 Task: Use Visual Studio Code to explore and install various programming languages.
Action: Mouse moved to (23, 219)
Screenshot: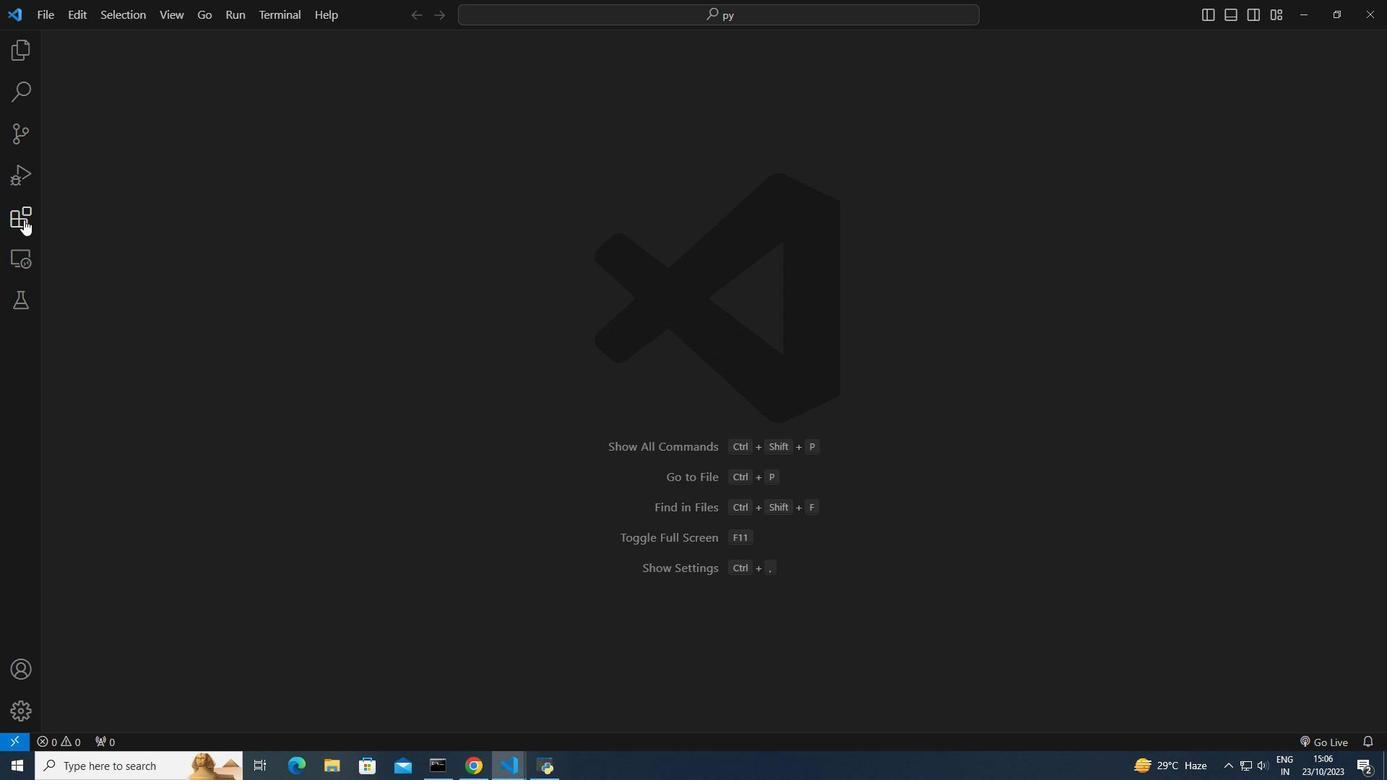 
Action: Mouse pressed left at (23, 219)
Screenshot: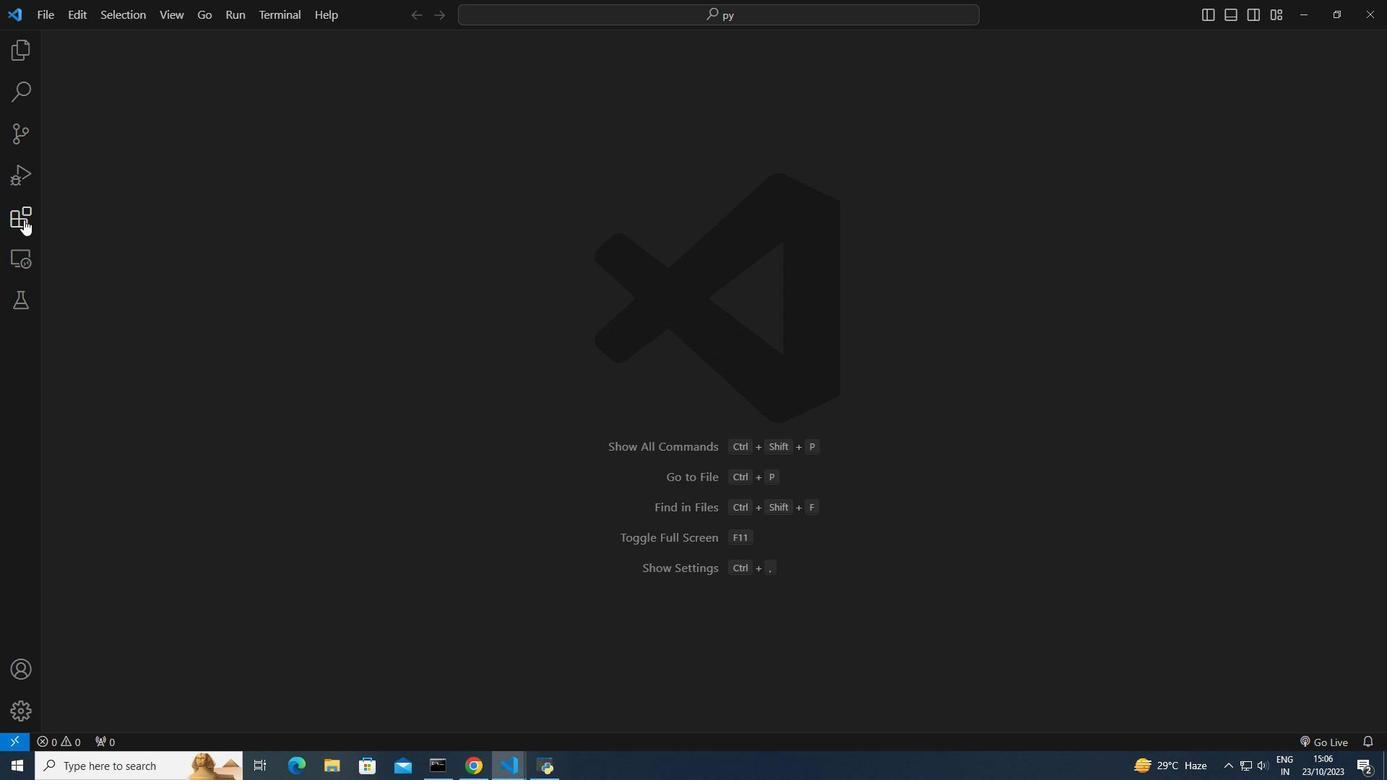 
Action: Mouse moved to (104, 82)
Screenshot: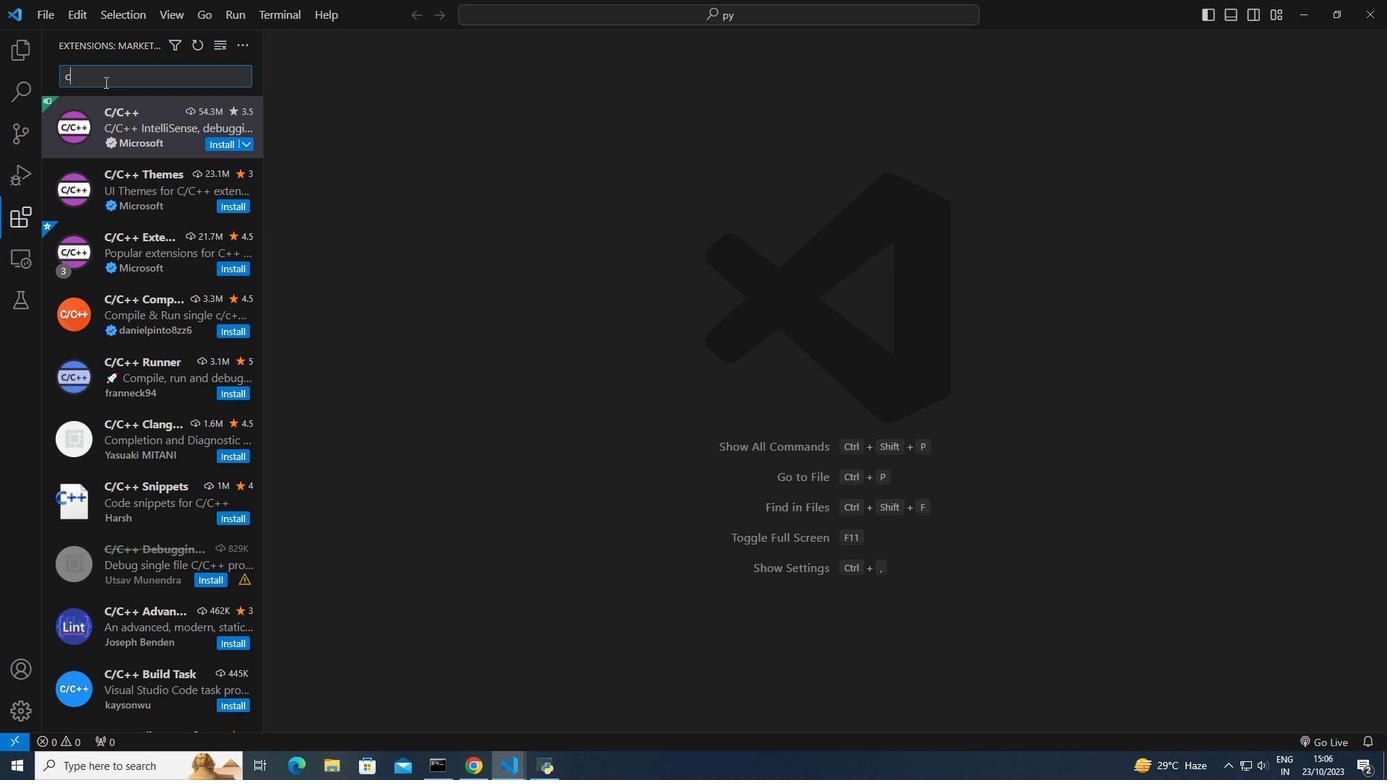 
Action: Key pressed <Key.backspace>
Screenshot: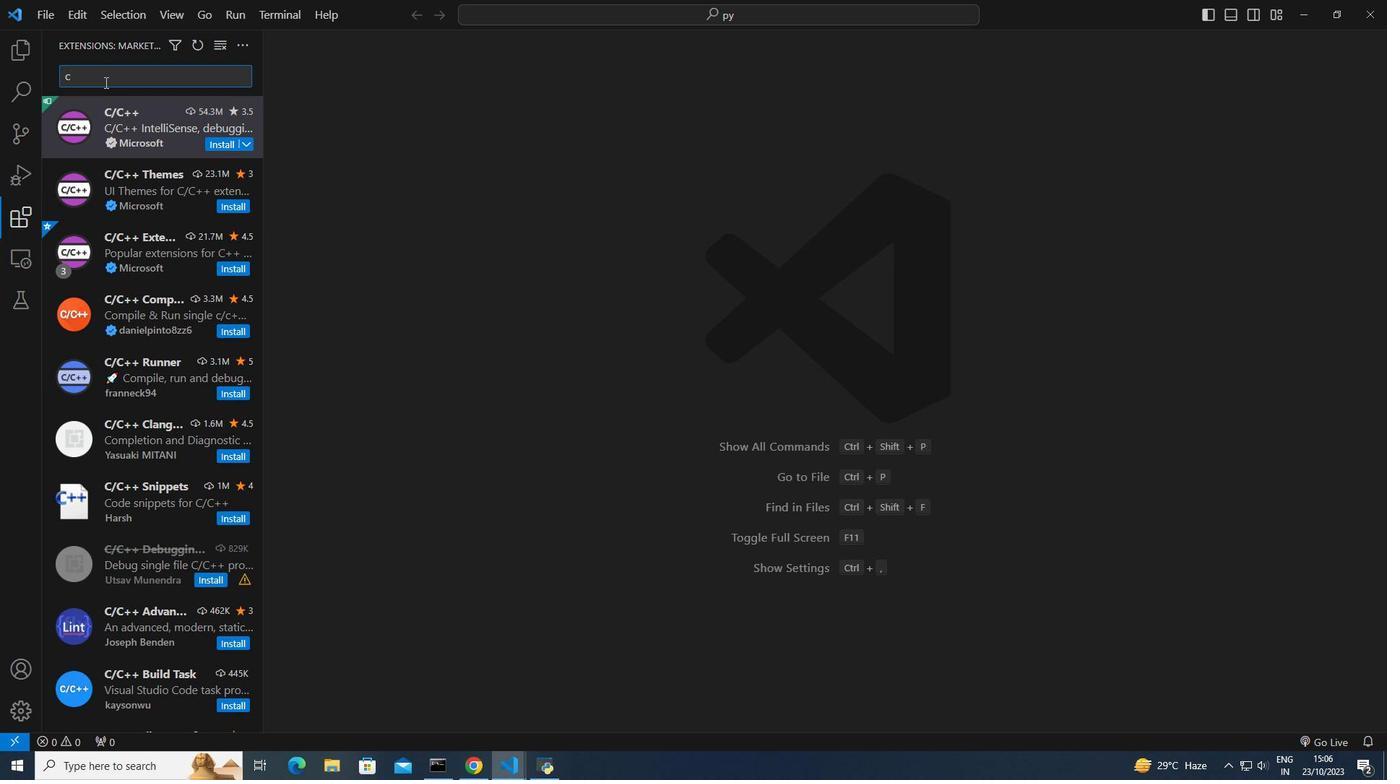 
Action: Mouse moved to (99, 82)
Screenshot: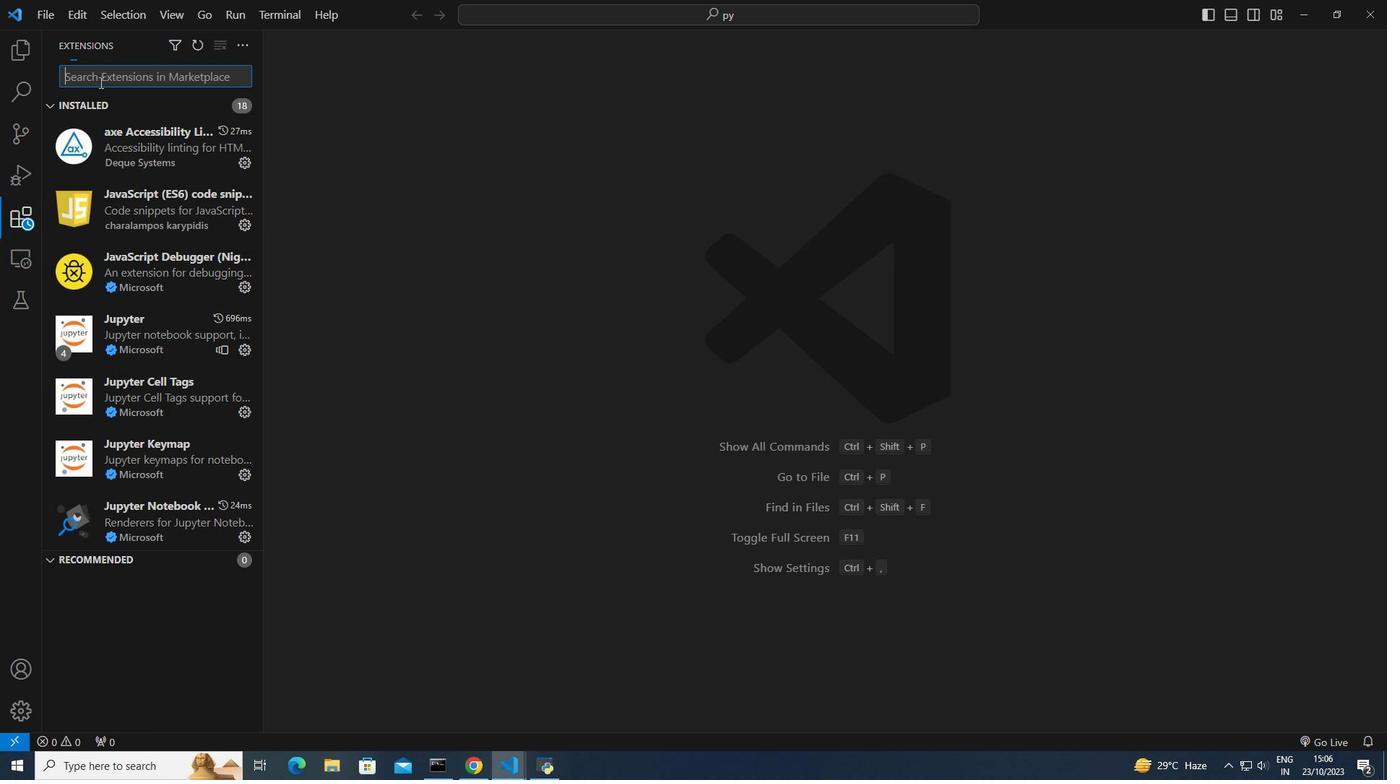 
Action: Mouse pressed left at (99, 82)
Screenshot: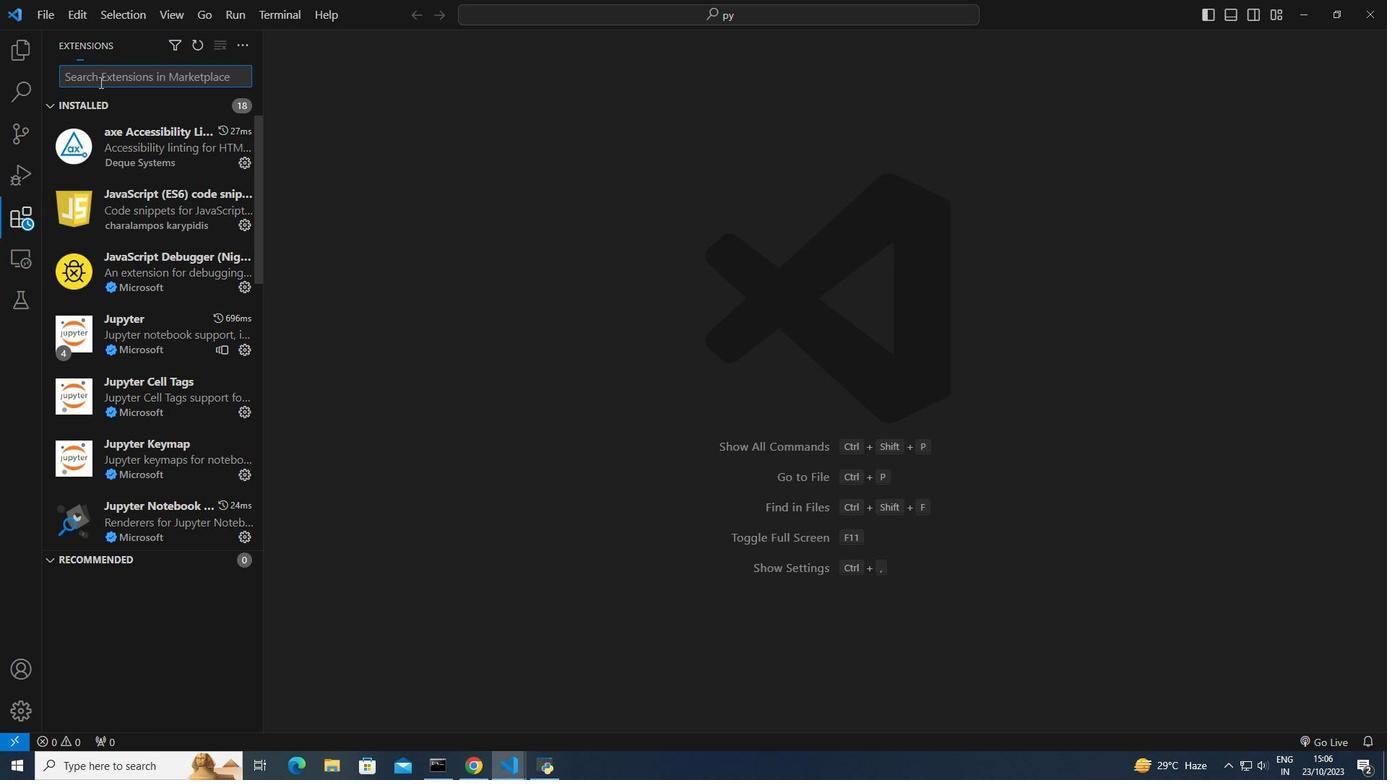 
Action: Key pressed c
Screenshot: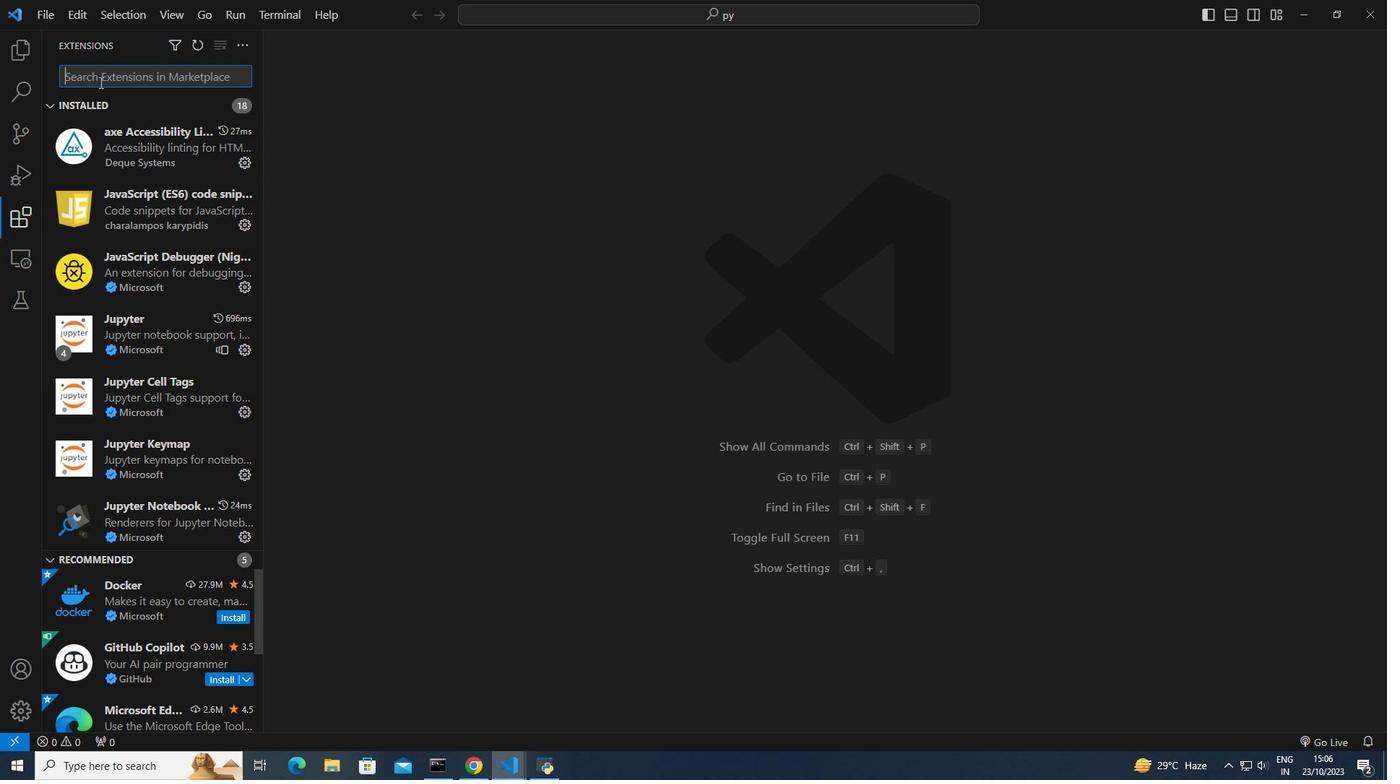 
Action: Mouse moved to (151, 113)
Screenshot: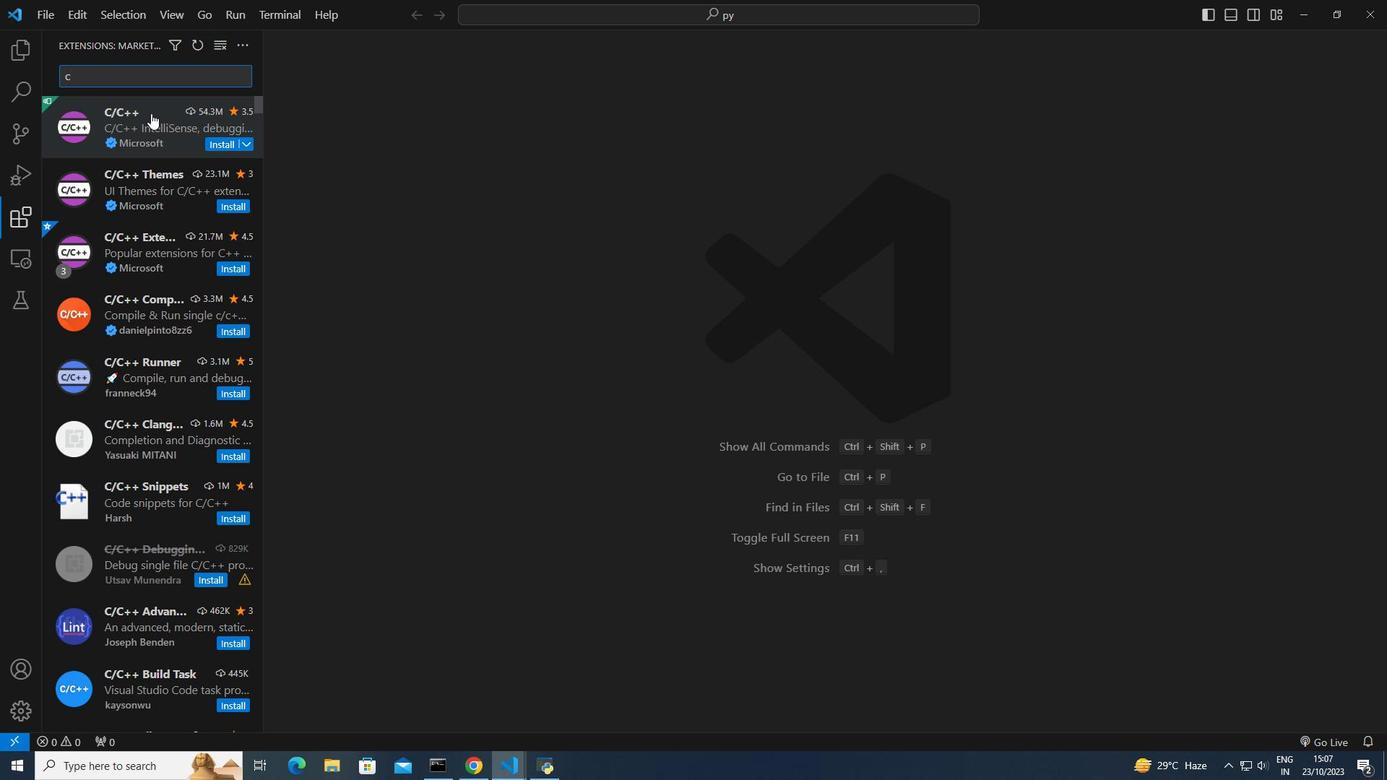 
Action: Mouse pressed left at (151, 113)
Screenshot: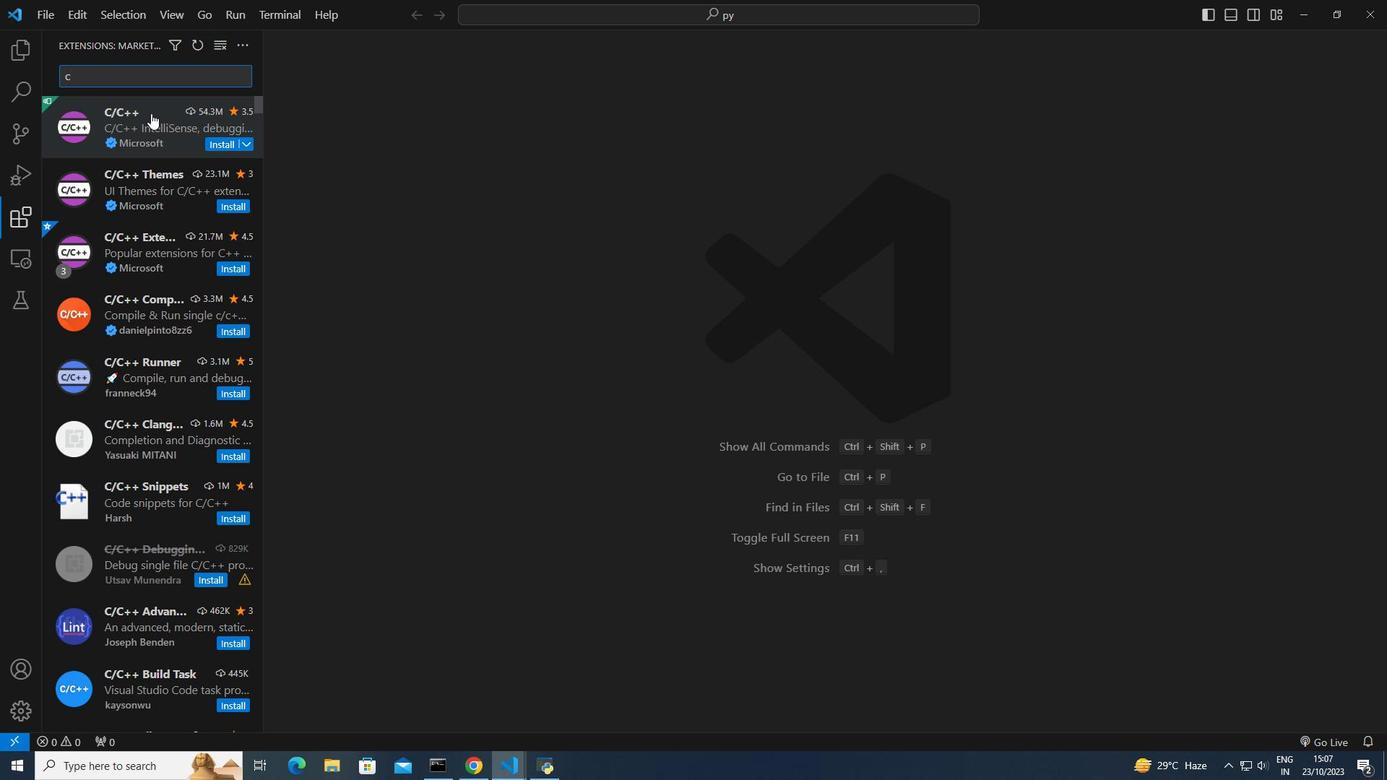 
Action: Mouse moved to (512, 276)
Screenshot: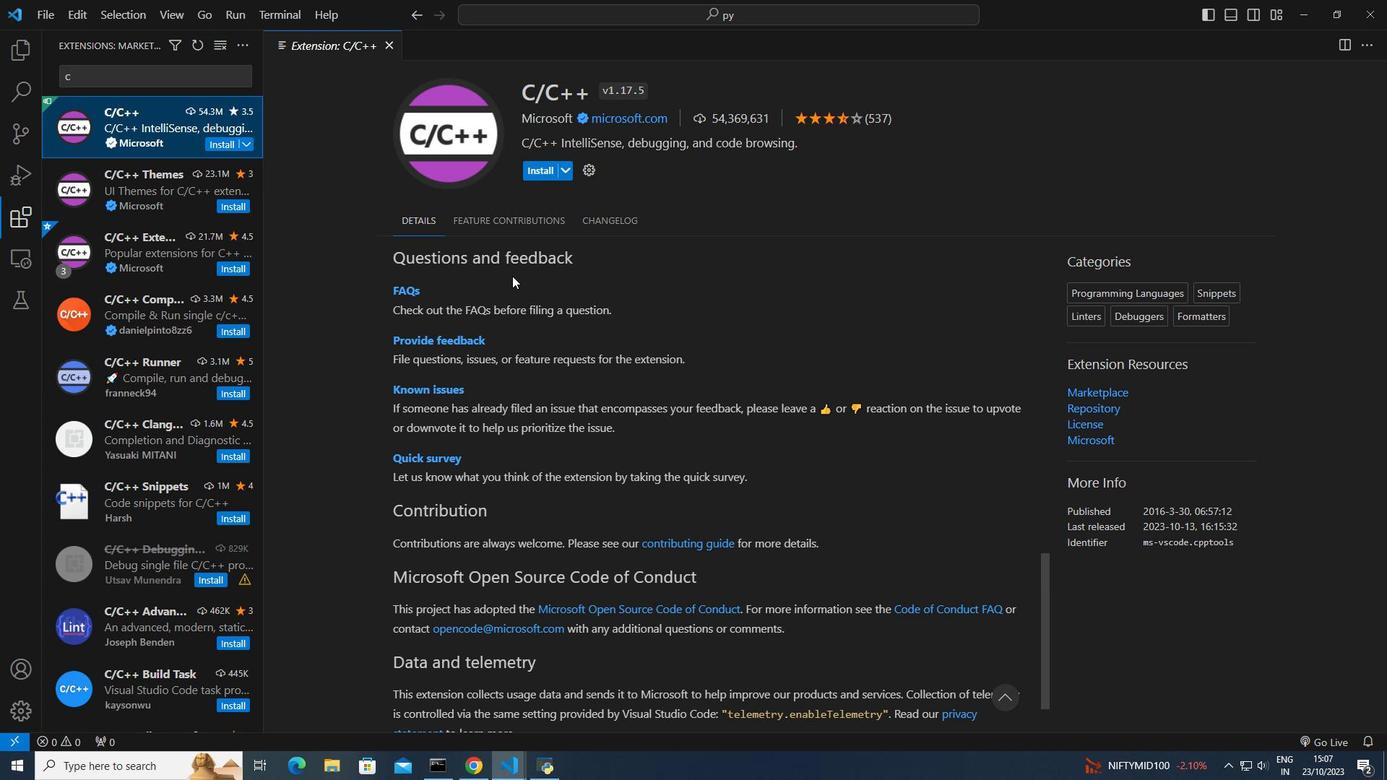 
Action: Mouse scrolled (512, 275) with delta (0, 0)
Screenshot: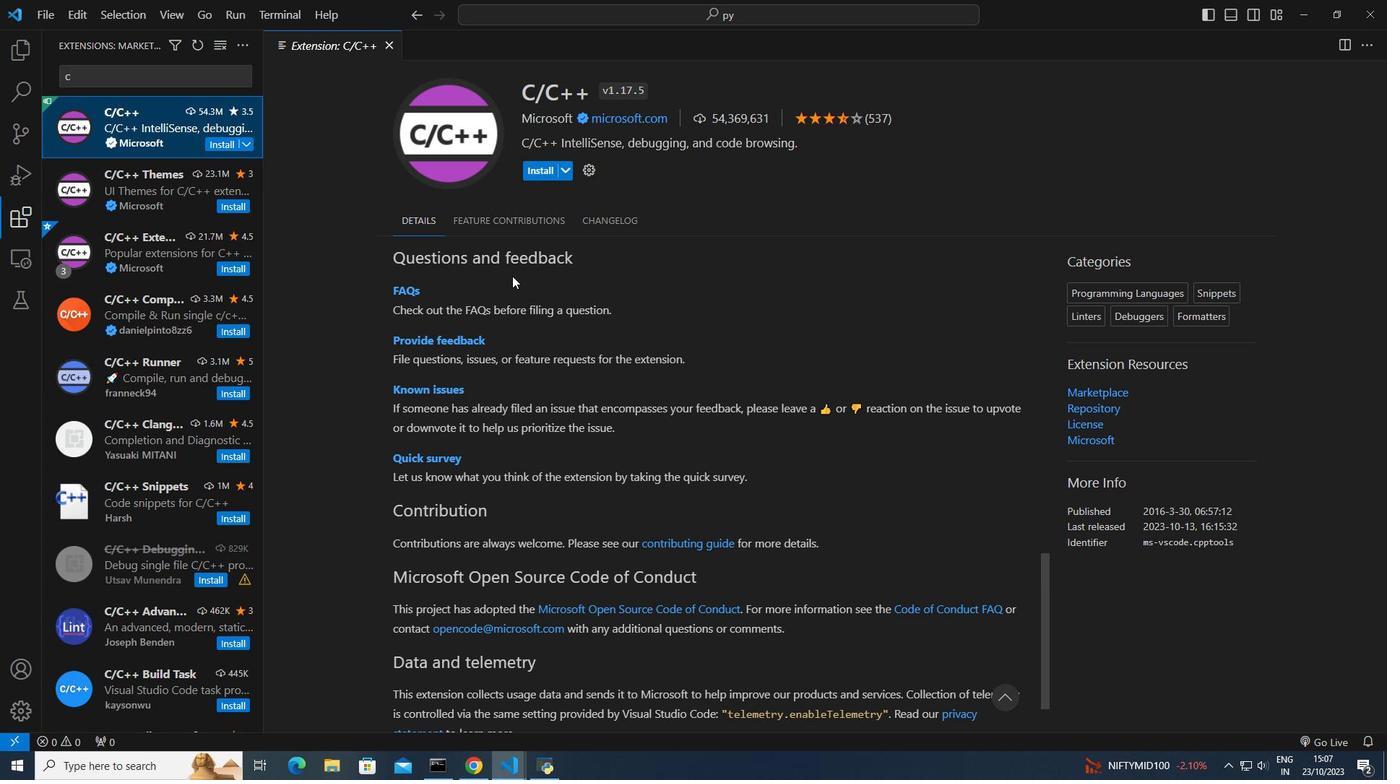 
Action: Mouse scrolled (512, 275) with delta (0, 0)
Screenshot: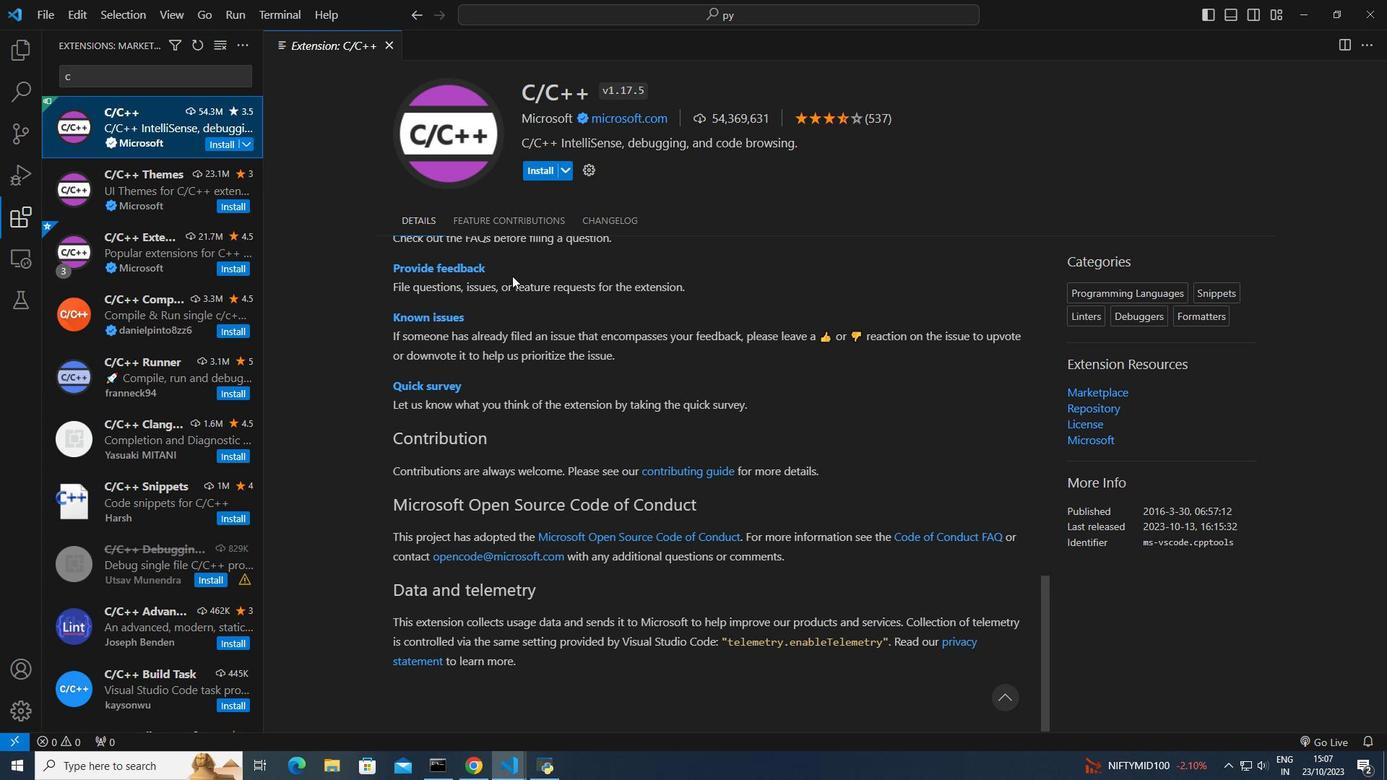 
Action: Mouse scrolled (512, 275) with delta (0, 0)
Screenshot: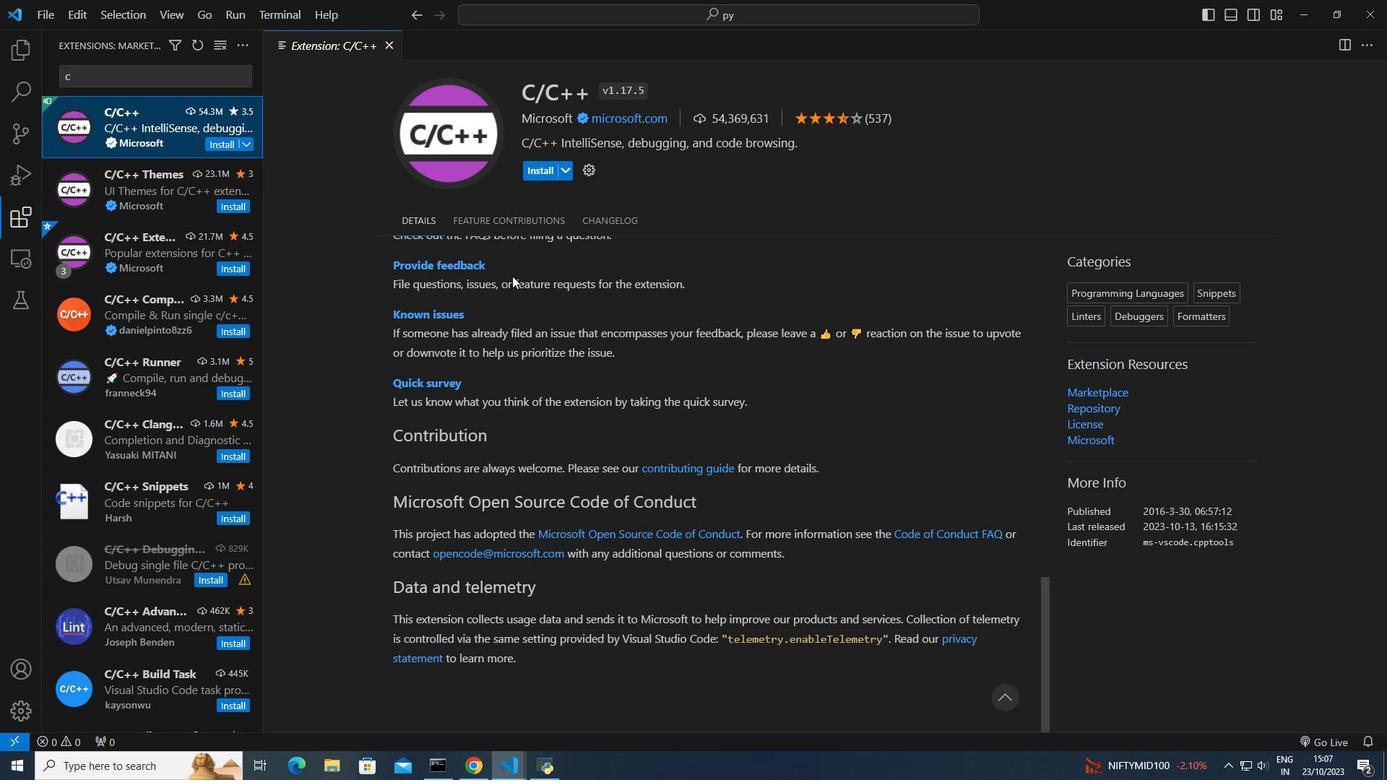 
Action: Mouse scrolled (512, 275) with delta (0, 0)
Screenshot: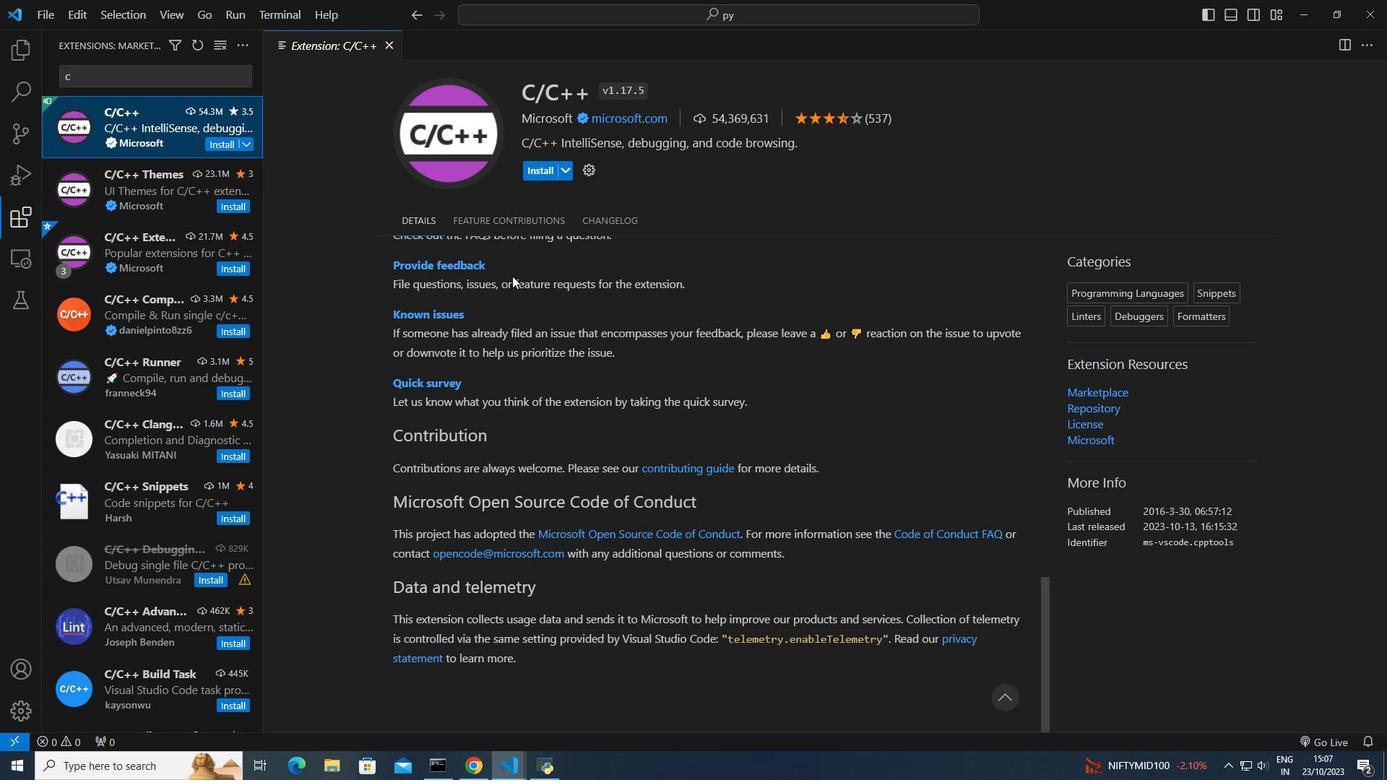 
Action: Mouse scrolled (512, 275) with delta (0, 0)
Screenshot: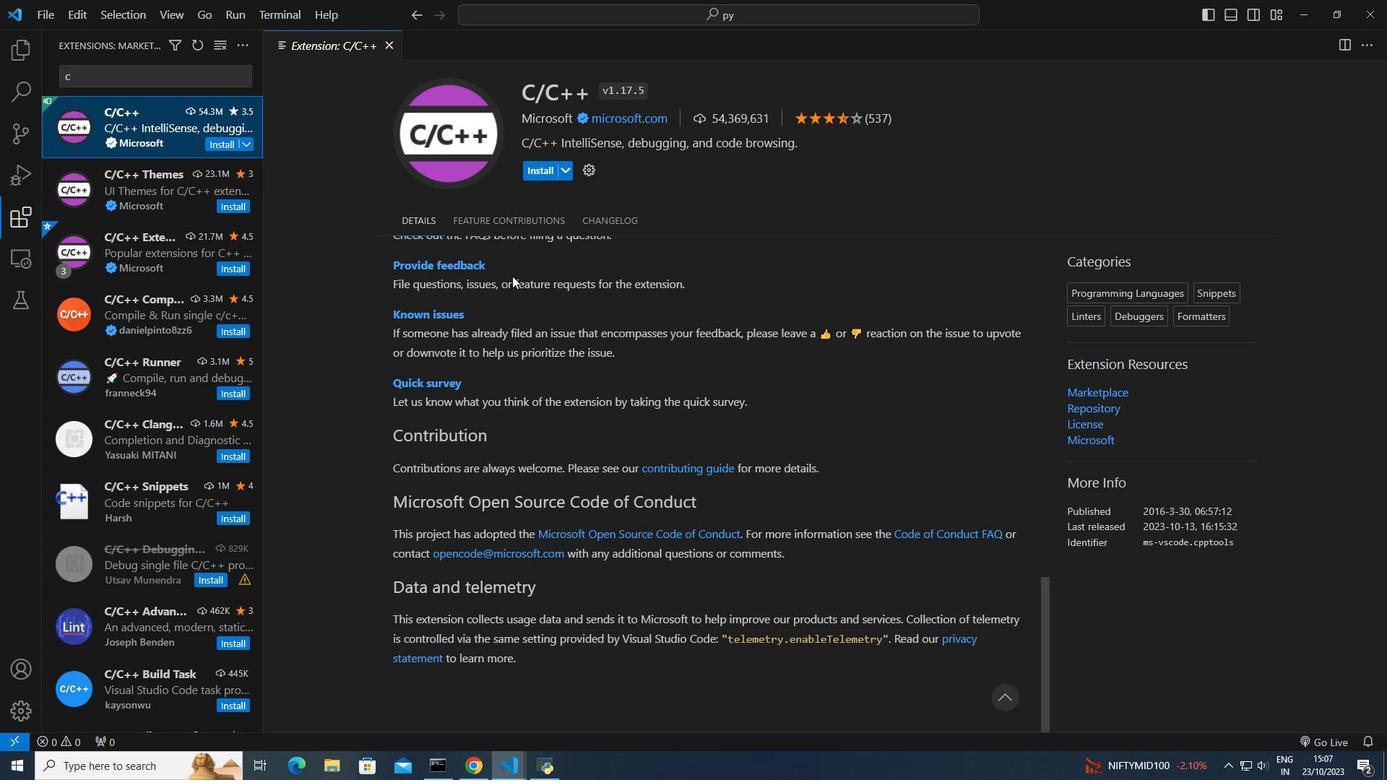 
Action: Mouse scrolled (512, 275) with delta (0, 0)
Screenshot: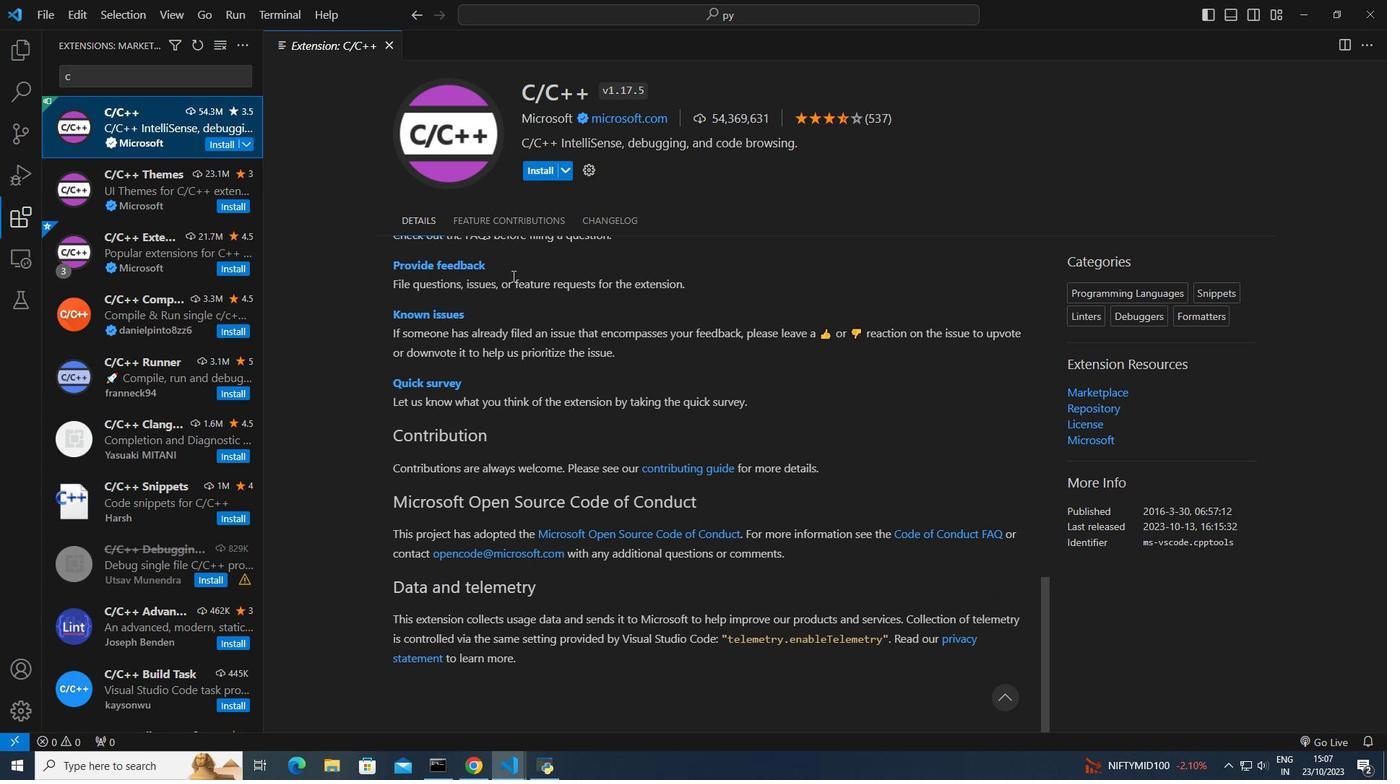 
Action: Mouse scrolled (512, 275) with delta (0, 0)
Screenshot: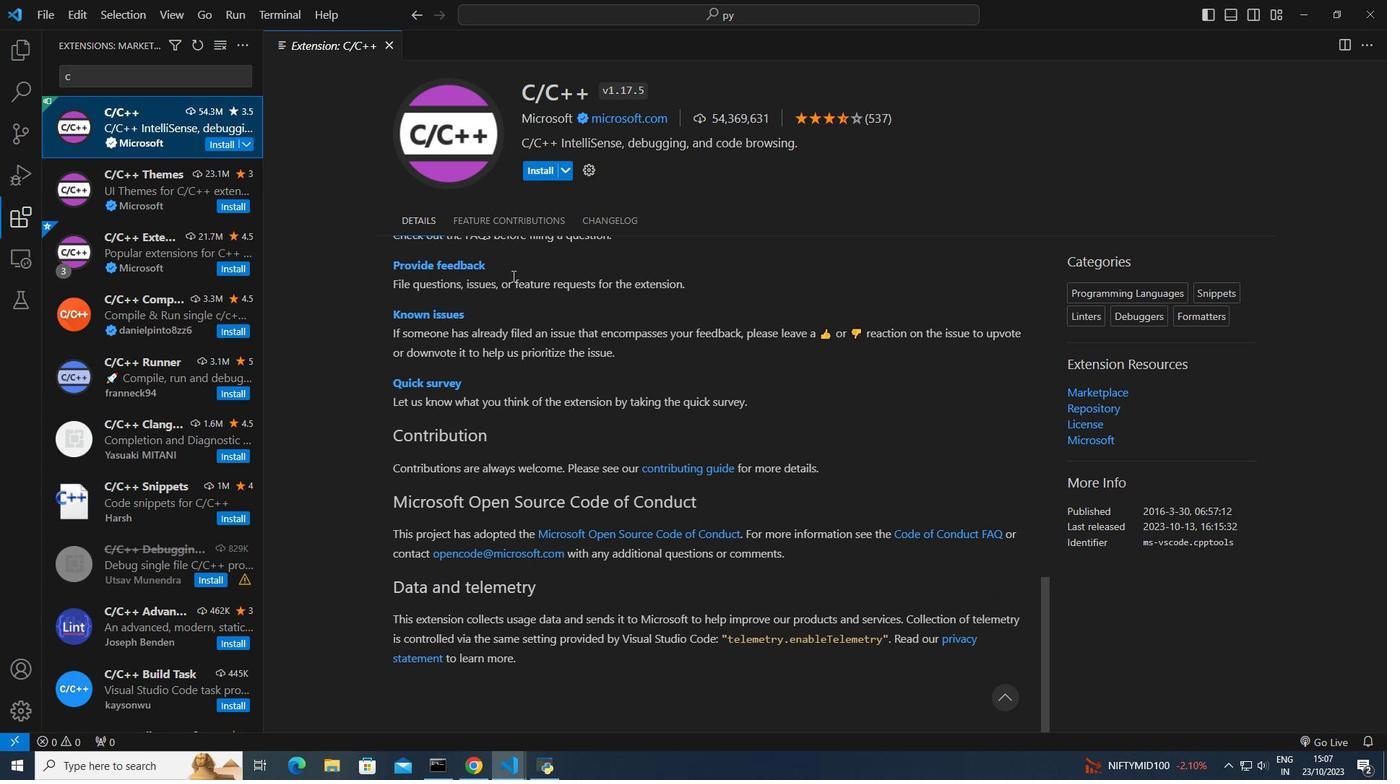 
Action: Mouse moved to (512, 271)
Screenshot: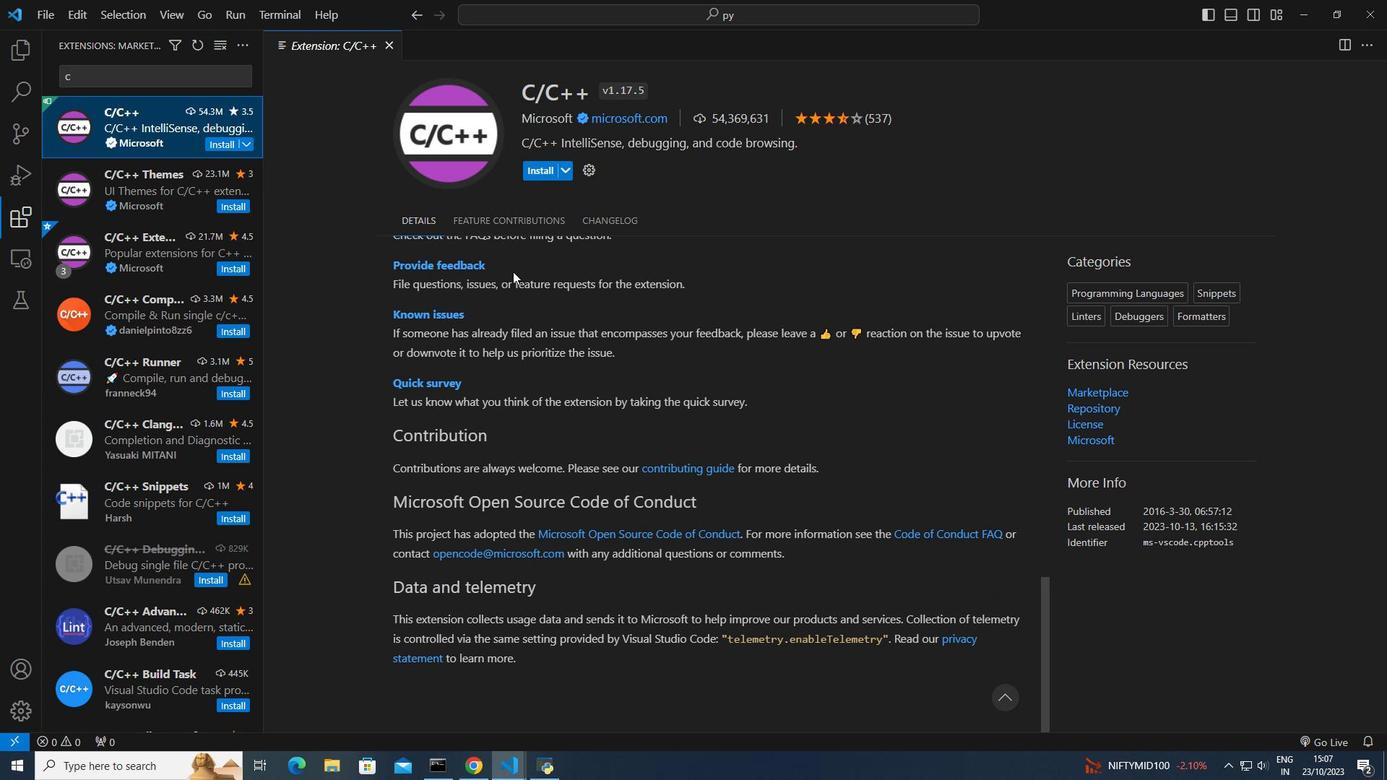 
Action: Mouse scrolled (512, 270) with delta (0, 0)
Screenshot: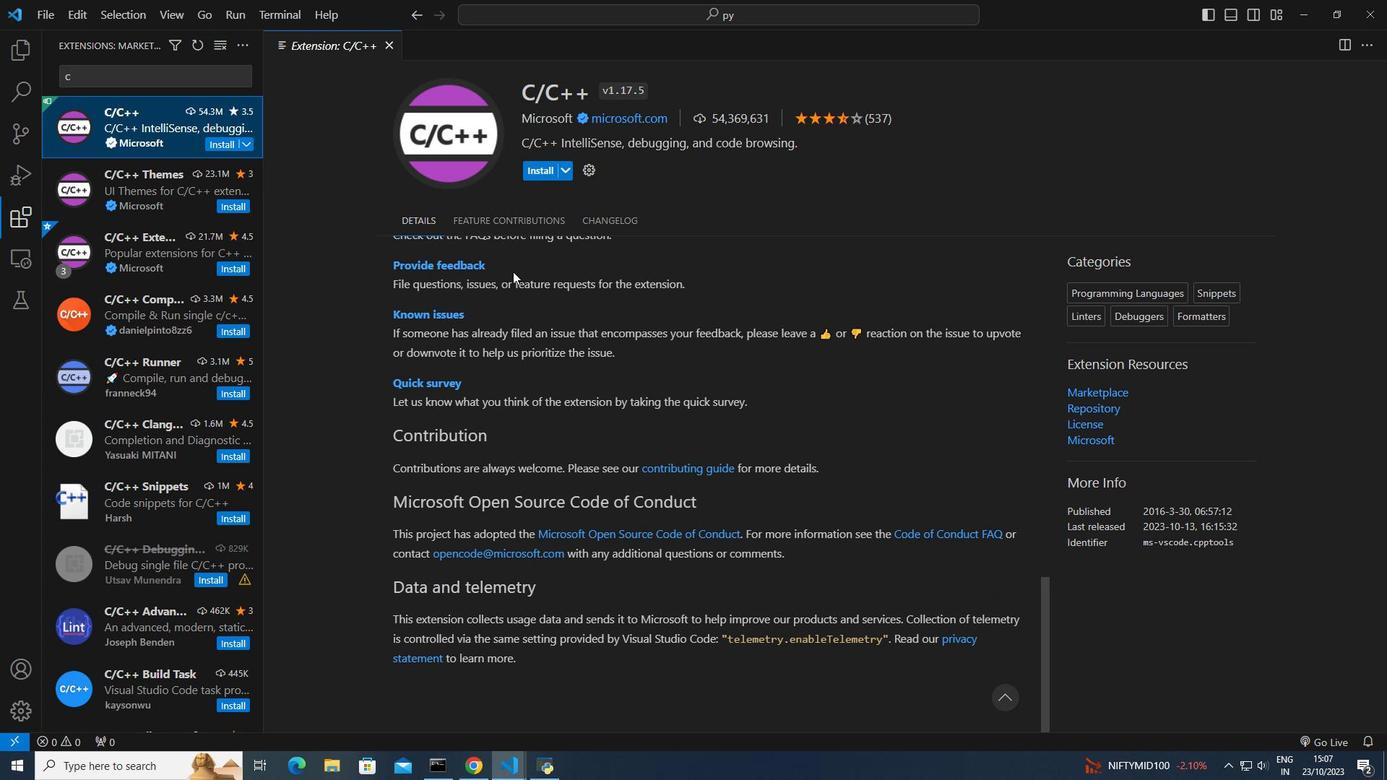 
Action: Mouse scrolled (512, 270) with delta (0, 0)
Screenshot: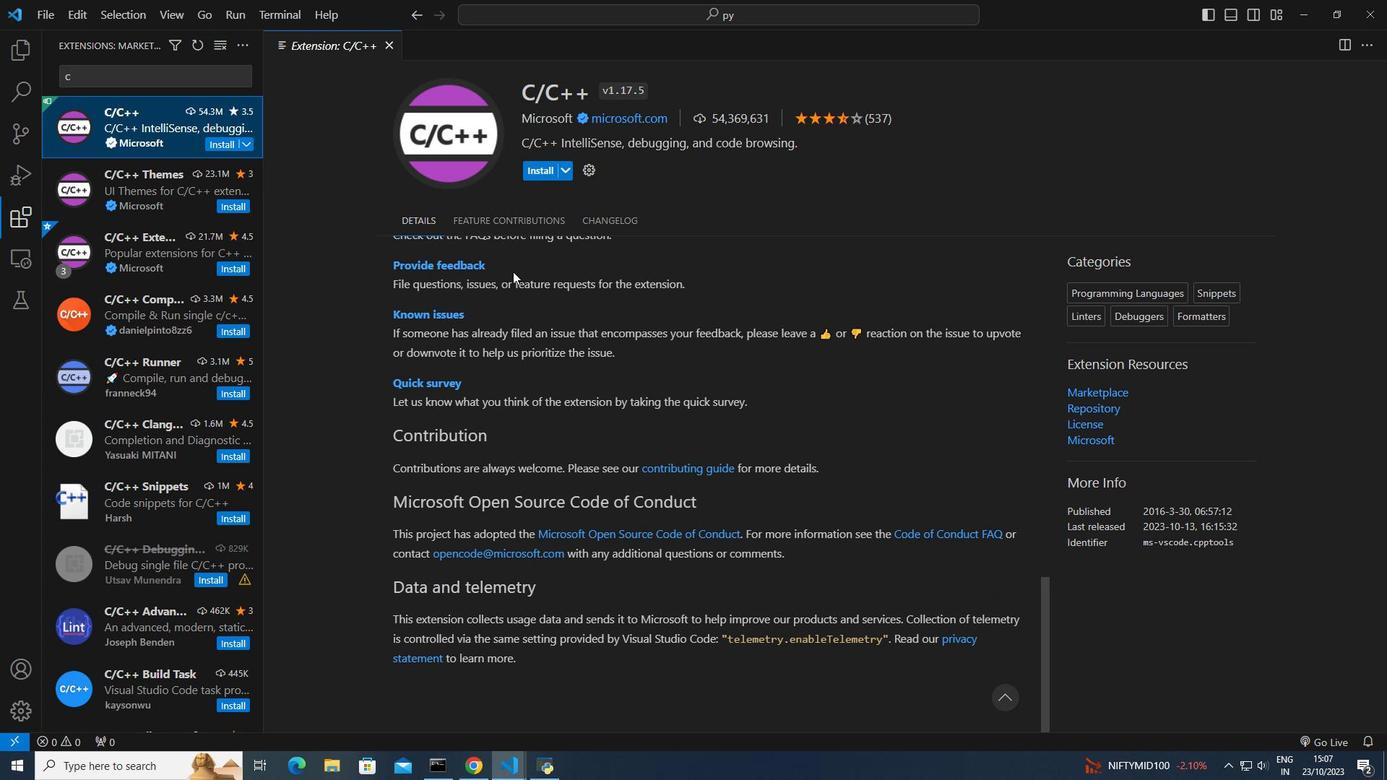 
Action: Mouse scrolled (512, 270) with delta (0, 0)
Screenshot: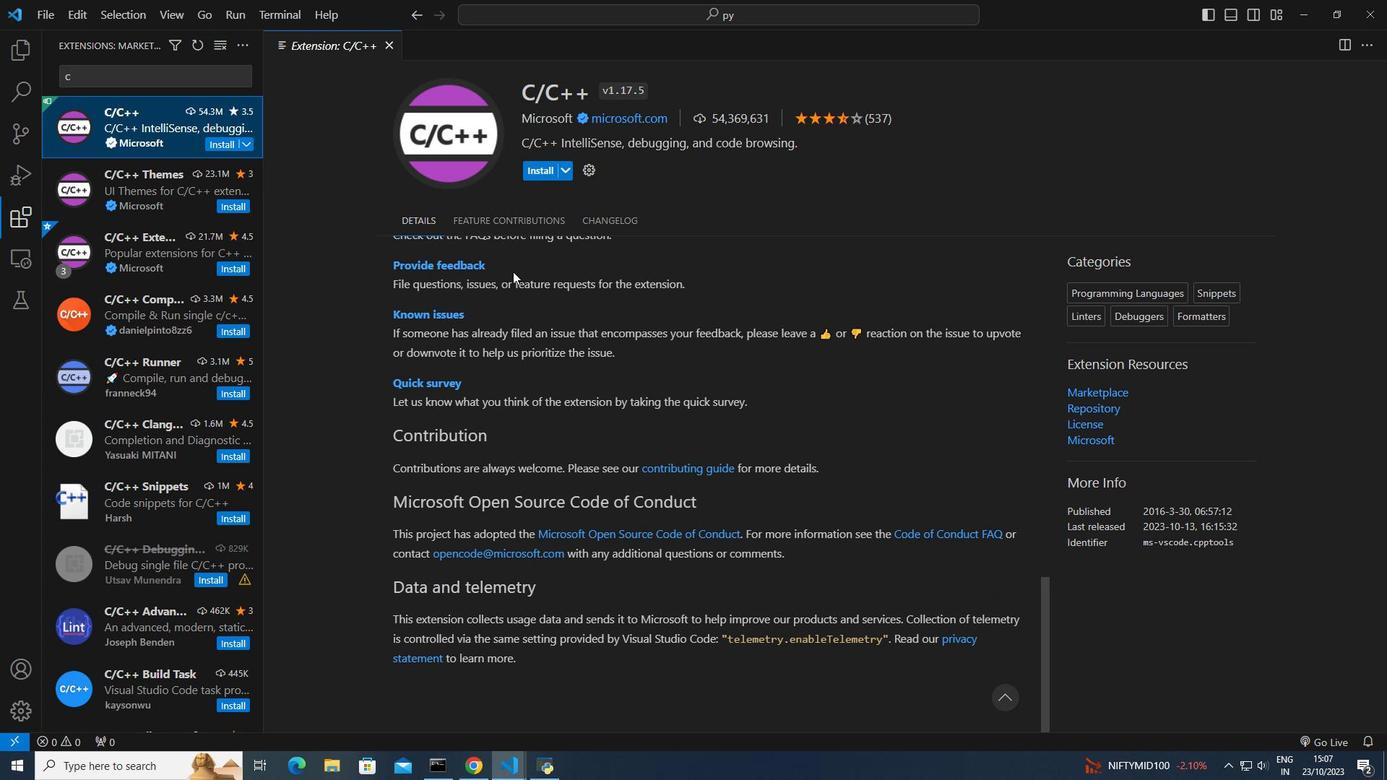 
Action: Mouse scrolled (512, 270) with delta (0, 0)
Screenshot: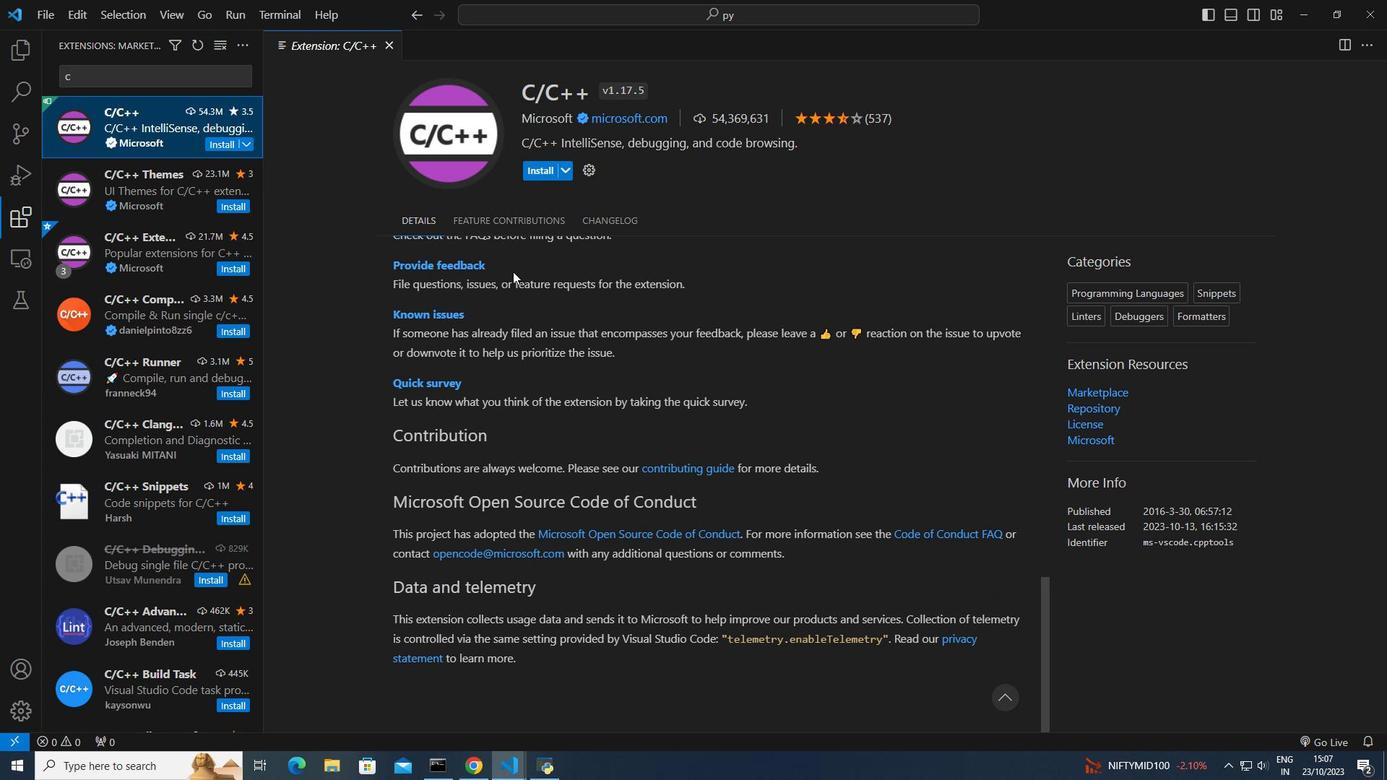 
Action: Mouse moved to (512, 270)
Screenshot: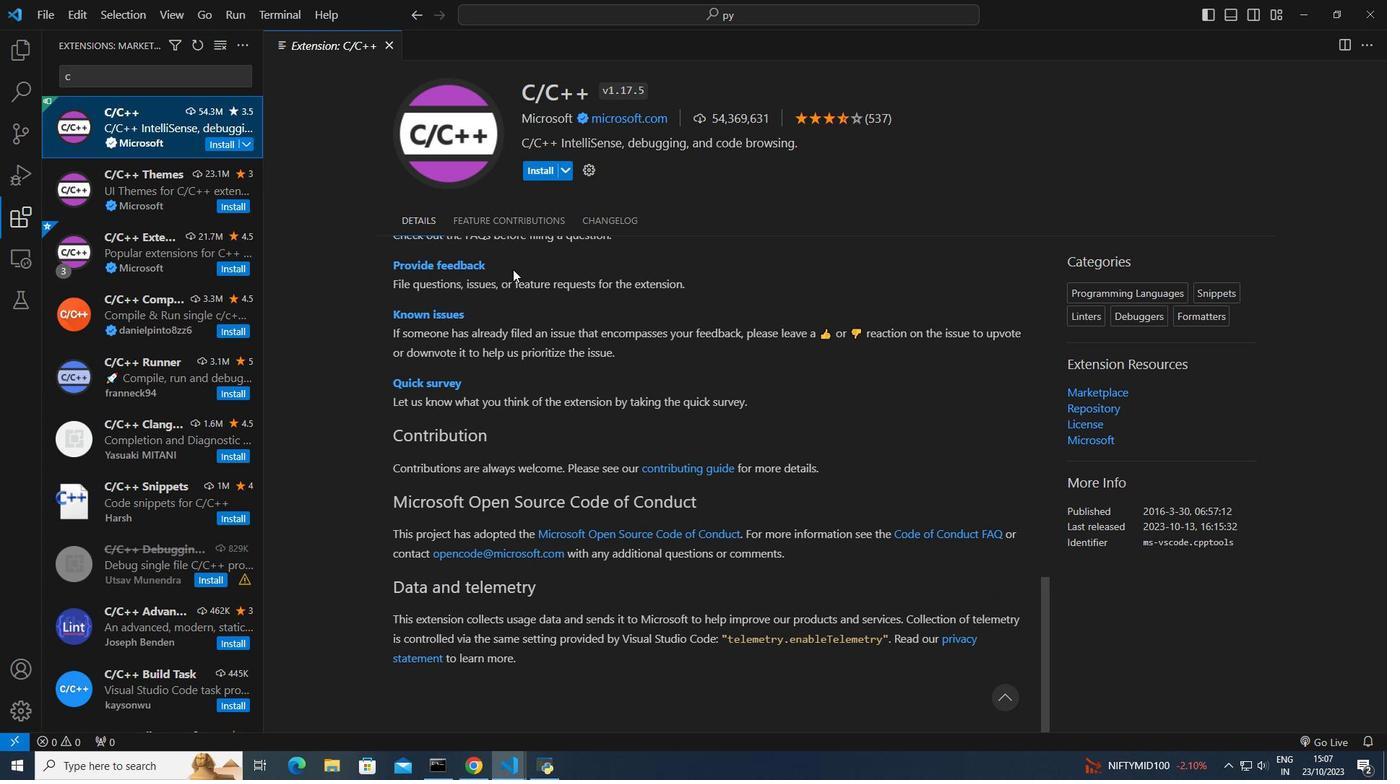 
Action: Mouse scrolled (512, 270) with delta (0, 0)
Screenshot: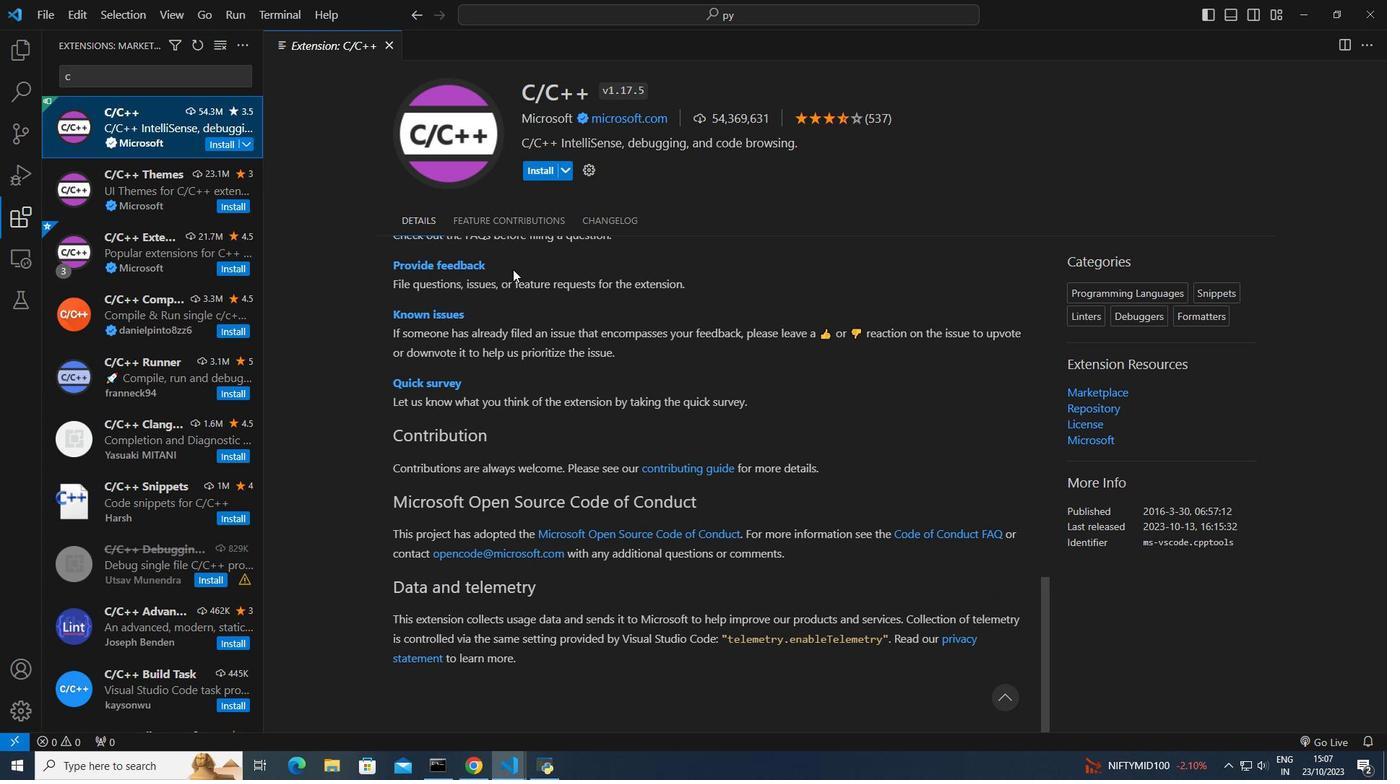 
Action: Mouse scrolled (512, 270) with delta (0, 0)
Screenshot: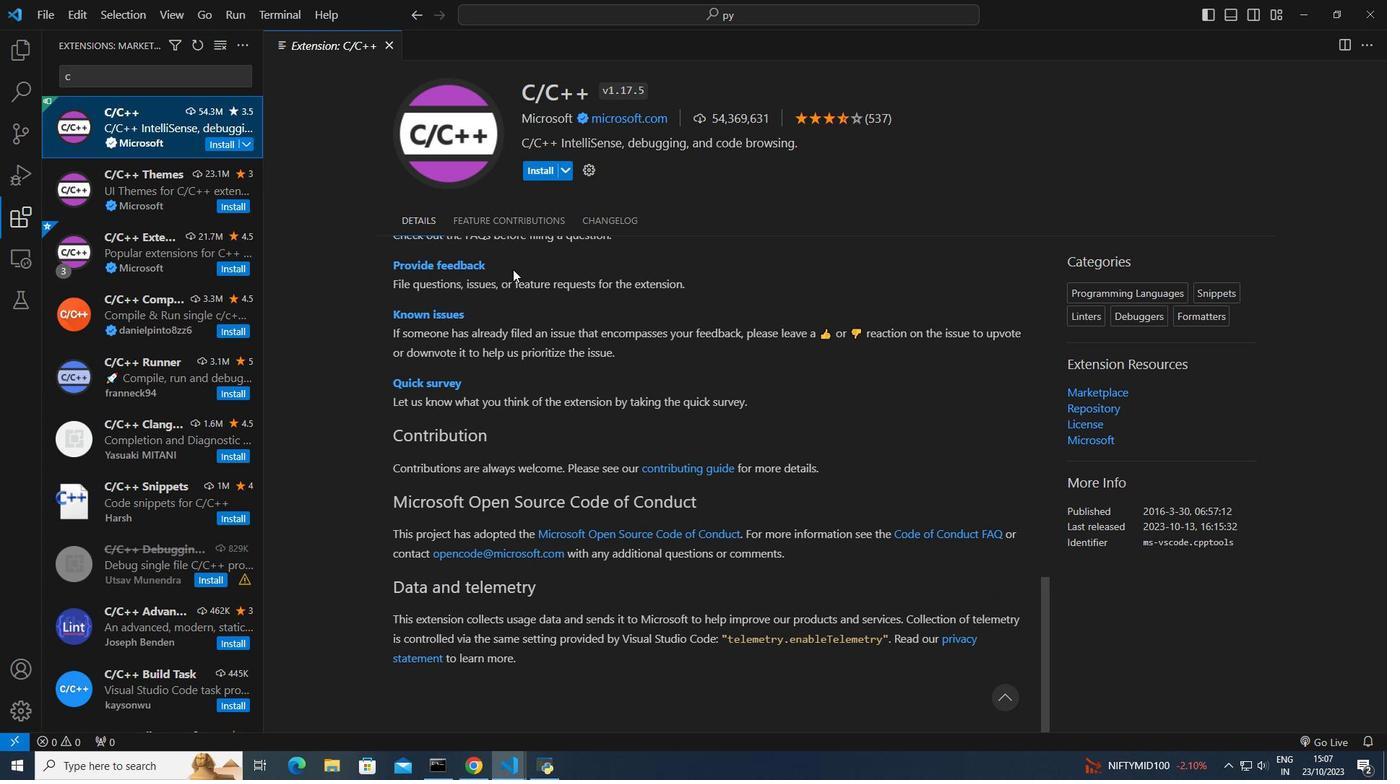 
Action: Mouse scrolled (512, 270) with delta (0, 0)
Screenshot: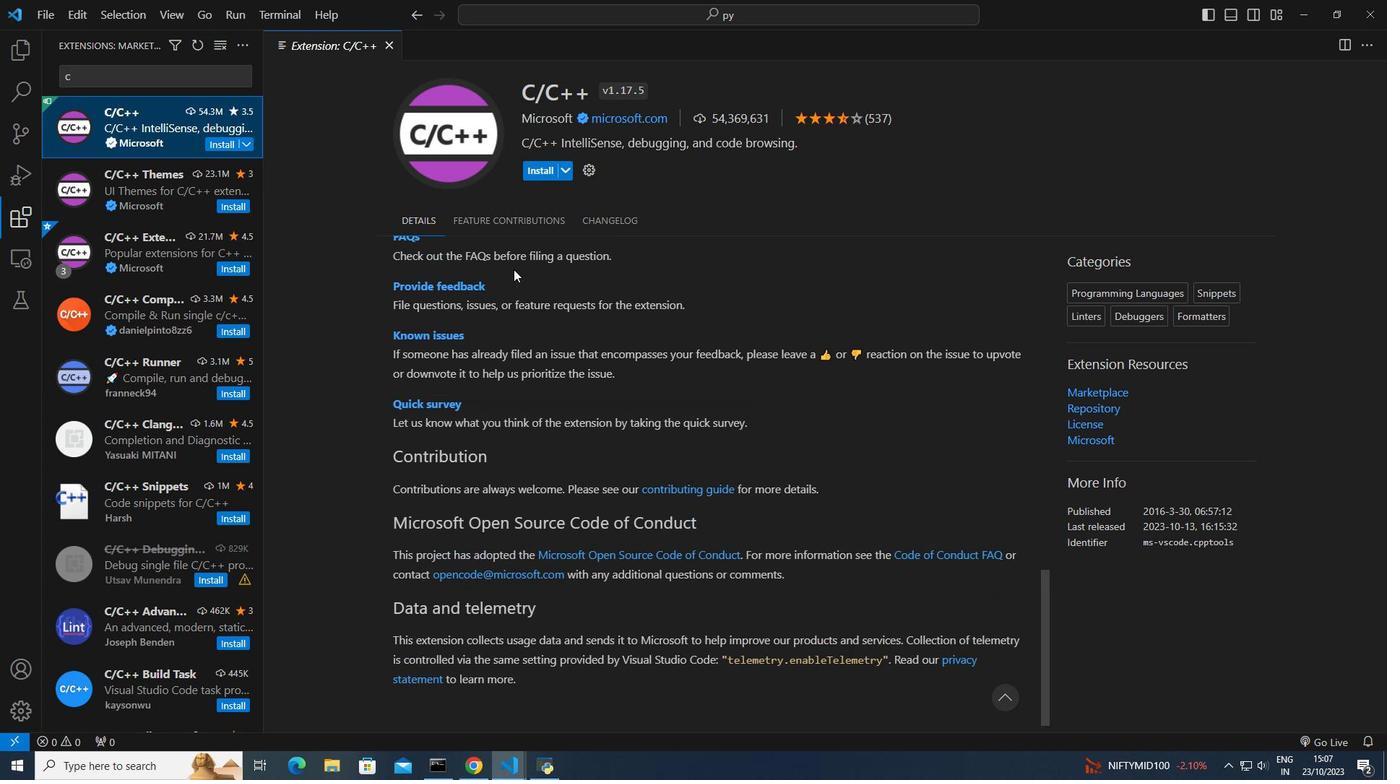 
Action: Mouse moved to (512, 269)
Screenshot: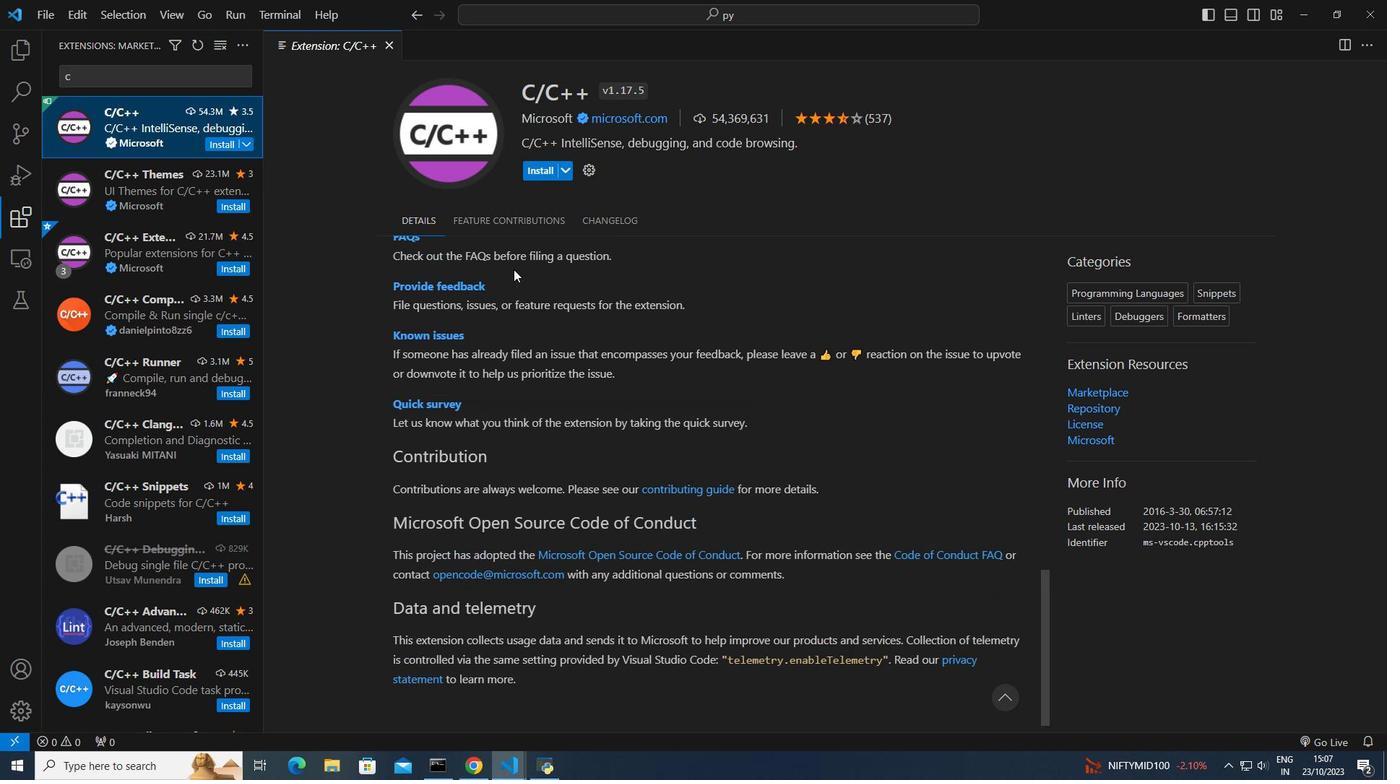 
Action: Mouse scrolled (512, 270) with delta (0, 0)
Screenshot: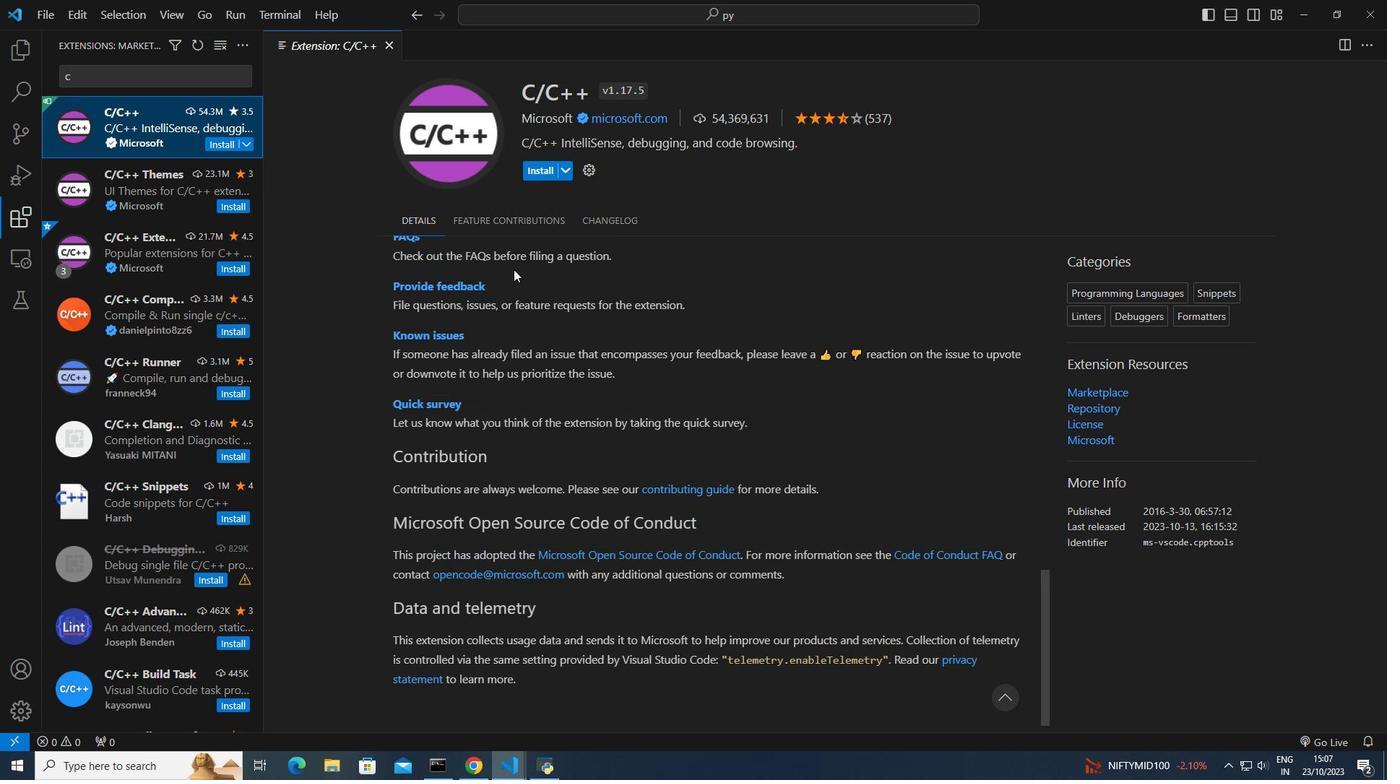 
Action: Mouse moved to (513, 268)
Screenshot: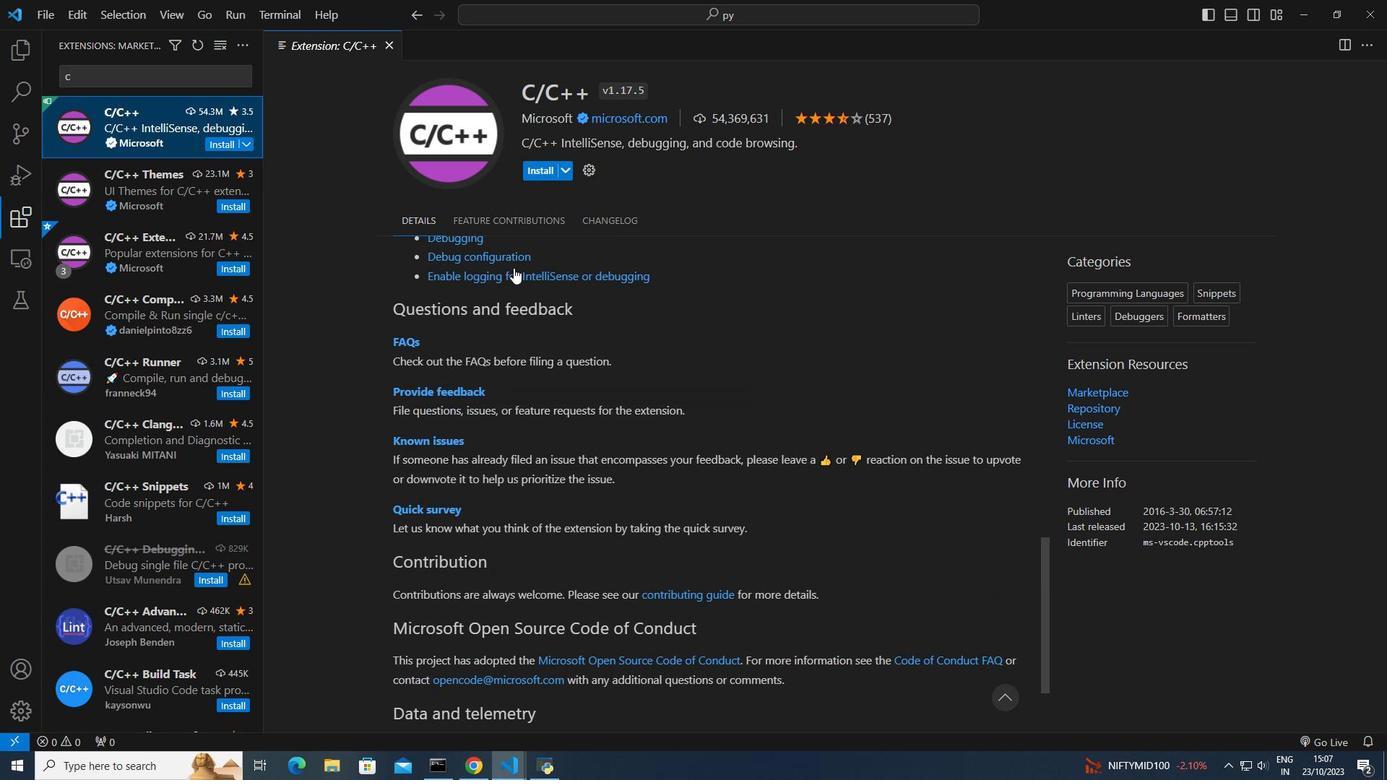 
Action: Mouse scrolled (513, 268) with delta (0, 0)
Screenshot: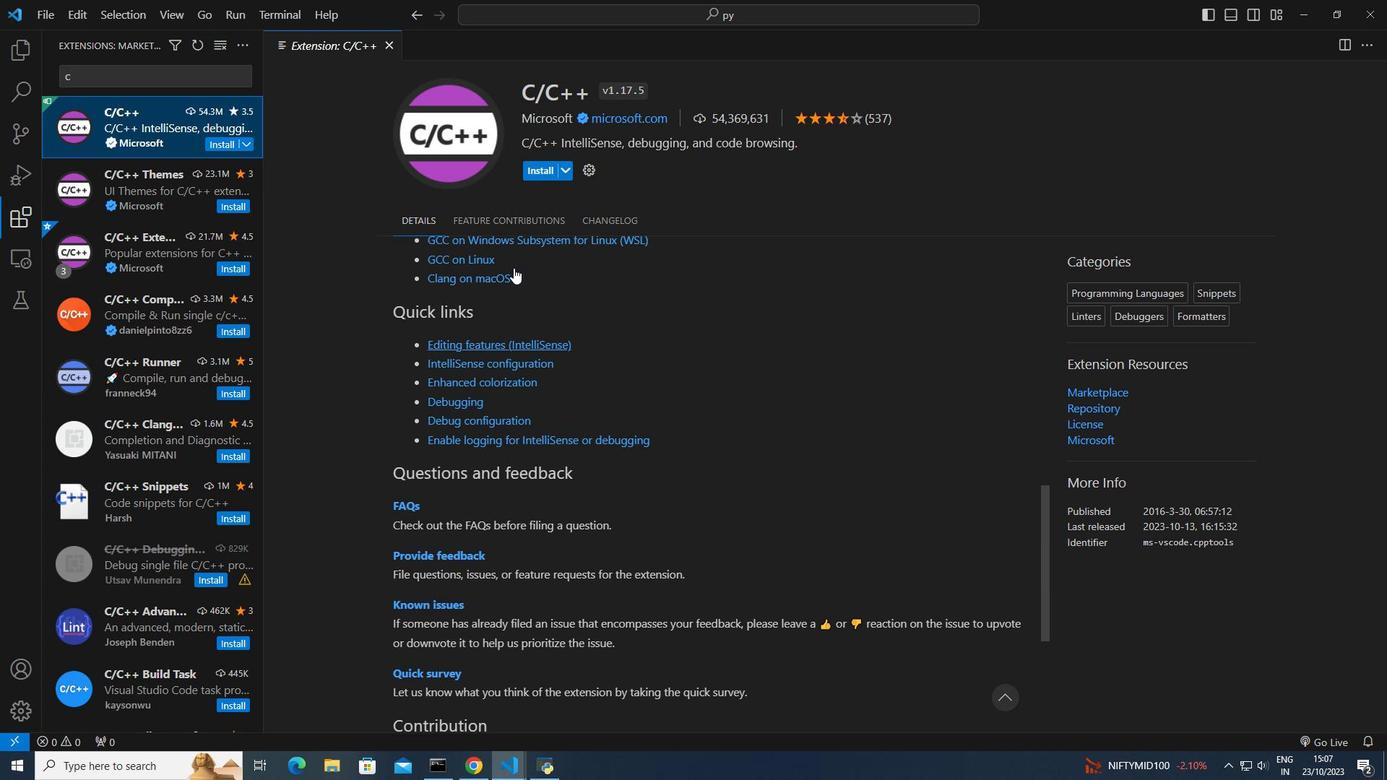 
Action: Mouse scrolled (513, 268) with delta (0, 0)
Screenshot: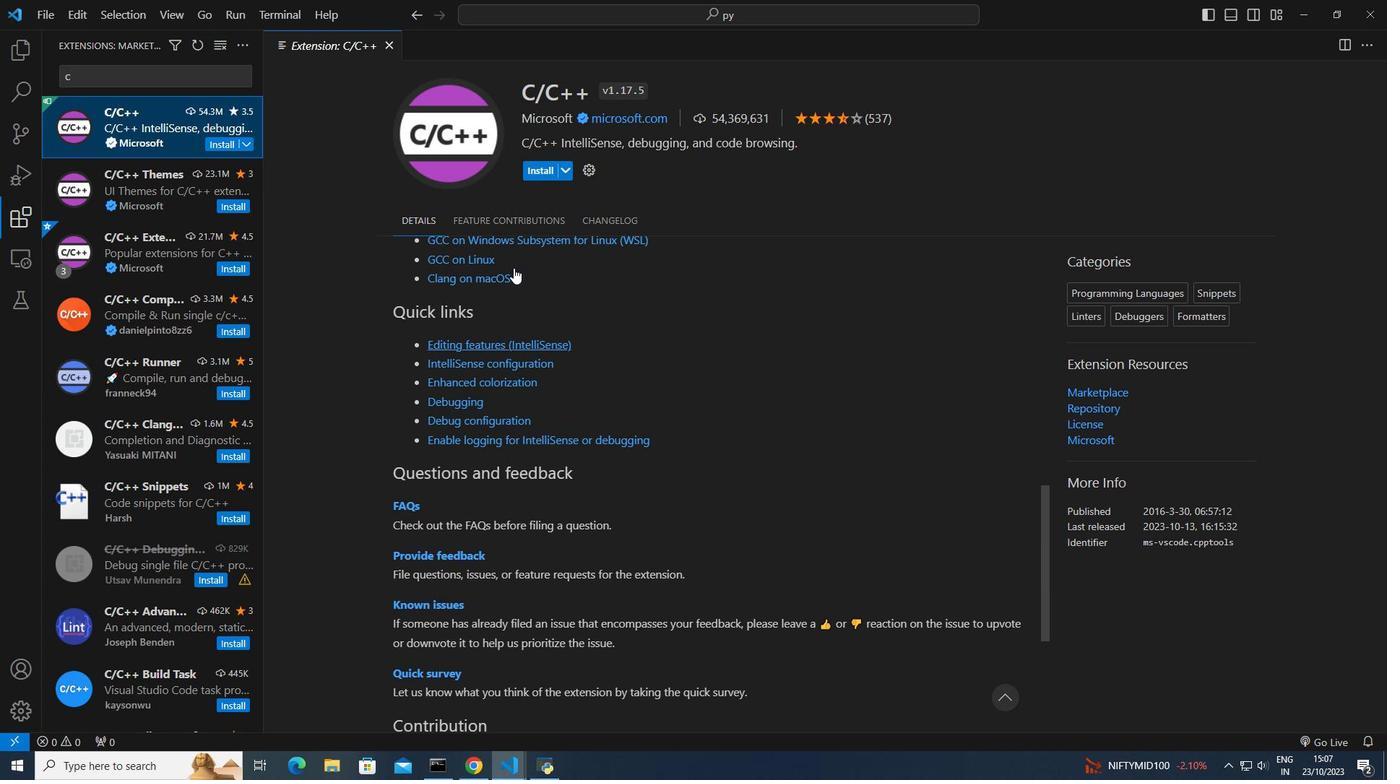 
Action: Mouse scrolled (513, 268) with delta (0, 0)
Screenshot: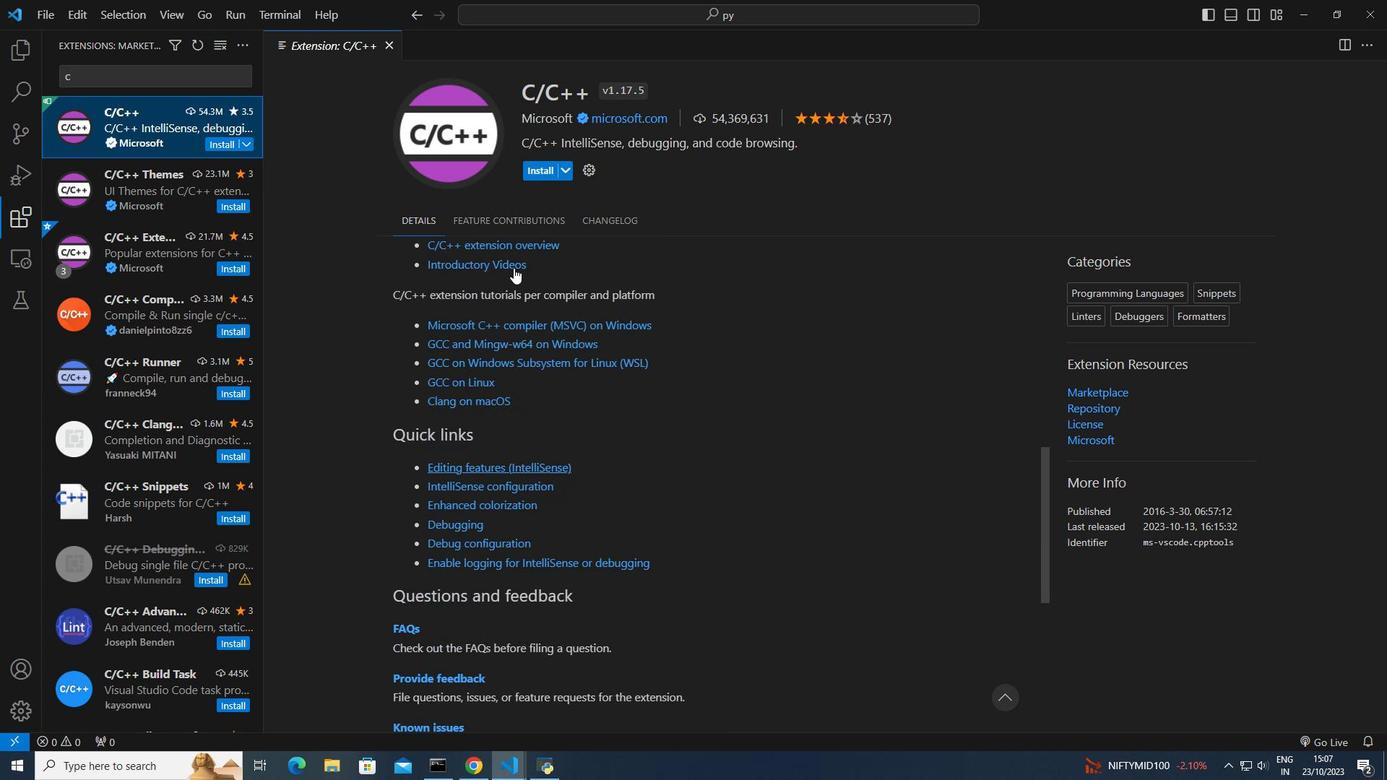 
Action: Mouse scrolled (513, 268) with delta (0, 0)
Screenshot: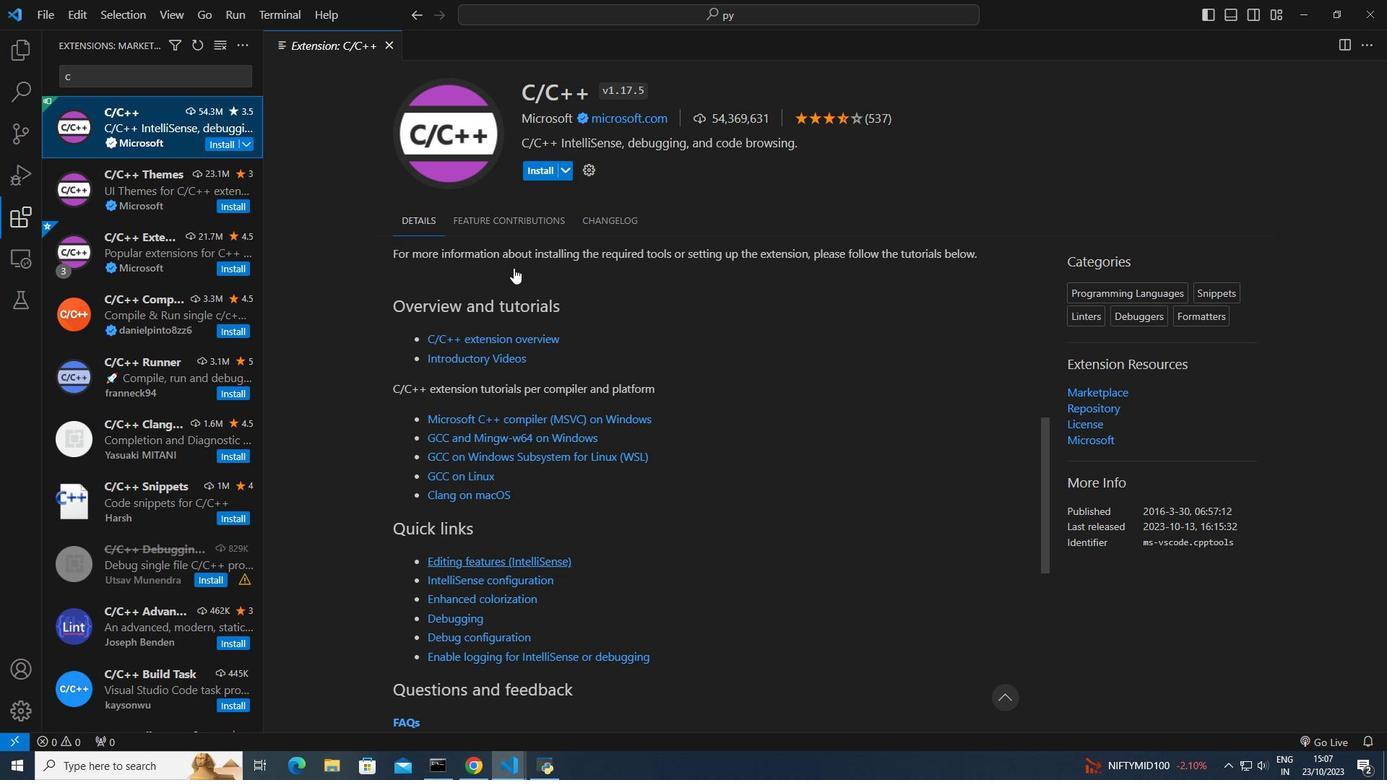 
Action: Mouse scrolled (513, 268) with delta (0, 0)
Screenshot: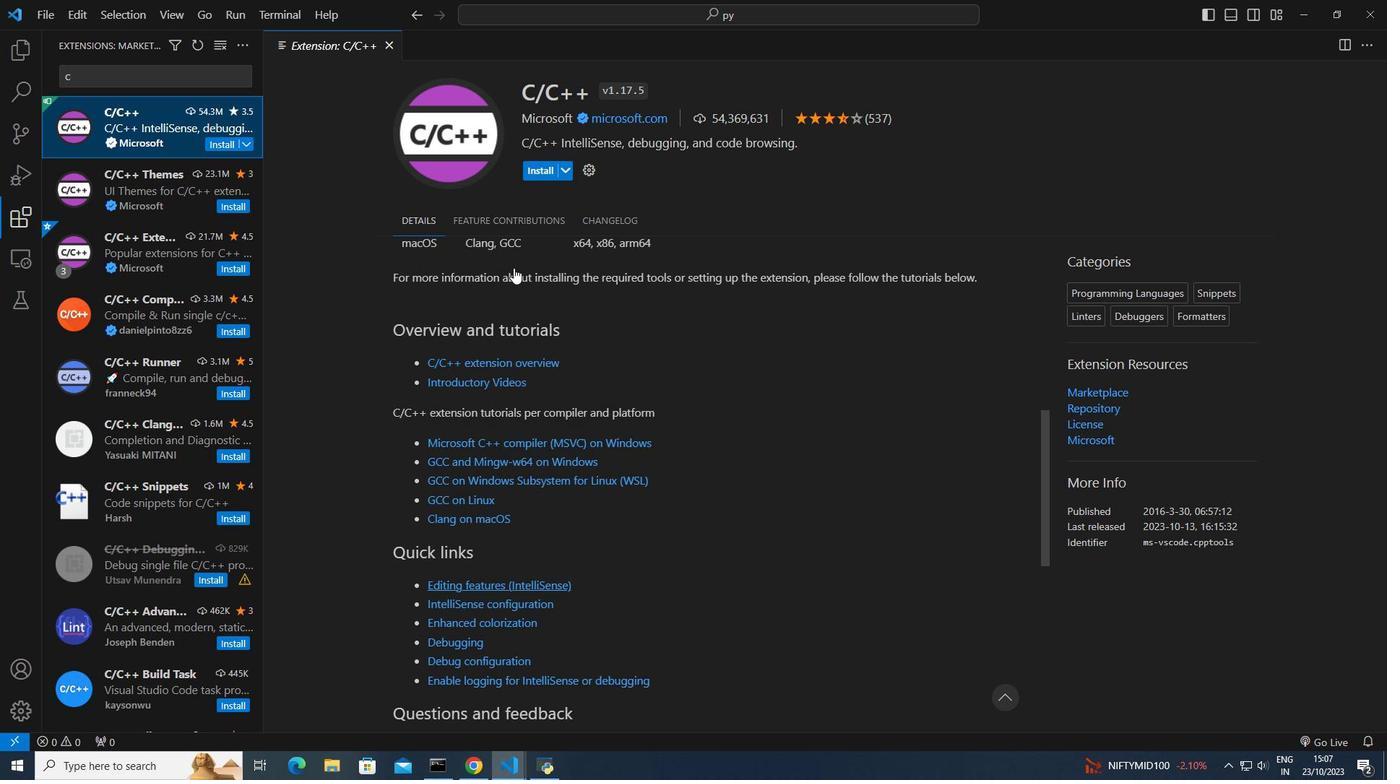 
Action: Mouse scrolled (513, 268) with delta (0, 0)
Screenshot: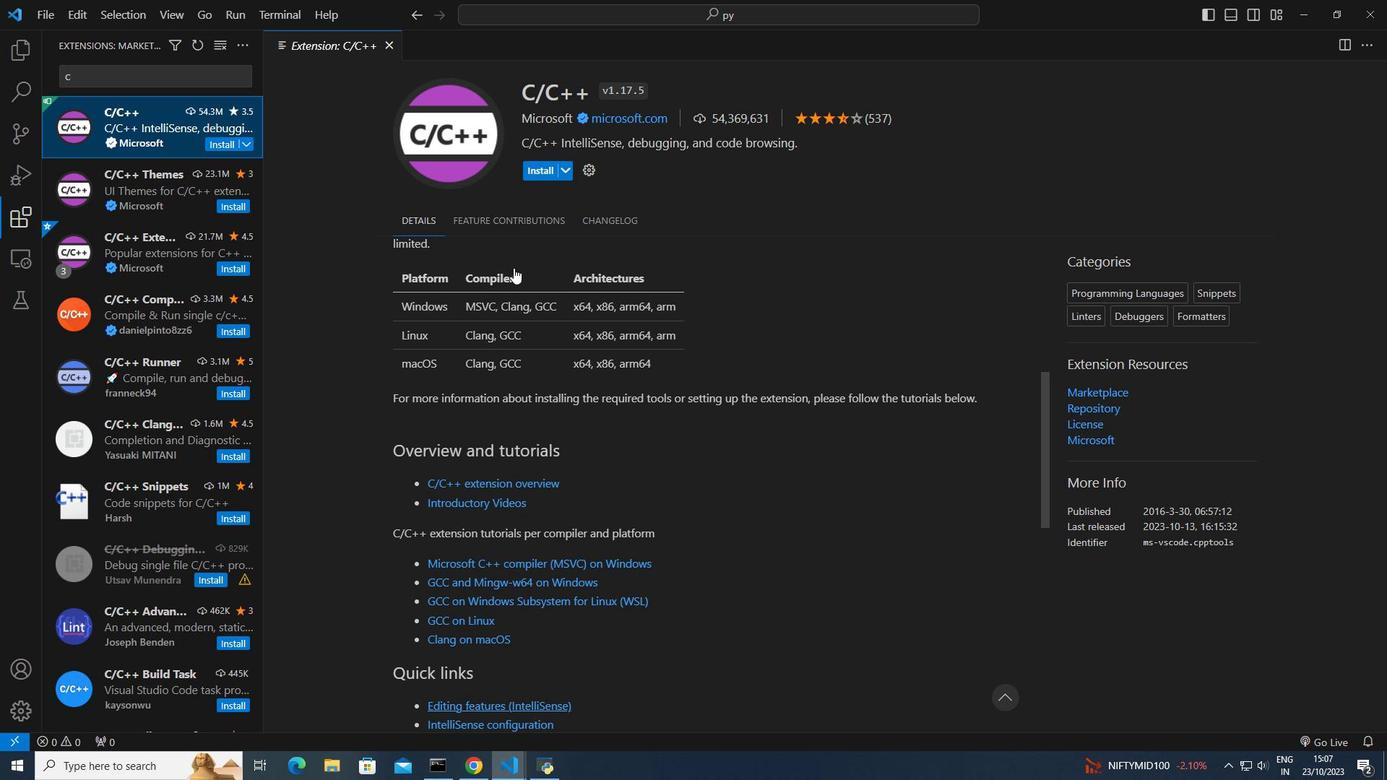 
Action: Mouse scrolled (513, 268) with delta (0, 0)
Screenshot: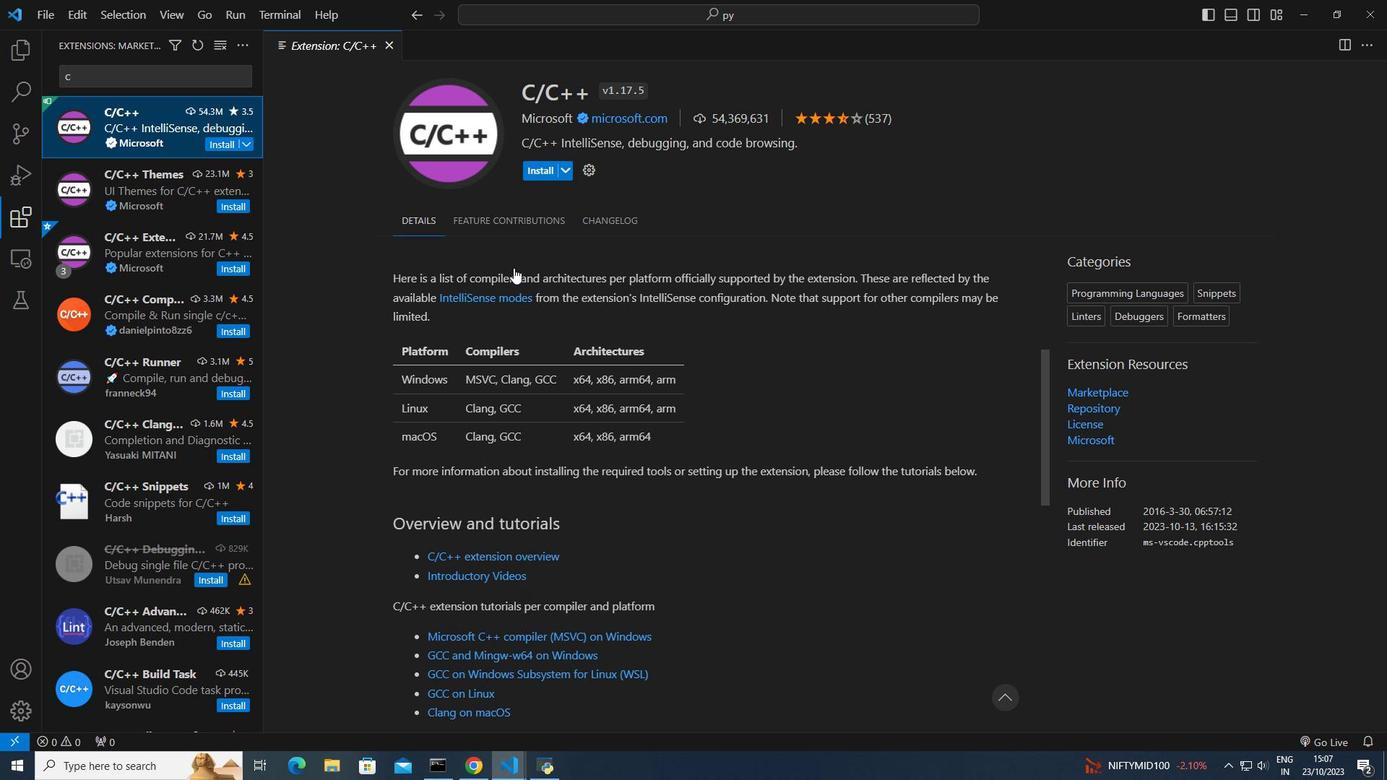 
Action: Mouse scrolled (513, 268) with delta (0, 0)
Screenshot: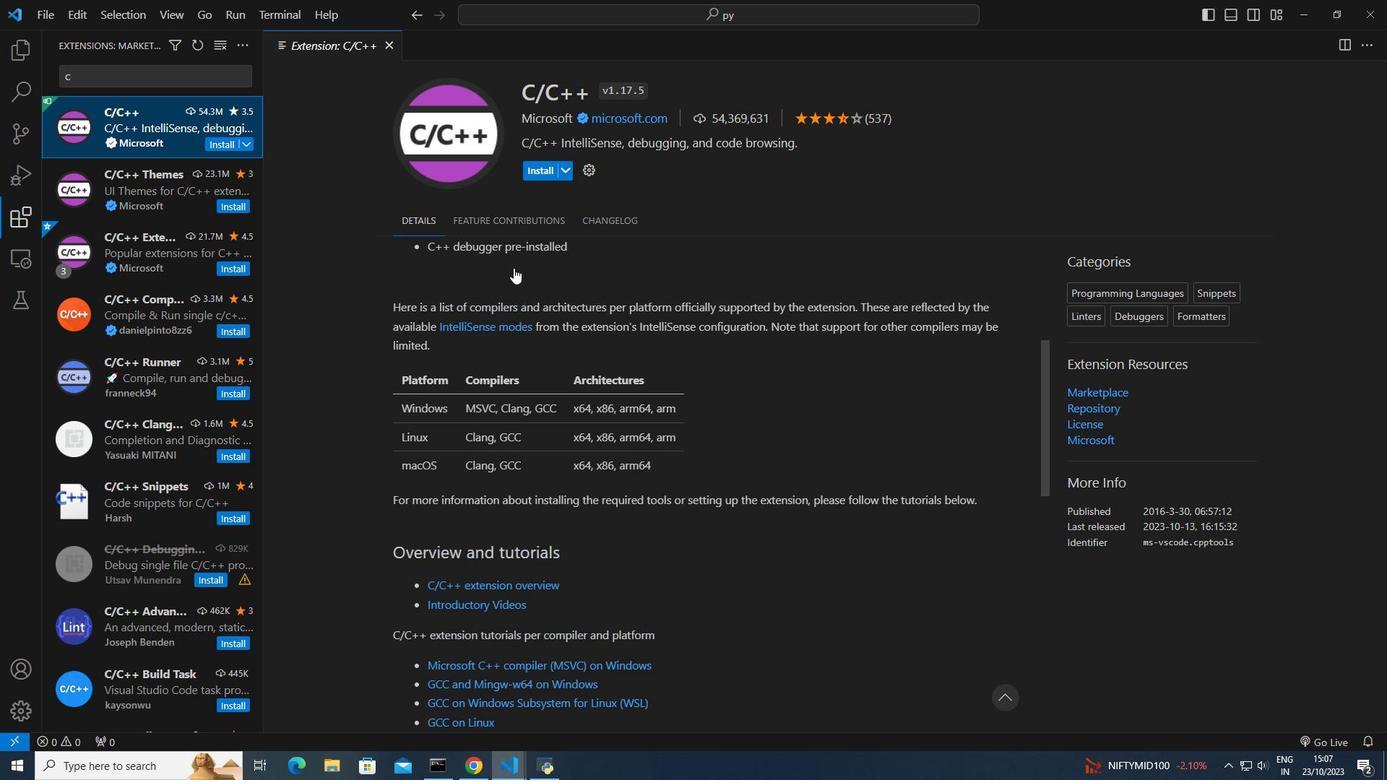 
Action: Mouse scrolled (513, 268) with delta (0, 0)
Screenshot: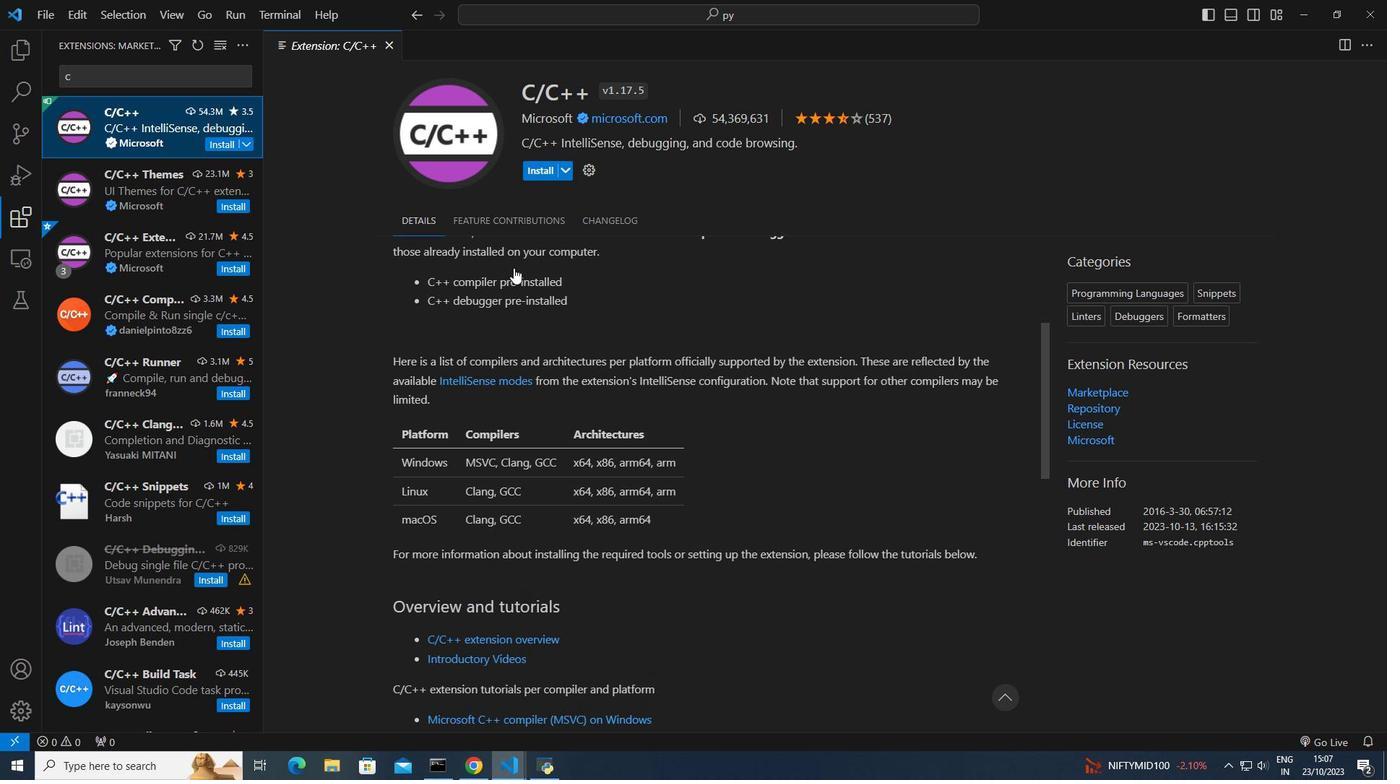 
Action: Mouse scrolled (513, 268) with delta (0, 0)
Screenshot: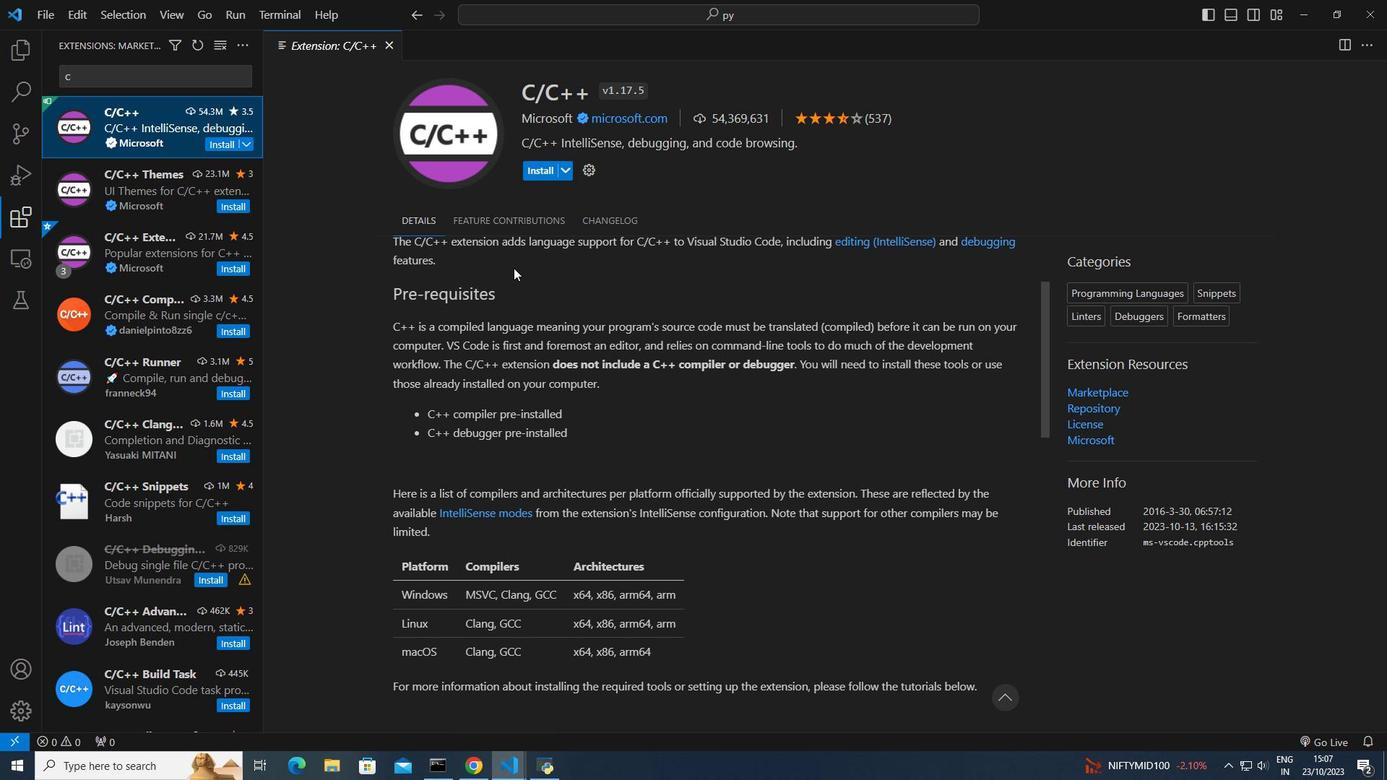 
Action: Mouse scrolled (513, 268) with delta (0, 0)
Screenshot: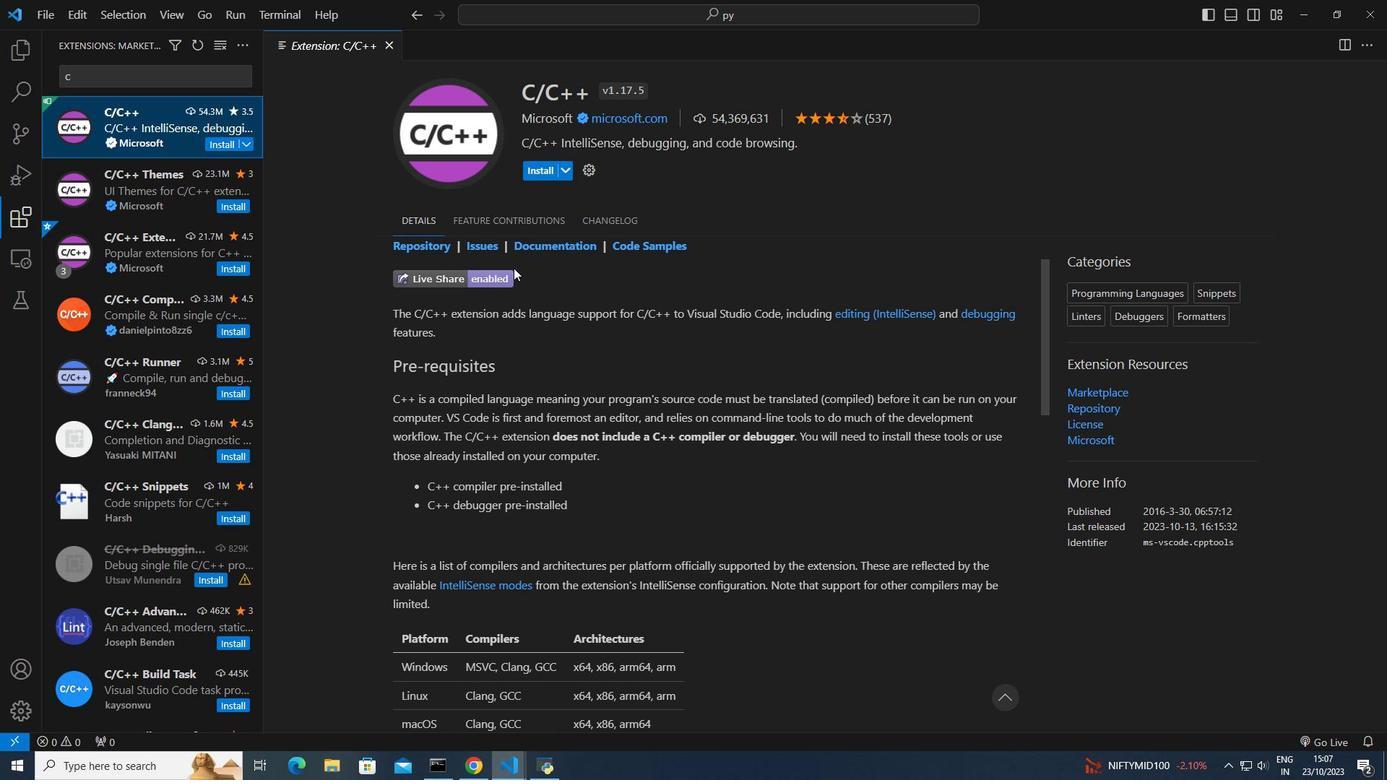 
Action: Mouse scrolled (513, 268) with delta (0, 0)
Screenshot: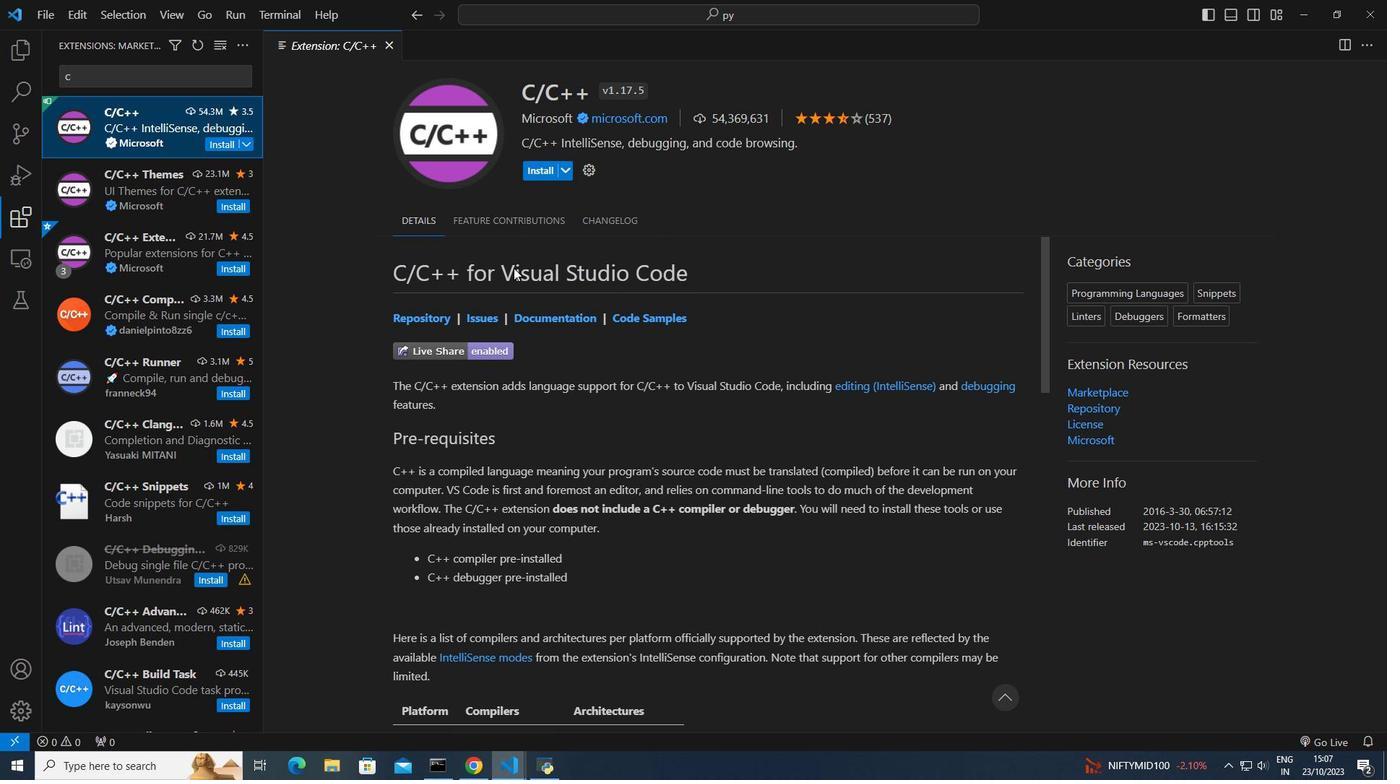 
Action: Mouse scrolled (513, 268) with delta (0, 0)
Screenshot: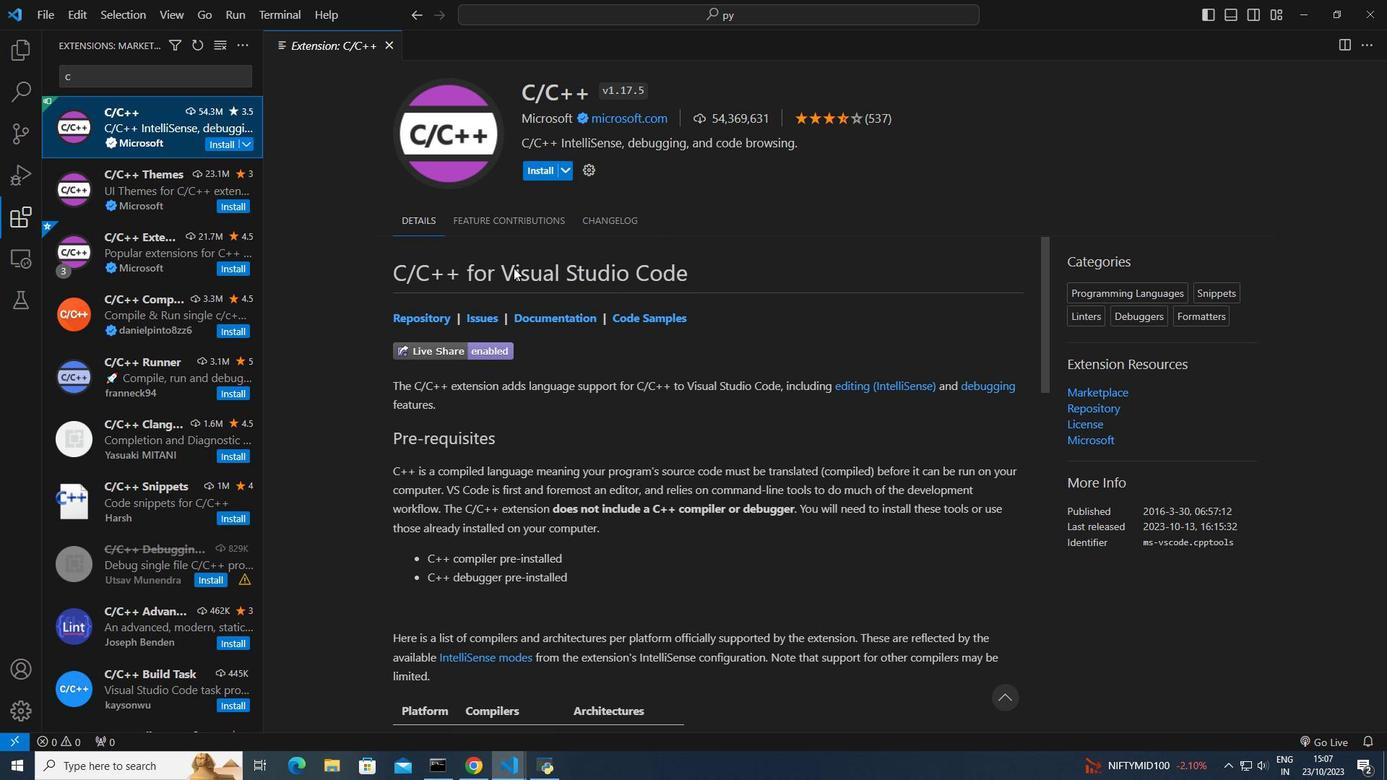 
Action: Mouse moved to (481, 217)
Screenshot: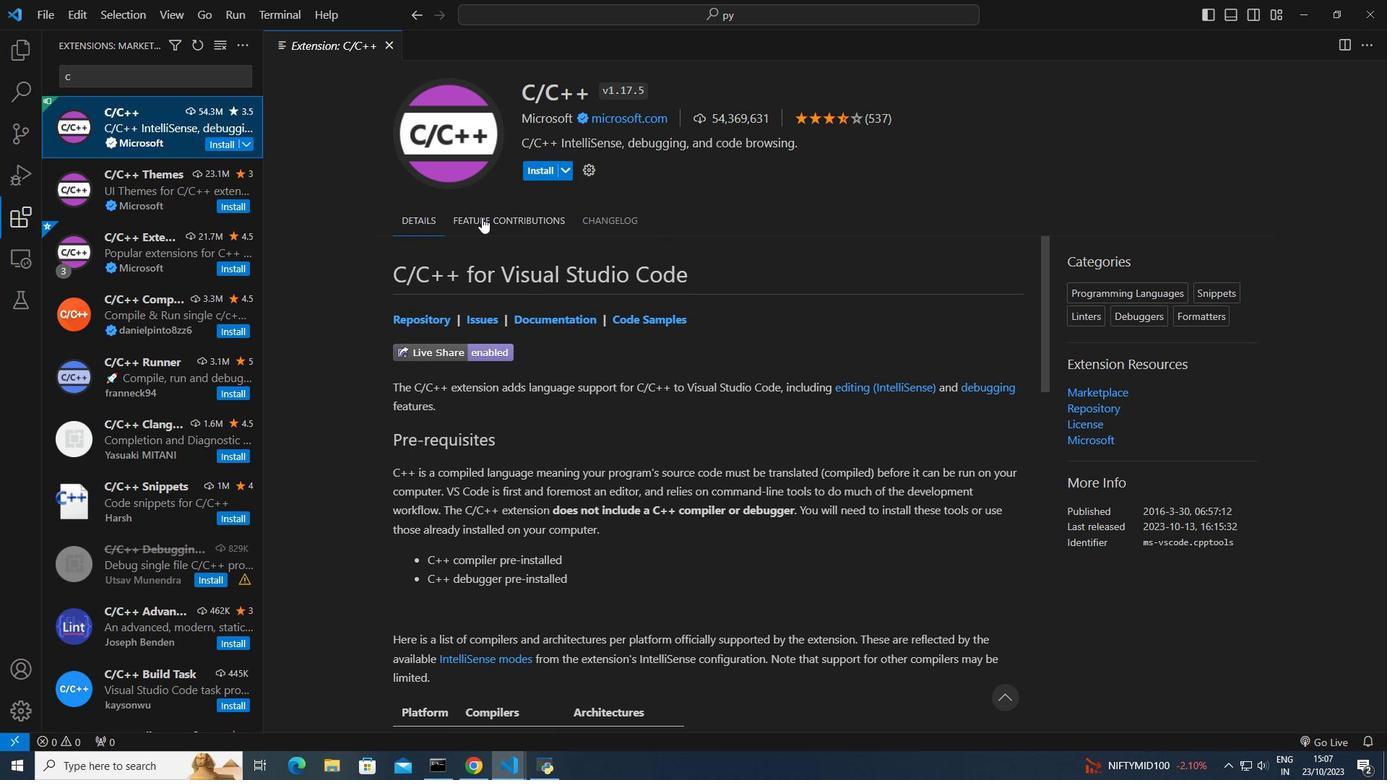 
Action: Mouse pressed left at (481, 217)
Screenshot: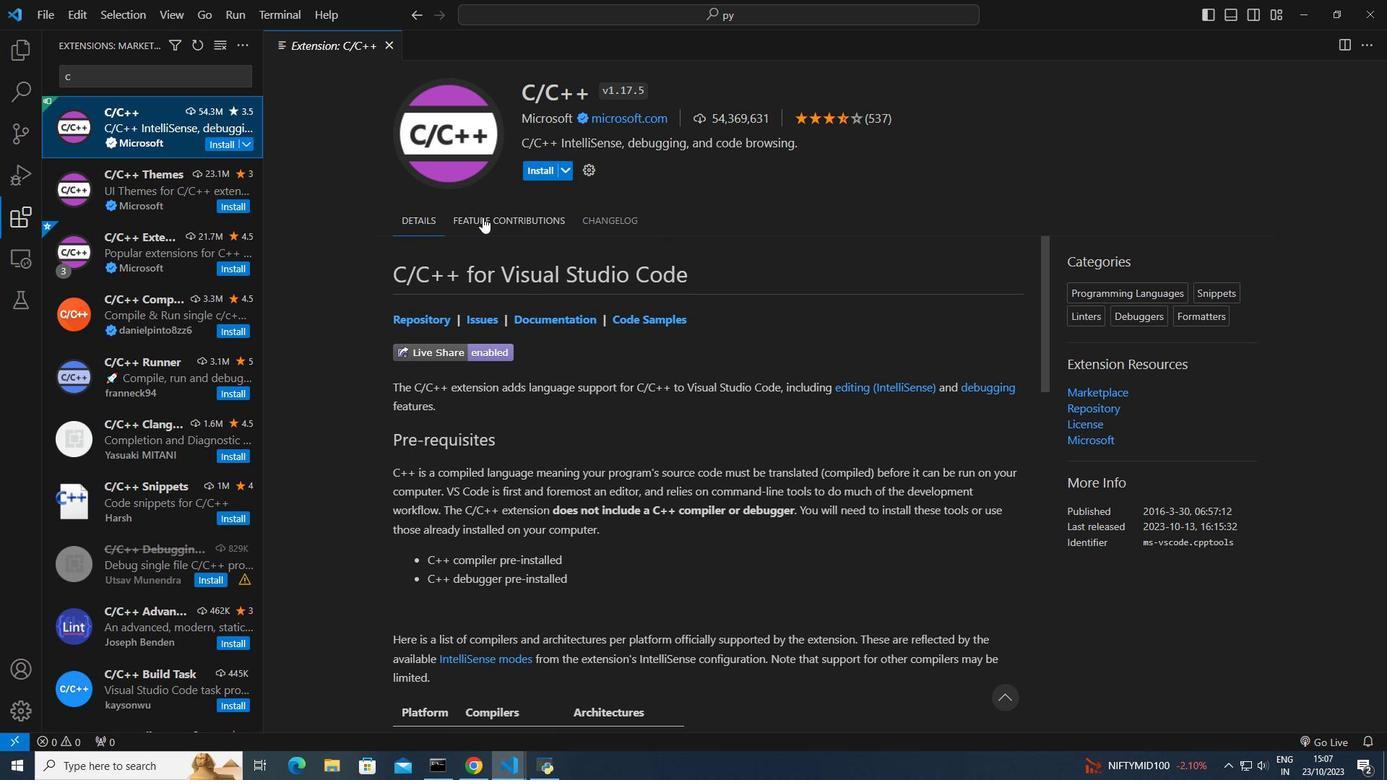 
Action: Mouse moved to (511, 313)
Screenshot: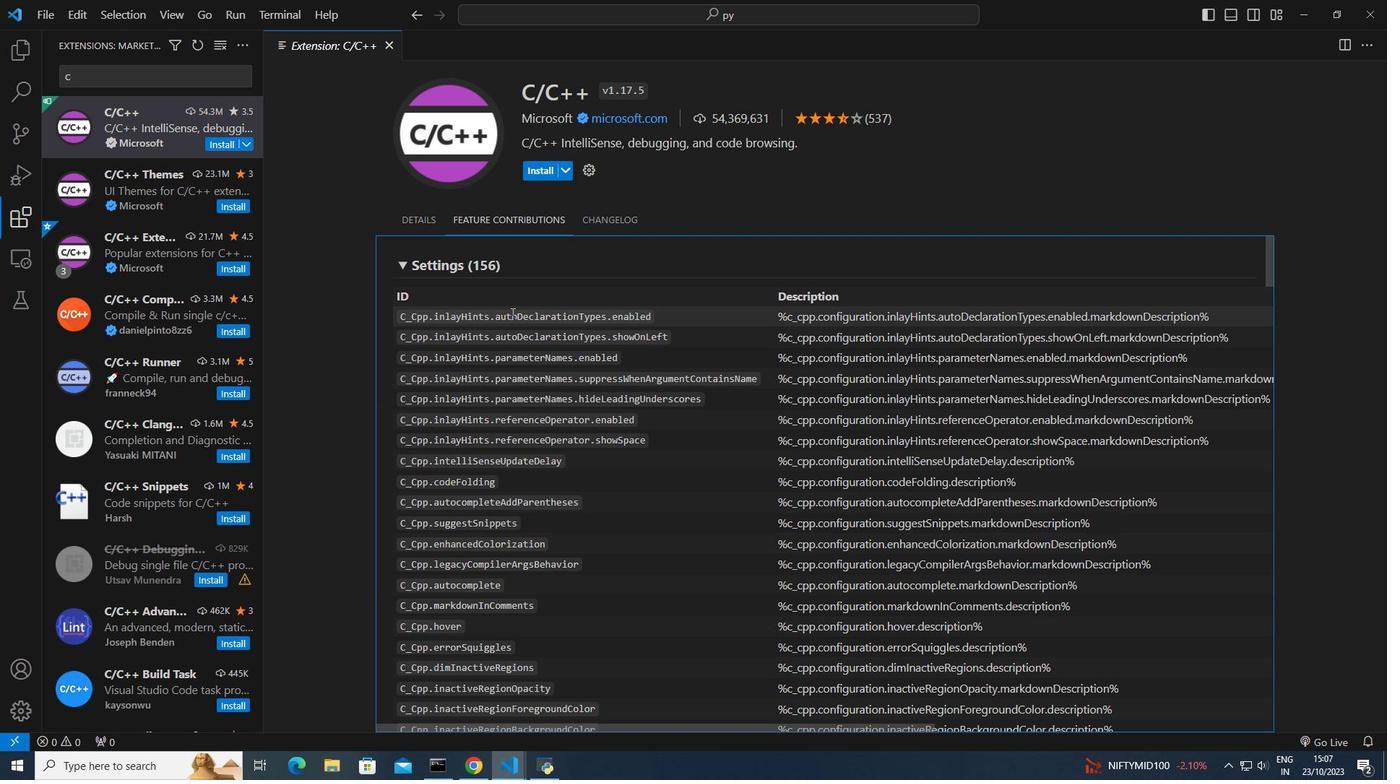 
Action: Mouse scrolled (511, 312) with delta (0, 0)
Screenshot: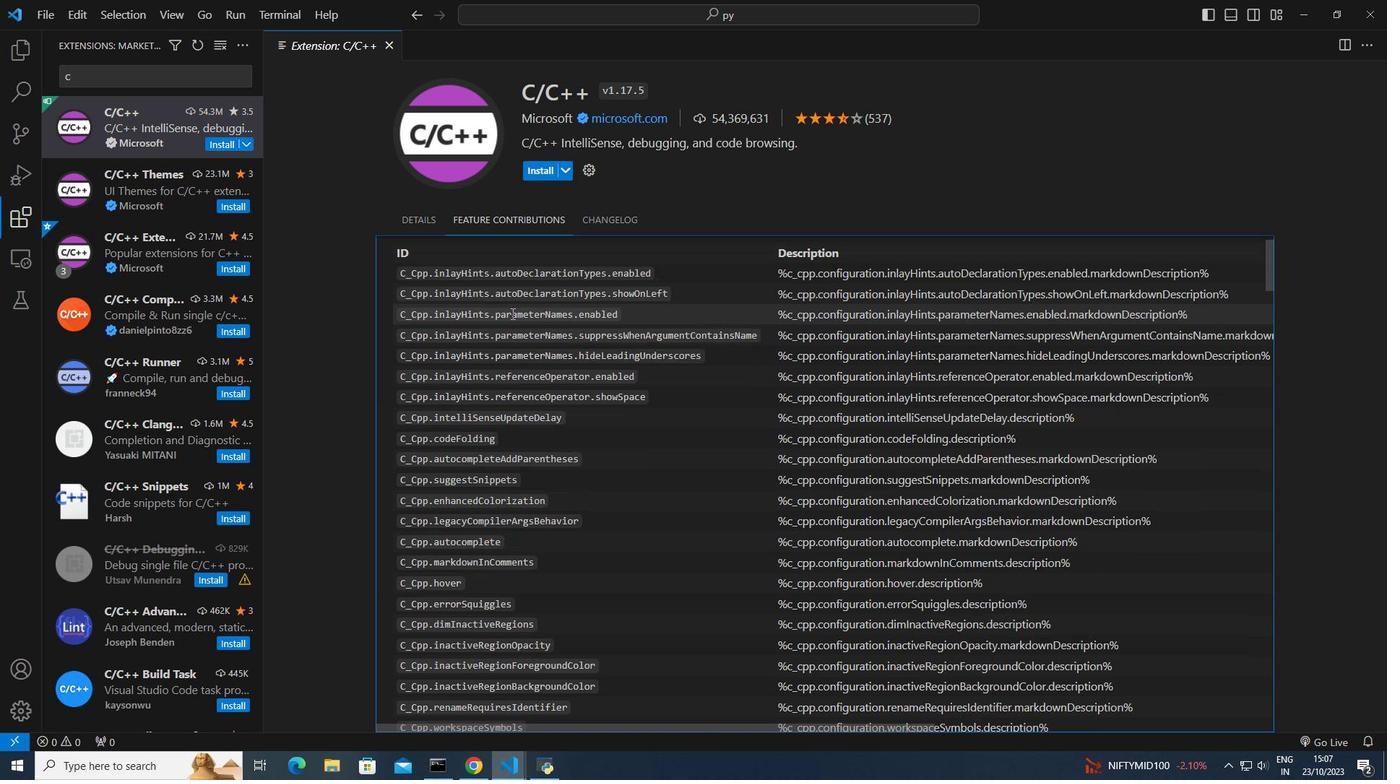 
Action: Mouse scrolled (511, 312) with delta (0, 0)
Screenshot: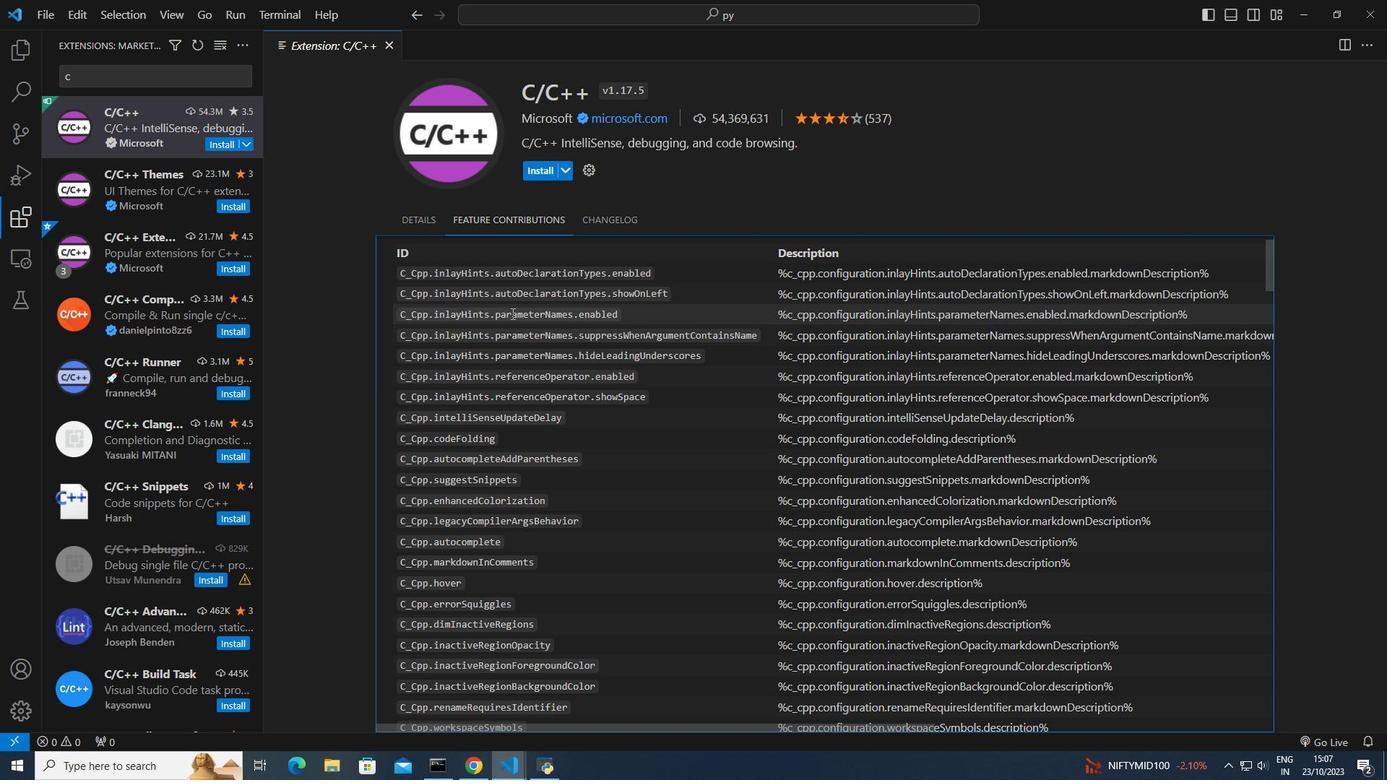 
Action: Mouse scrolled (511, 312) with delta (0, 0)
Screenshot: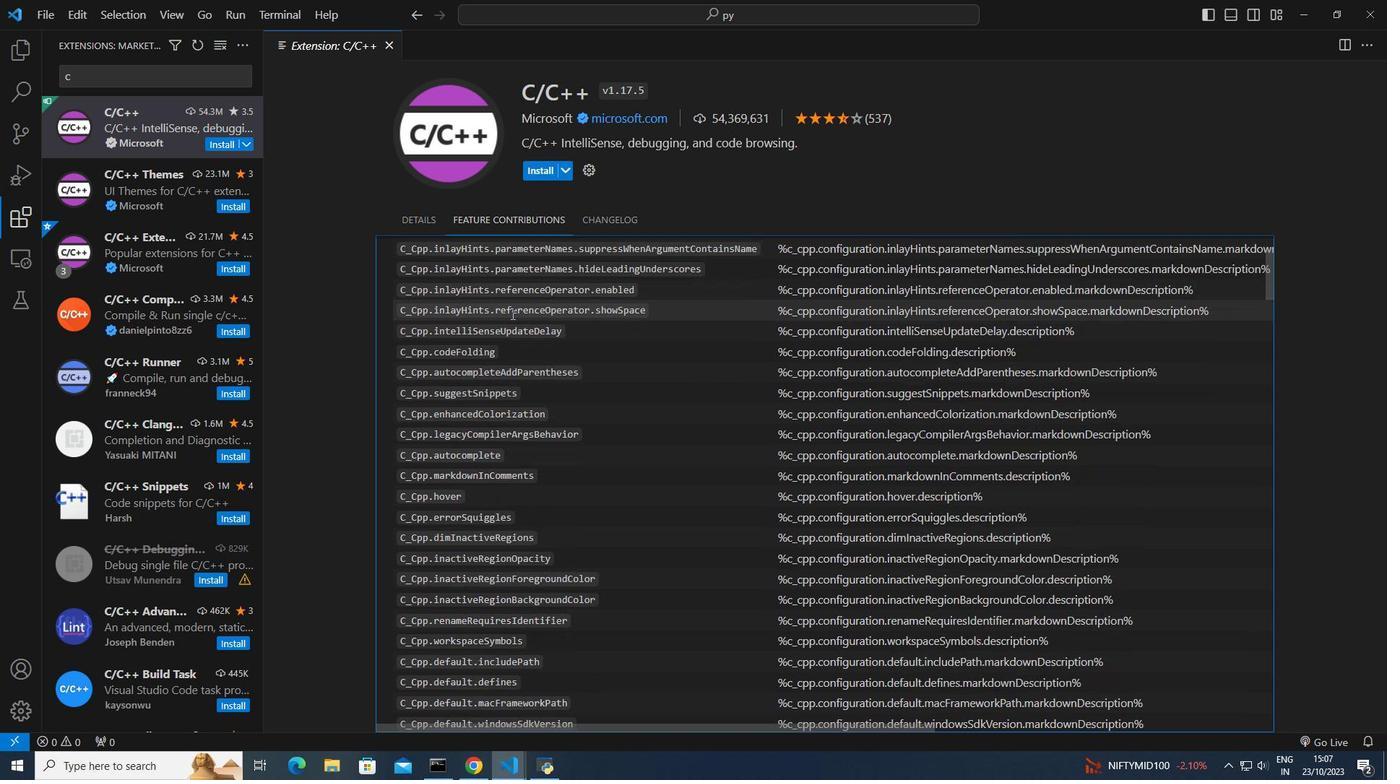 
Action: Mouse moved to (512, 312)
Screenshot: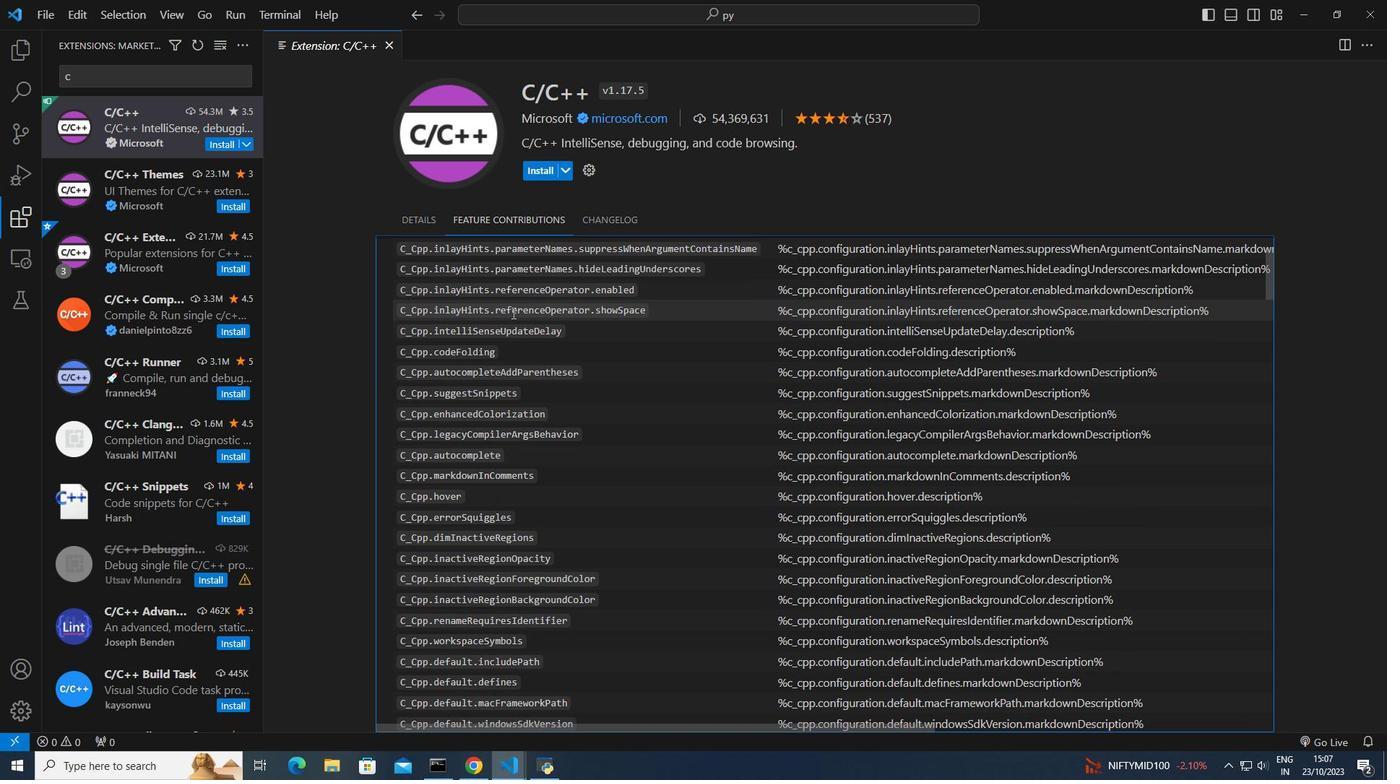
Action: Mouse scrolled (512, 312) with delta (0, 0)
Screenshot: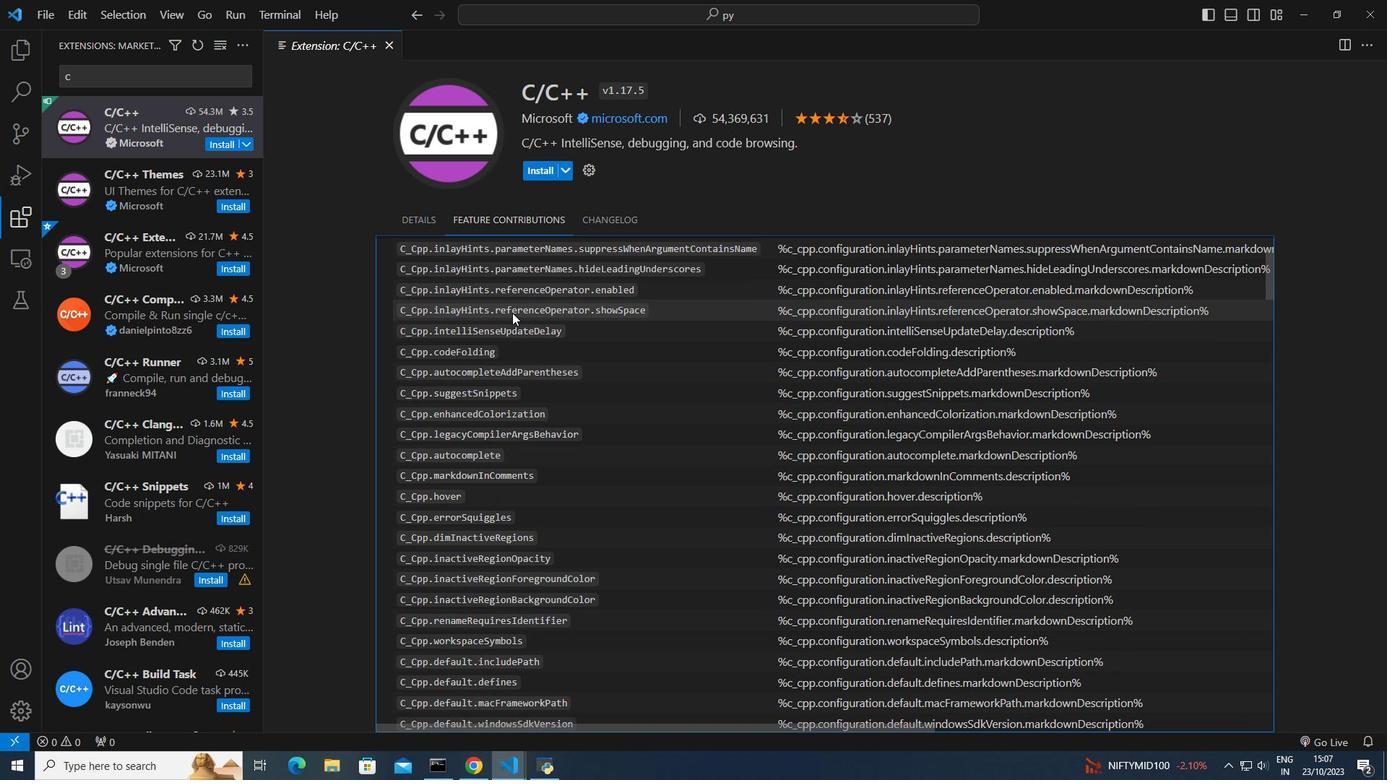 
Action: Mouse scrolled (512, 312) with delta (0, 0)
Screenshot: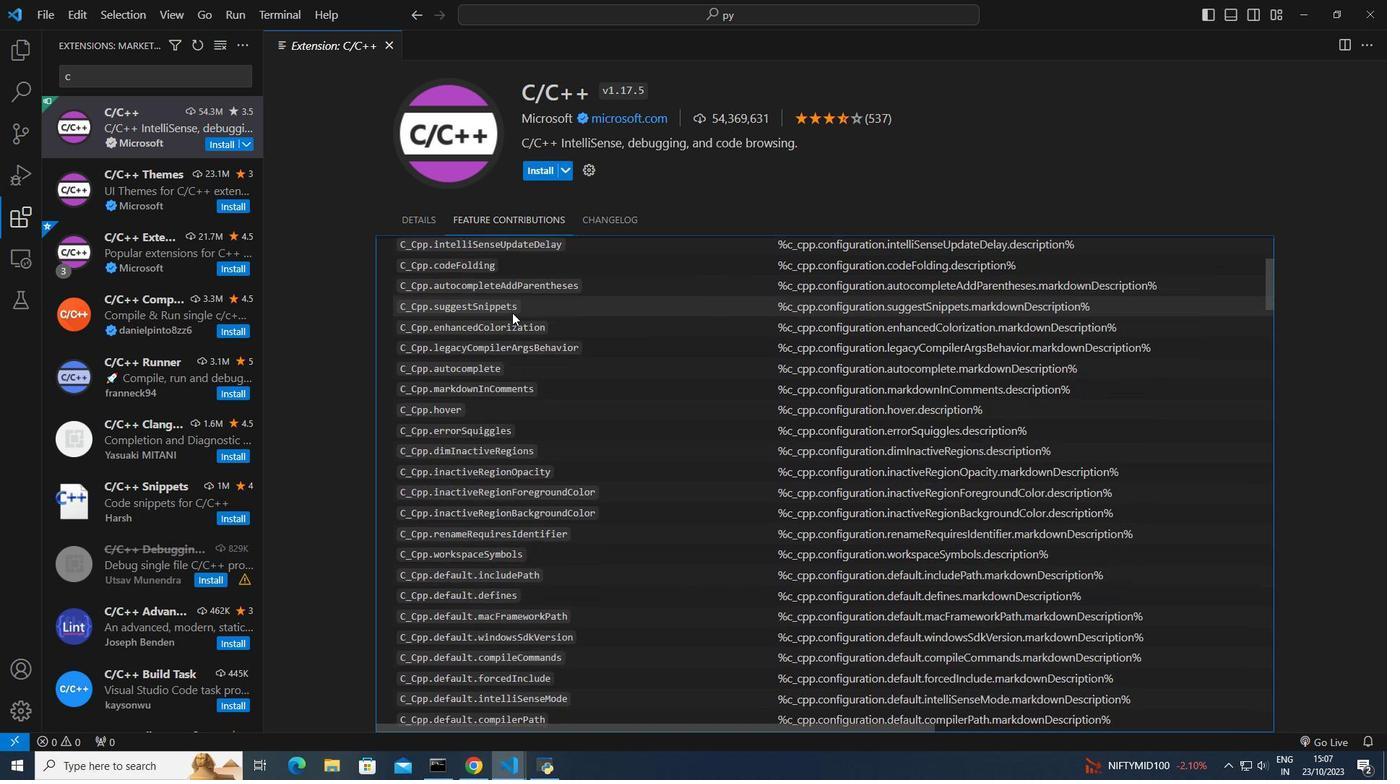 
Action: Mouse scrolled (512, 312) with delta (0, 0)
Screenshot: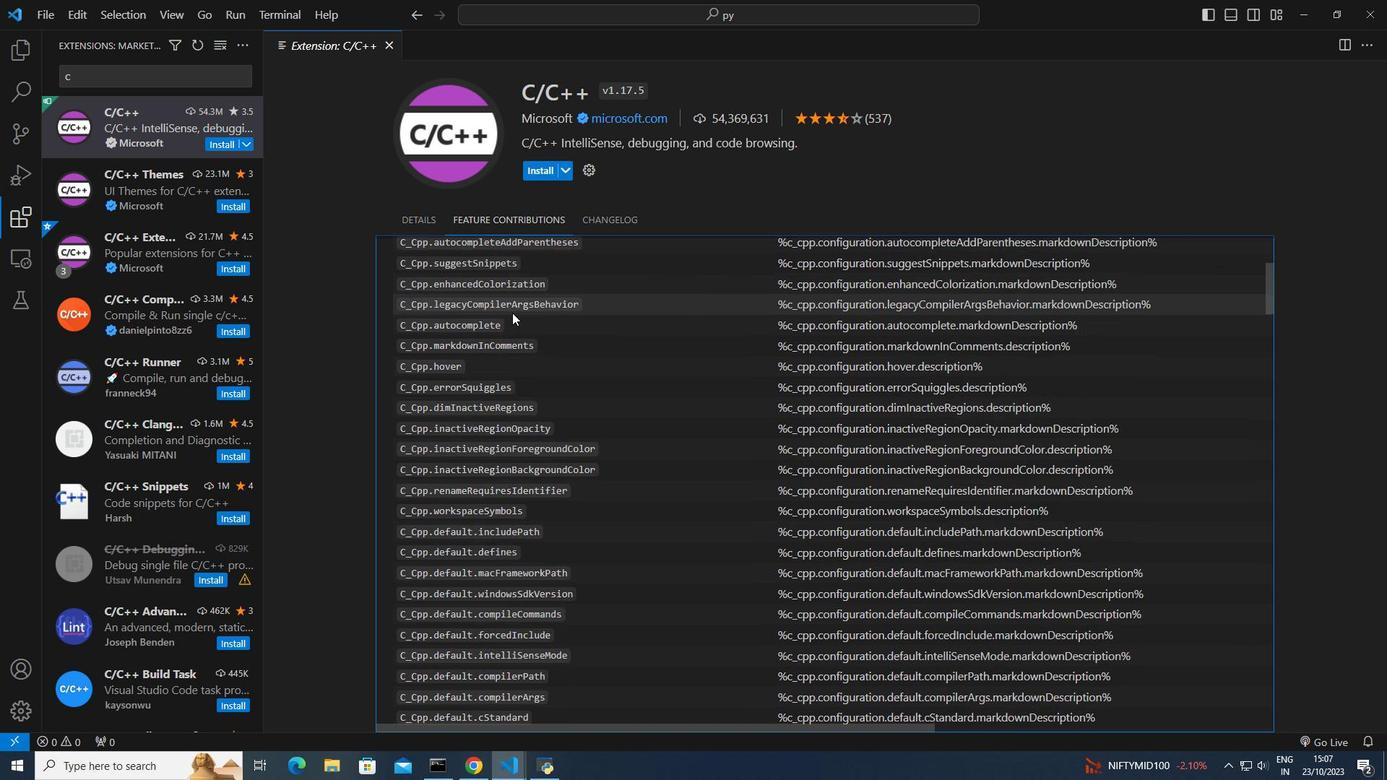 
Action: Mouse scrolled (512, 312) with delta (0, 0)
Screenshot: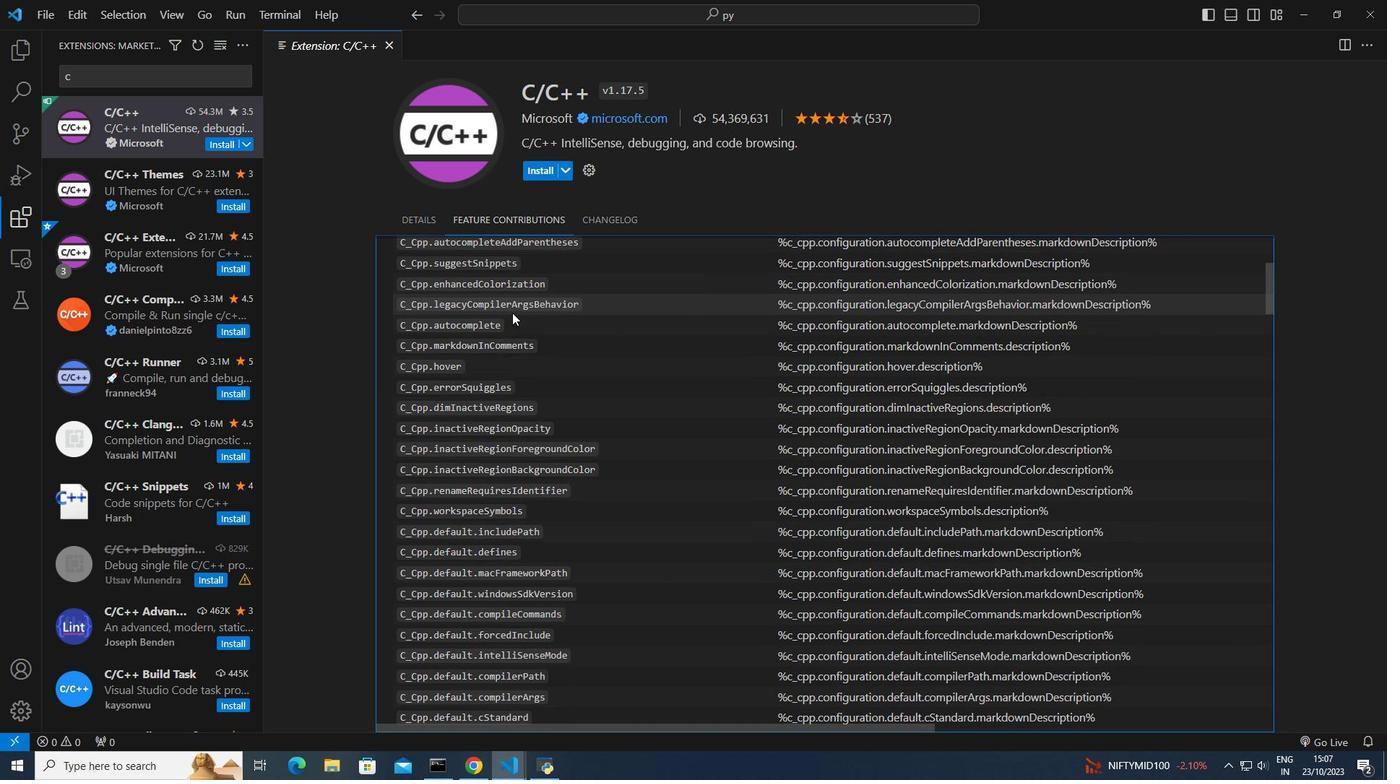 
Action: Mouse scrolled (512, 312) with delta (0, 0)
Screenshot: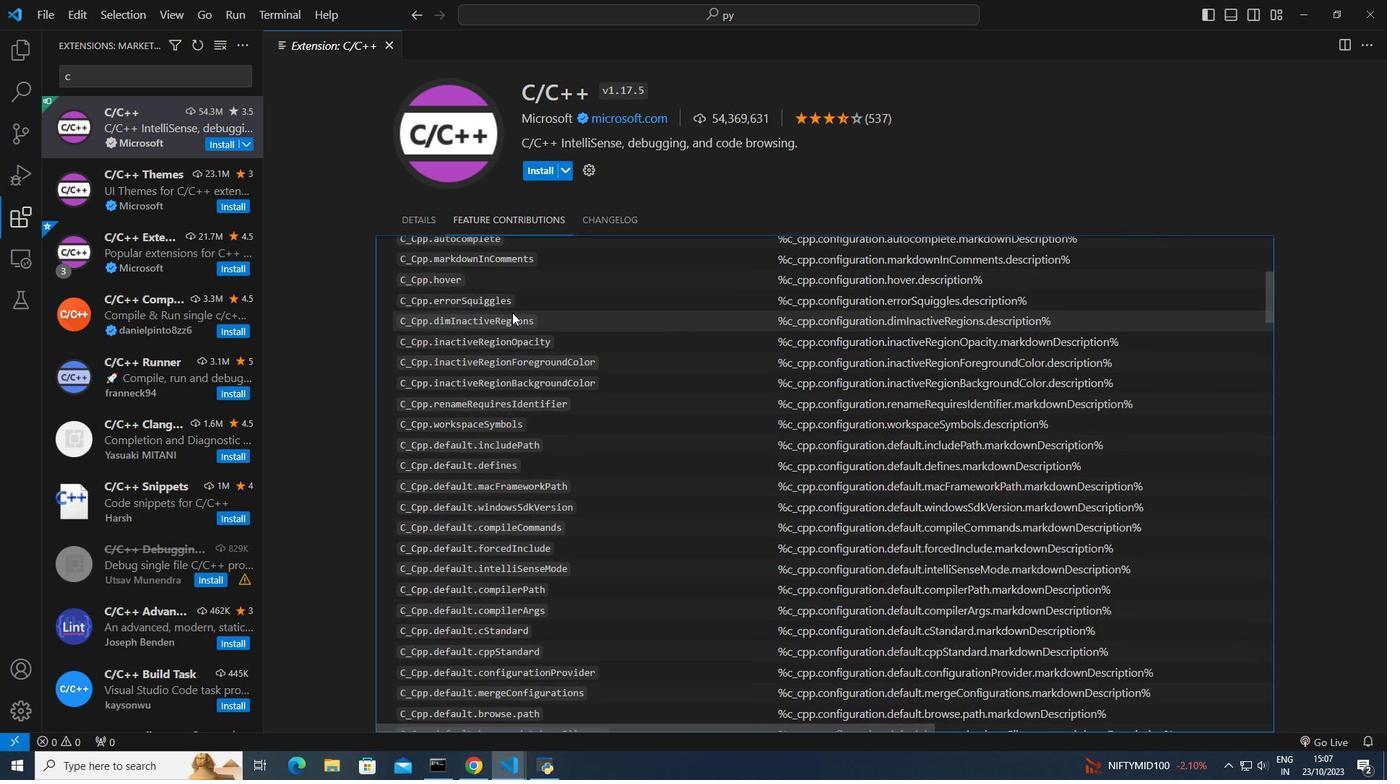 
Action: Mouse scrolled (512, 312) with delta (0, 0)
Screenshot: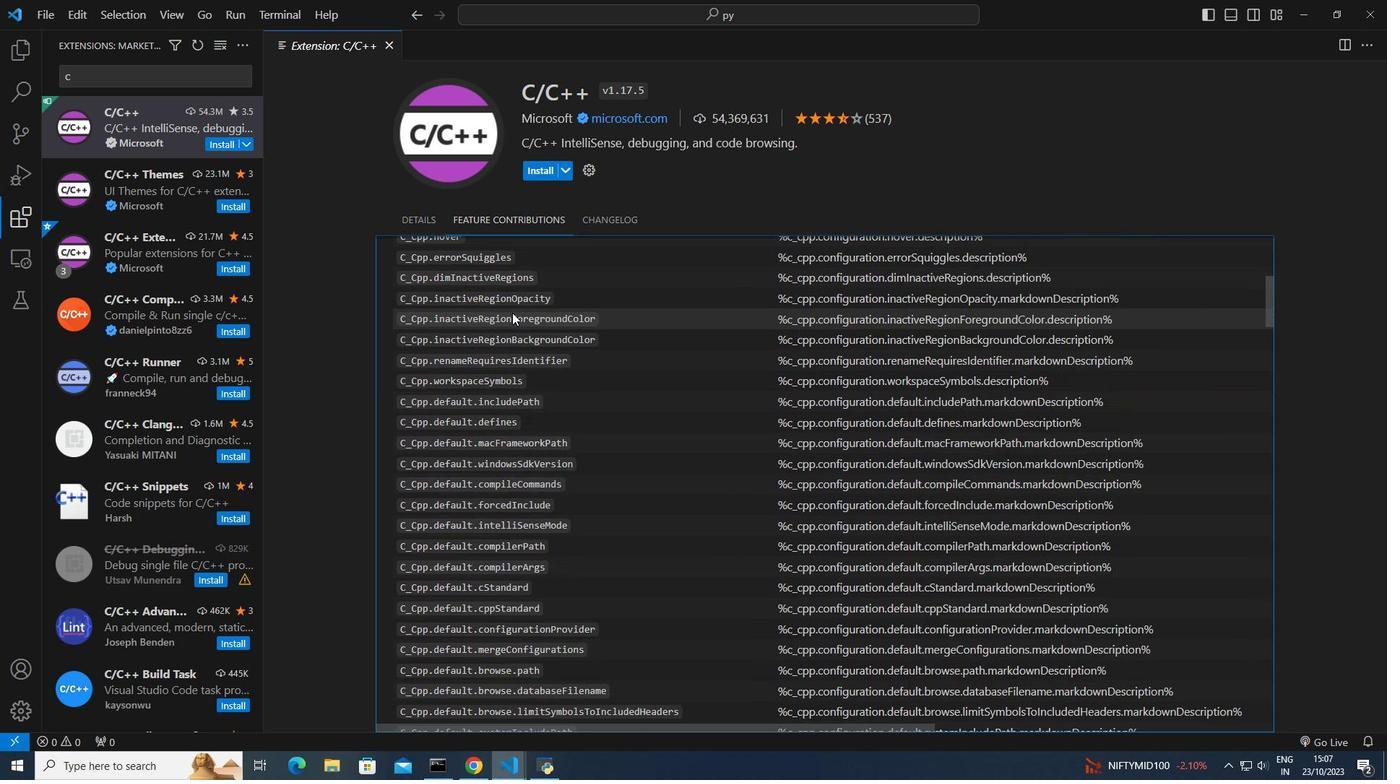 
Action: Mouse scrolled (512, 312) with delta (0, 0)
Screenshot: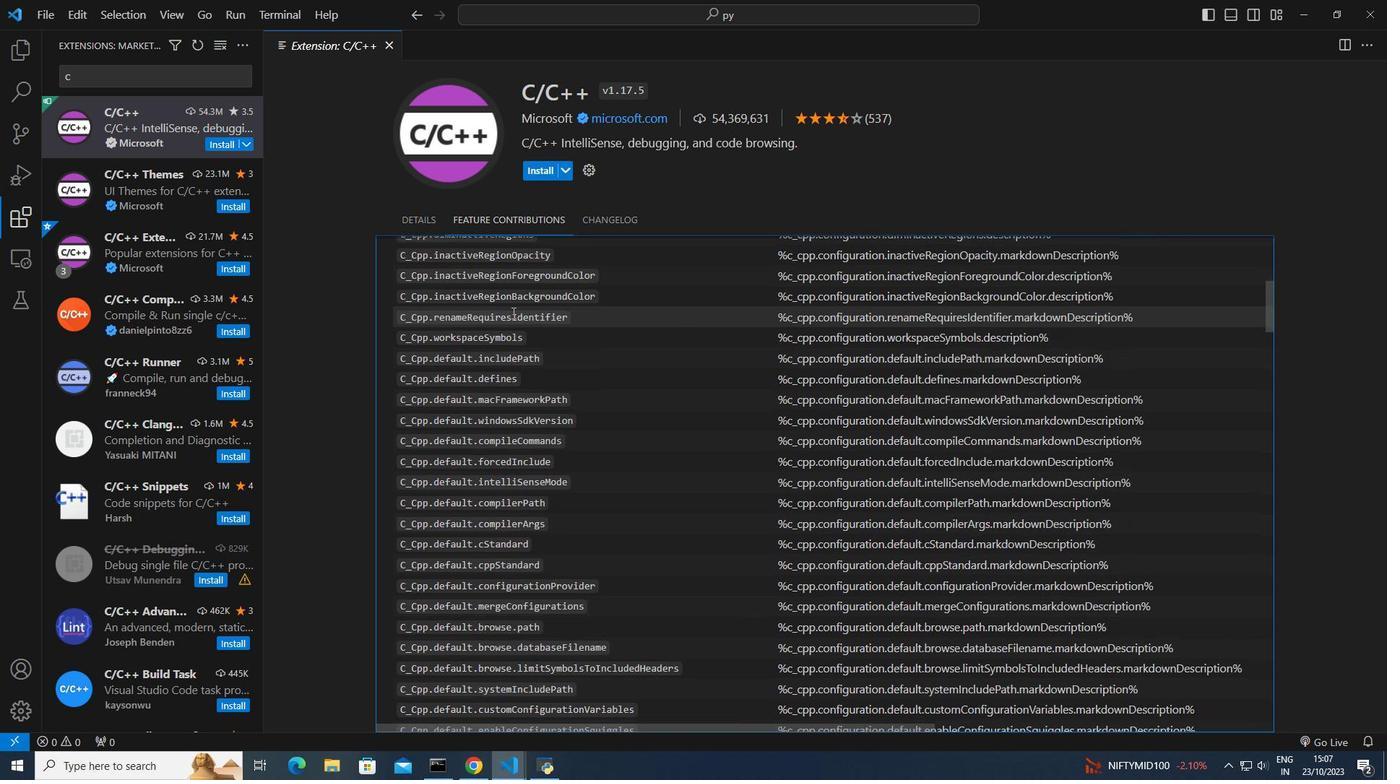
Action: Mouse scrolled (512, 312) with delta (0, 0)
Screenshot: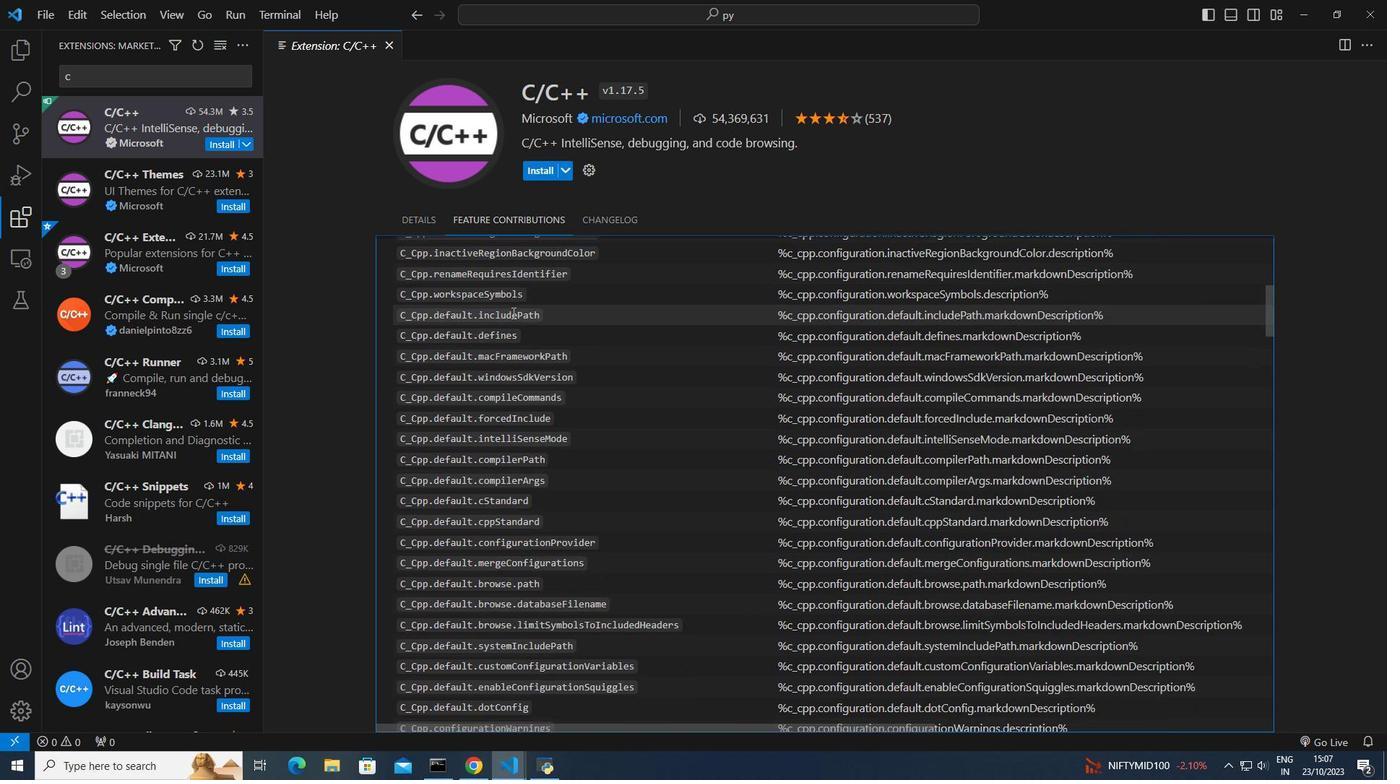 
Action: Mouse moved to (599, 213)
Screenshot: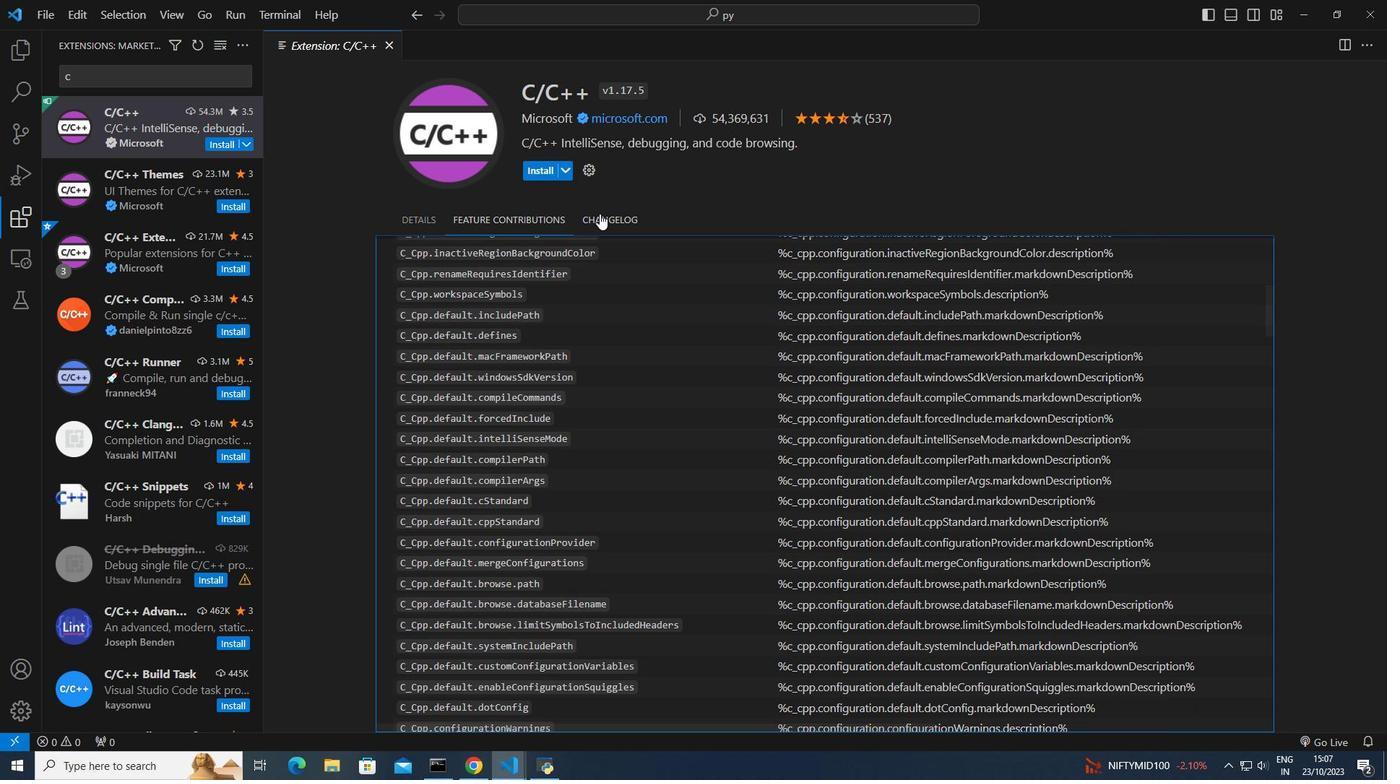 
Action: Mouse pressed left at (599, 213)
Screenshot: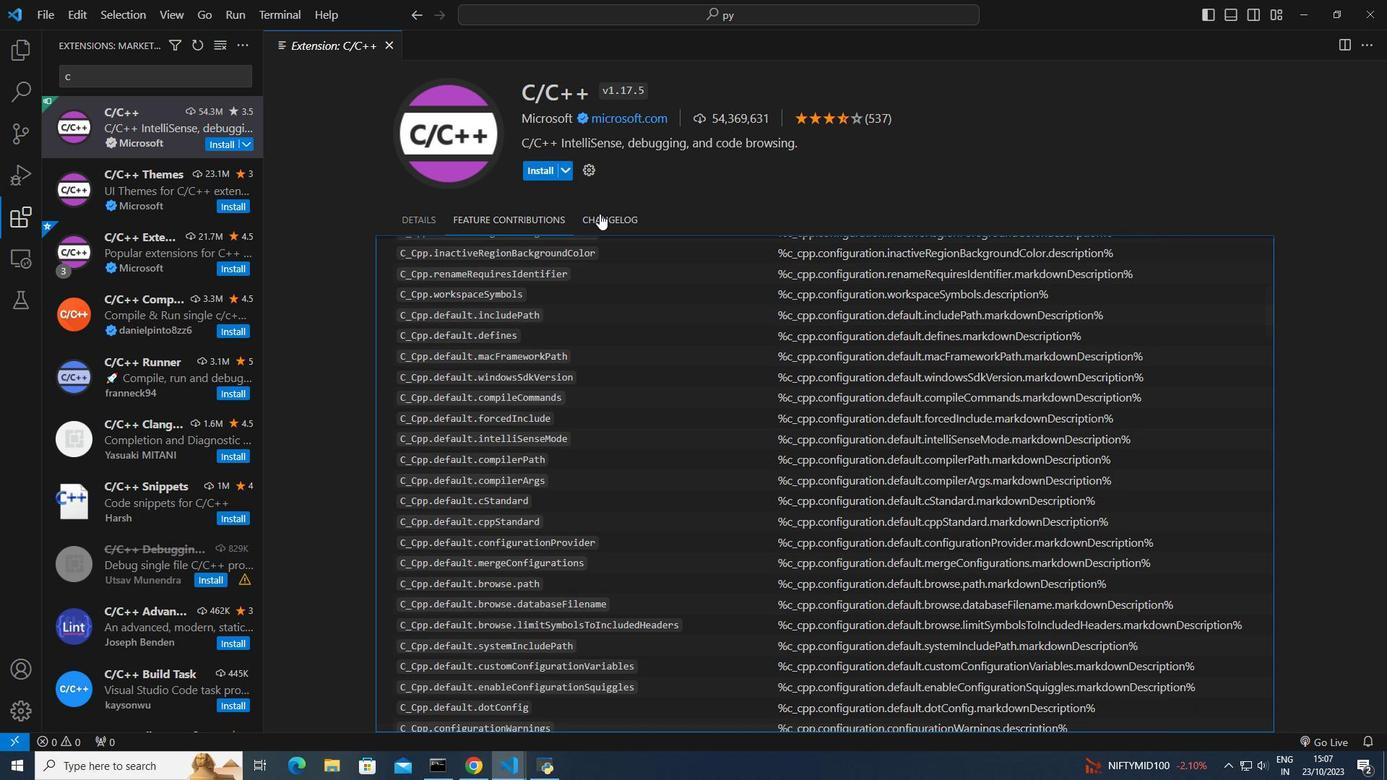 
Action: Mouse moved to (411, 218)
Screenshot: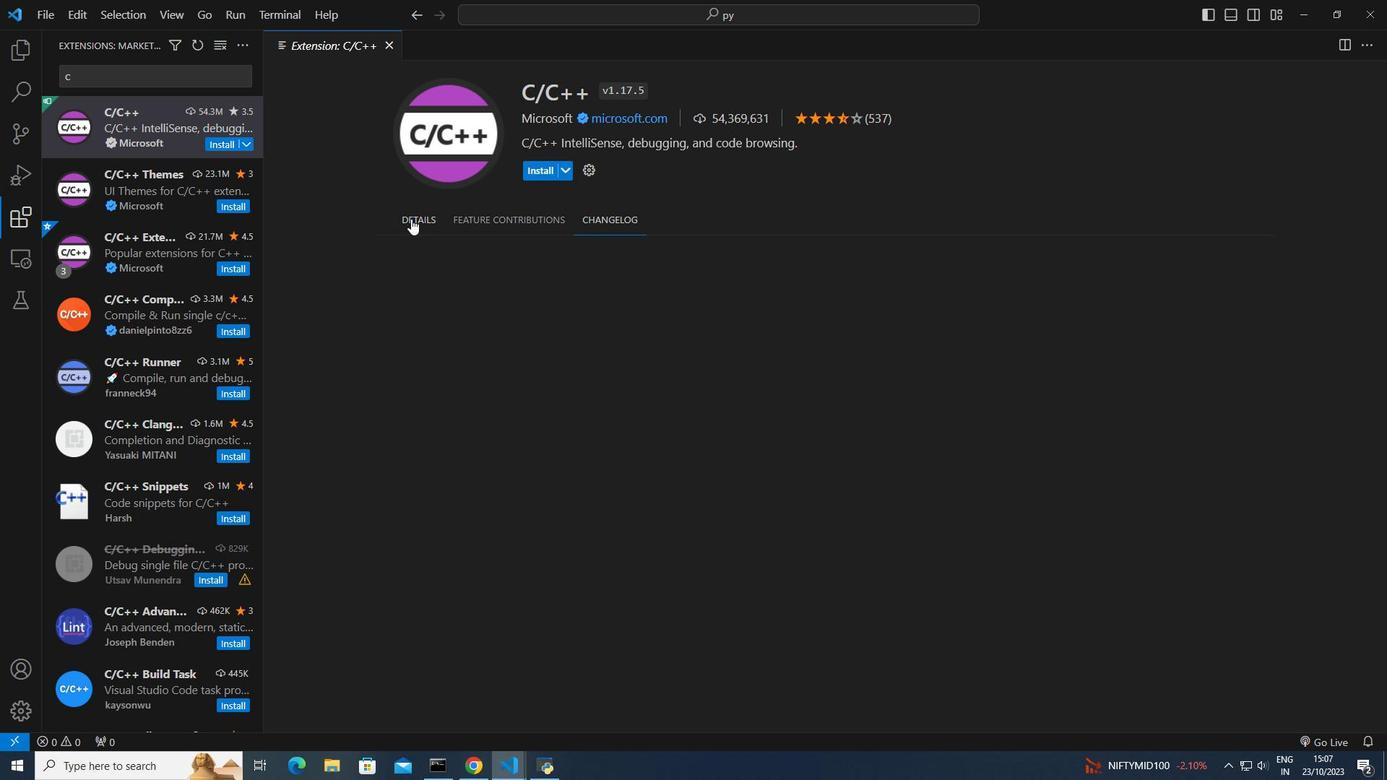 
Action: Mouse pressed left at (411, 218)
Screenshot: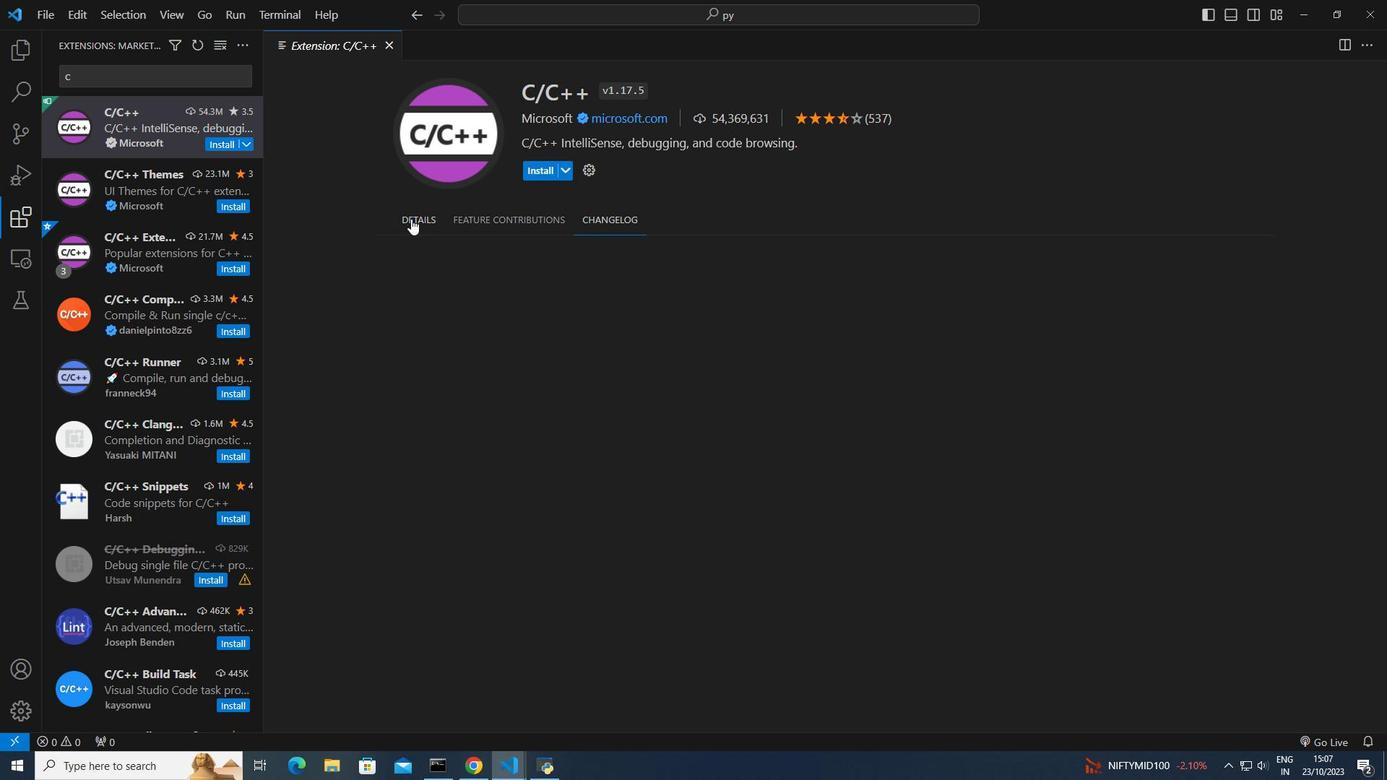 
Action: Mouse moved to (545, 169)
Screenshot: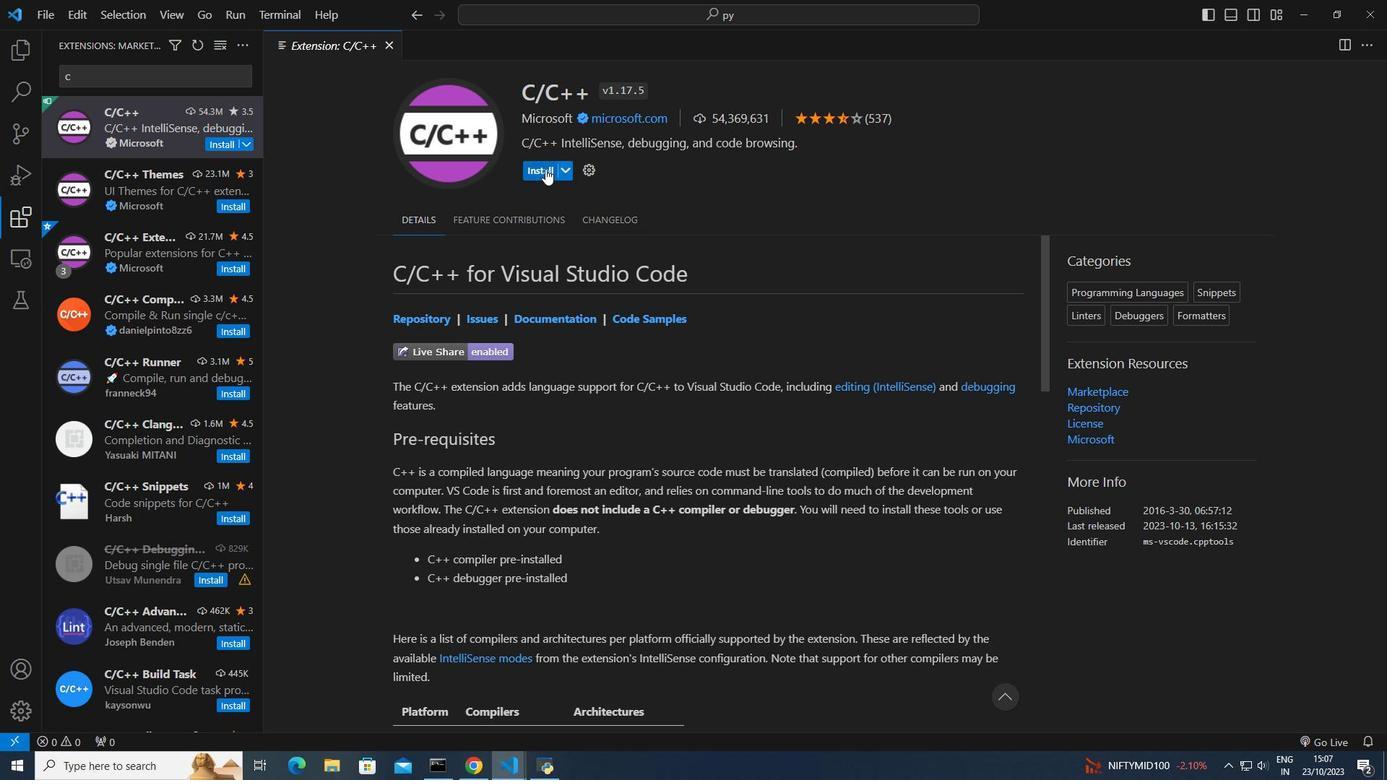 
Action: Mouse pressed left at (545, 169)
Screenshot: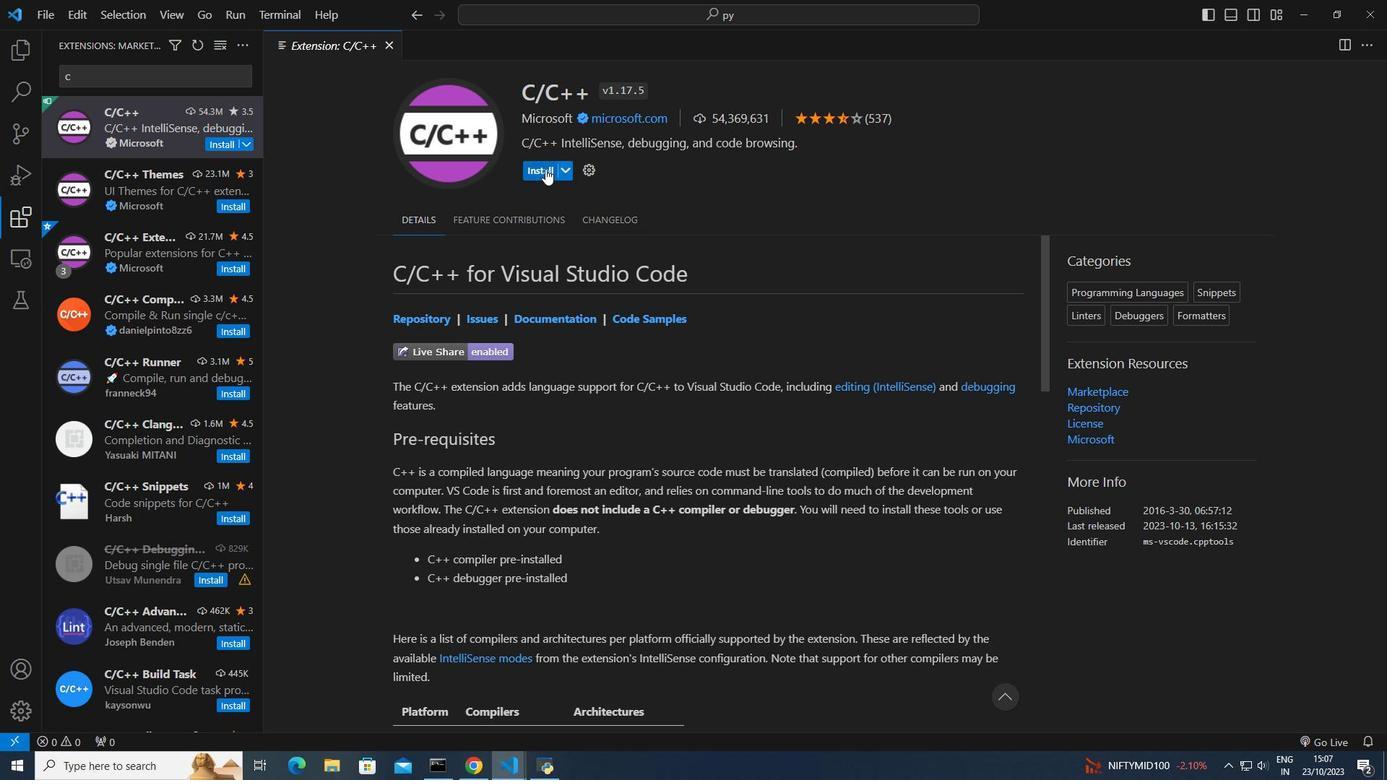 
Action: Mouse moved to (509, 281)
Screenshot: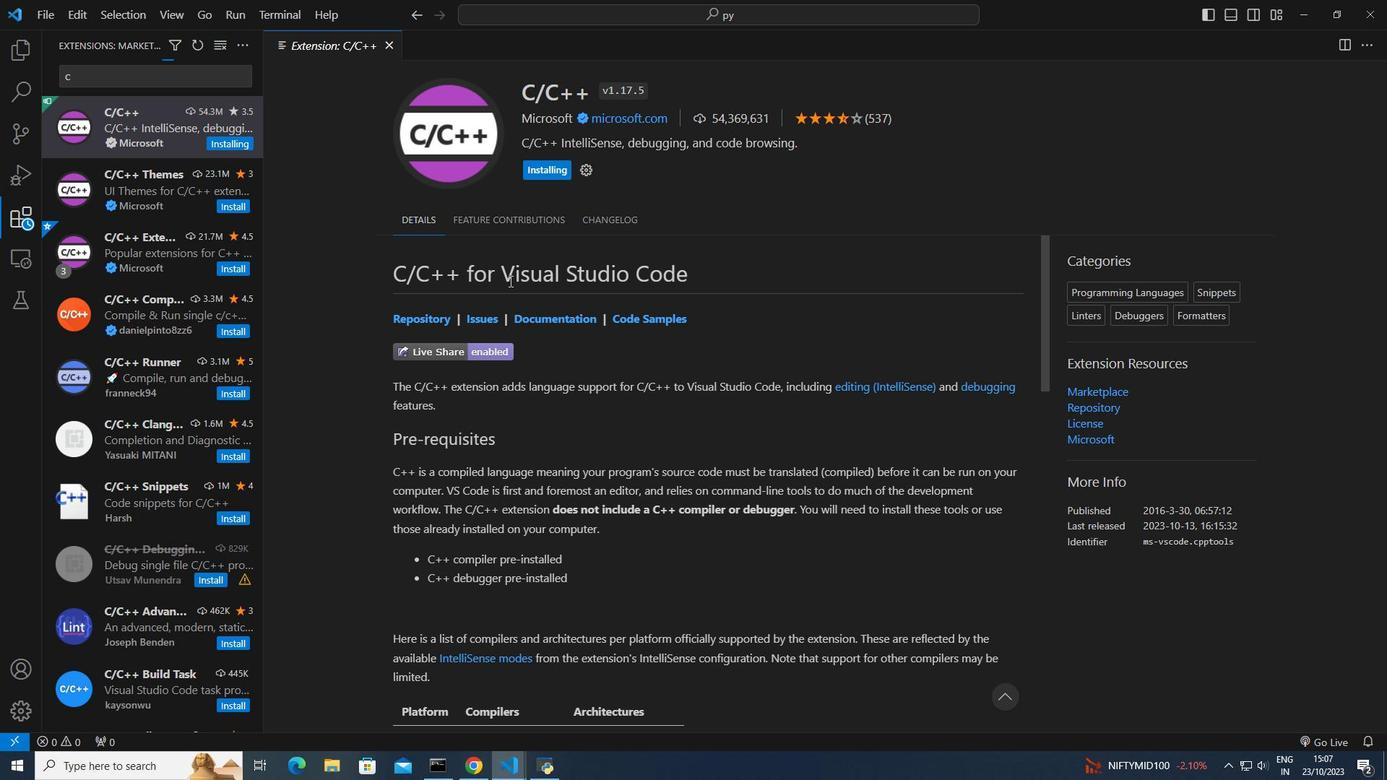 
Action: Mouse scrolled (509, 280) with delta (0, 0)
Screenshot: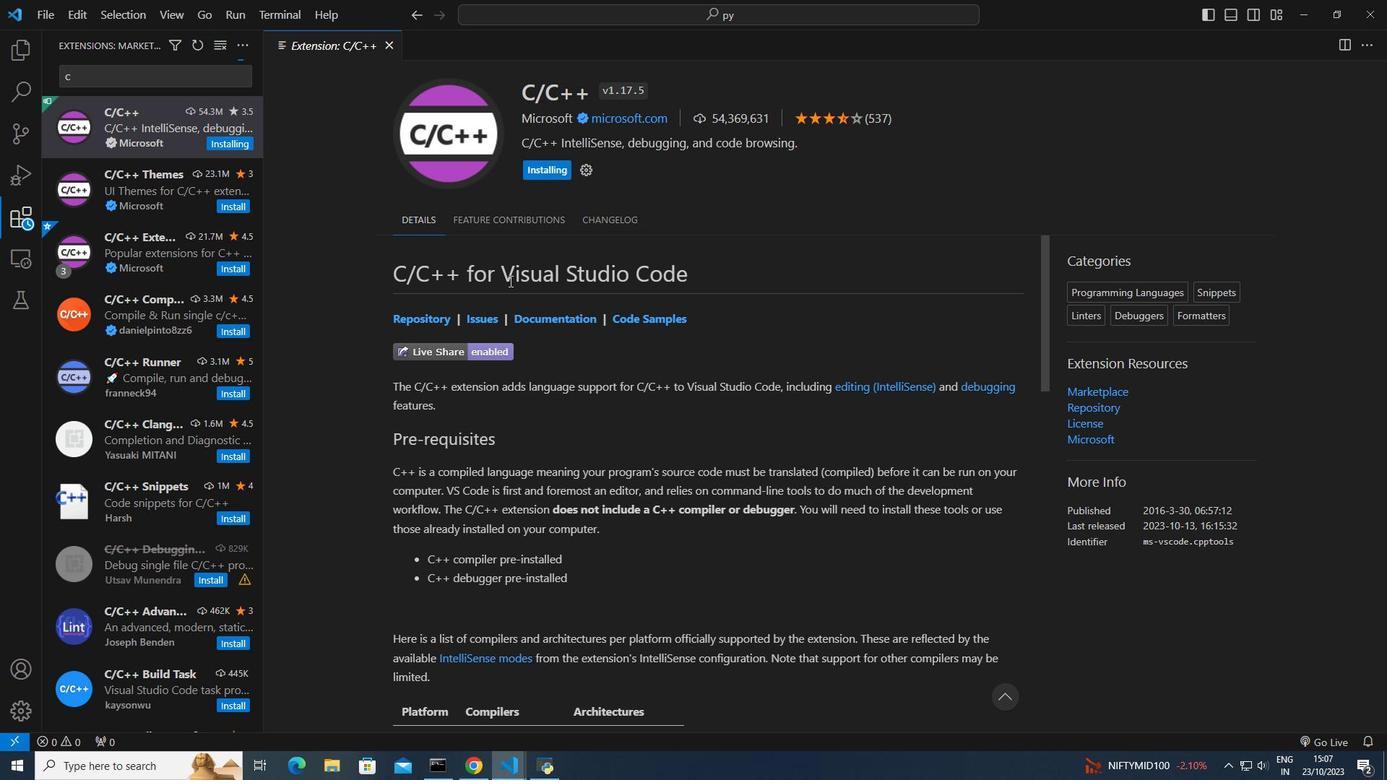 
Action: Mouse scrolled (509, 280) with delta (0, 0)
Screenshot: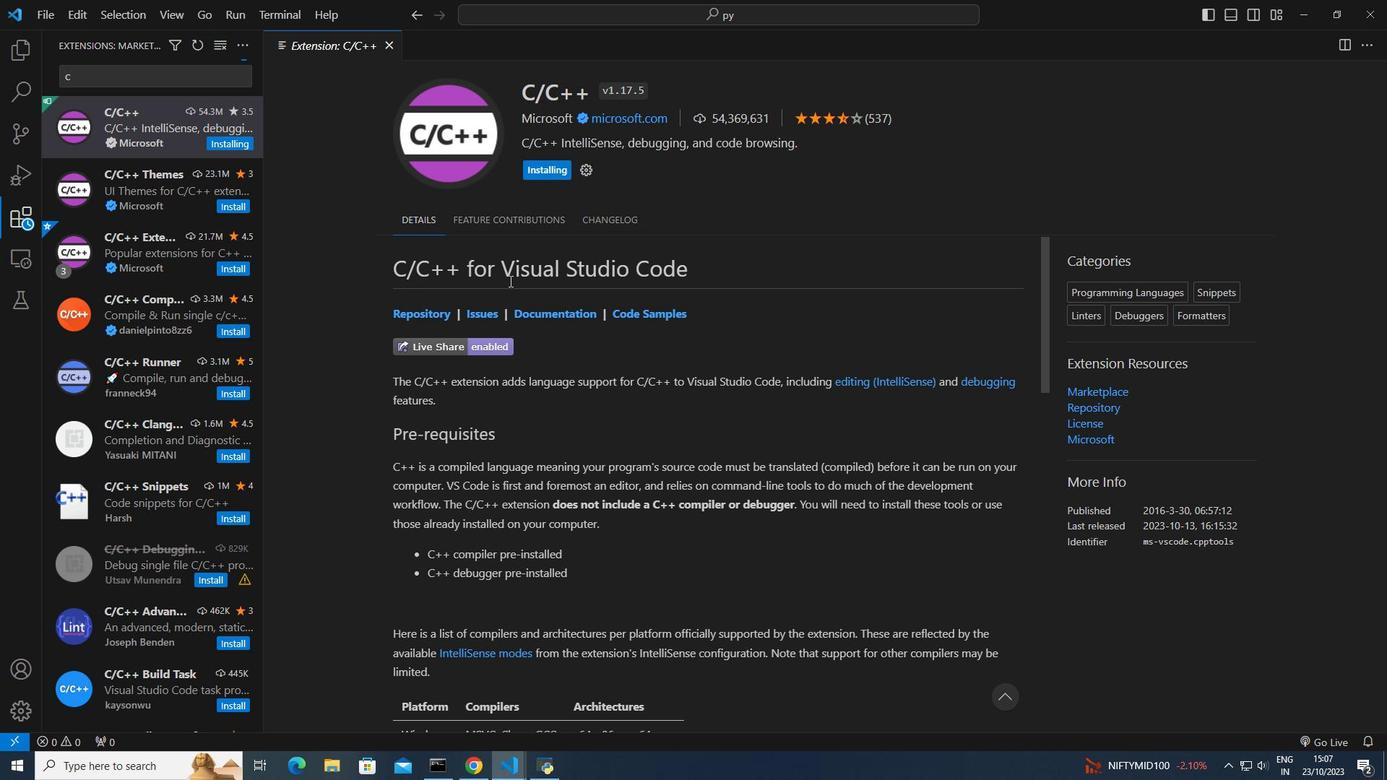 
Action: Mouse scrolled (509, 280) with delta (0, 0)
Screenshot: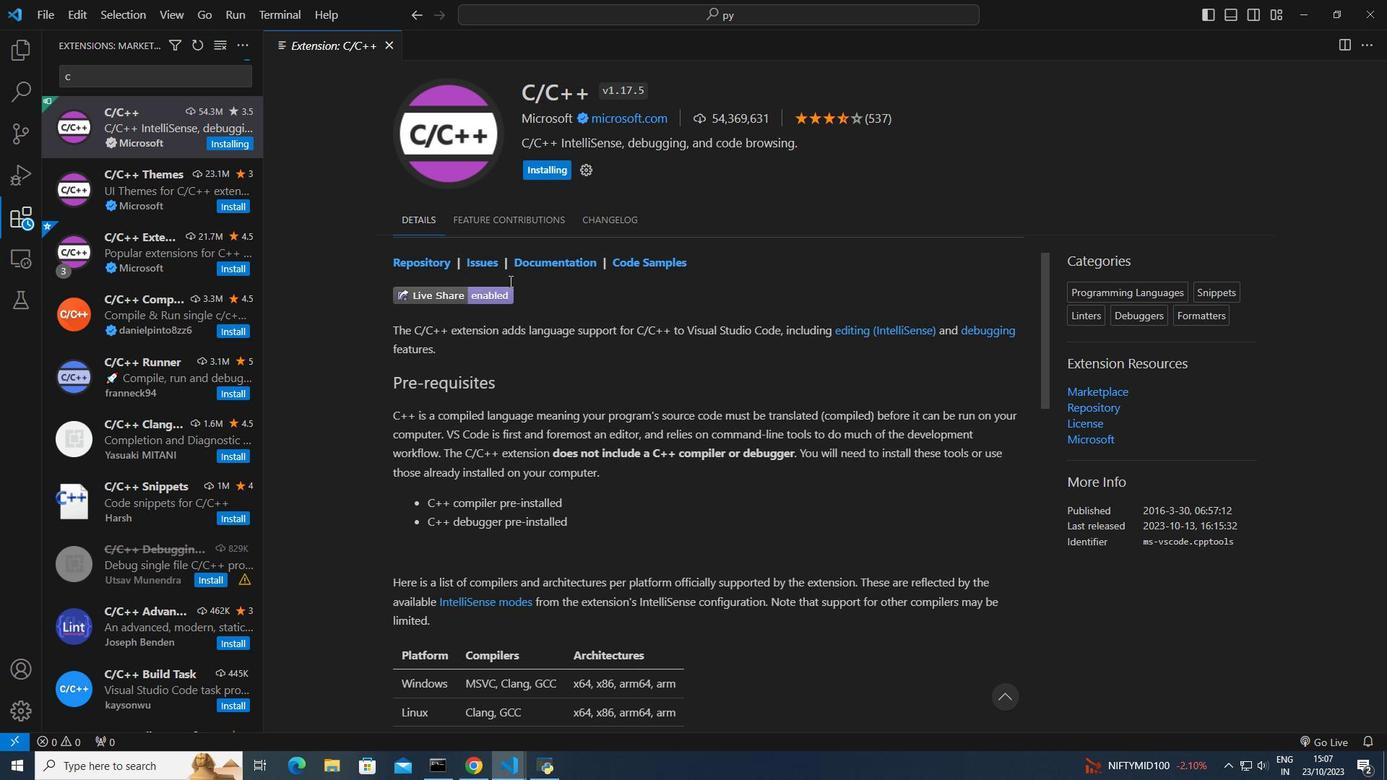
Action: Mouse scrolled (509, 280) with delta (0, 0)
Screenshot: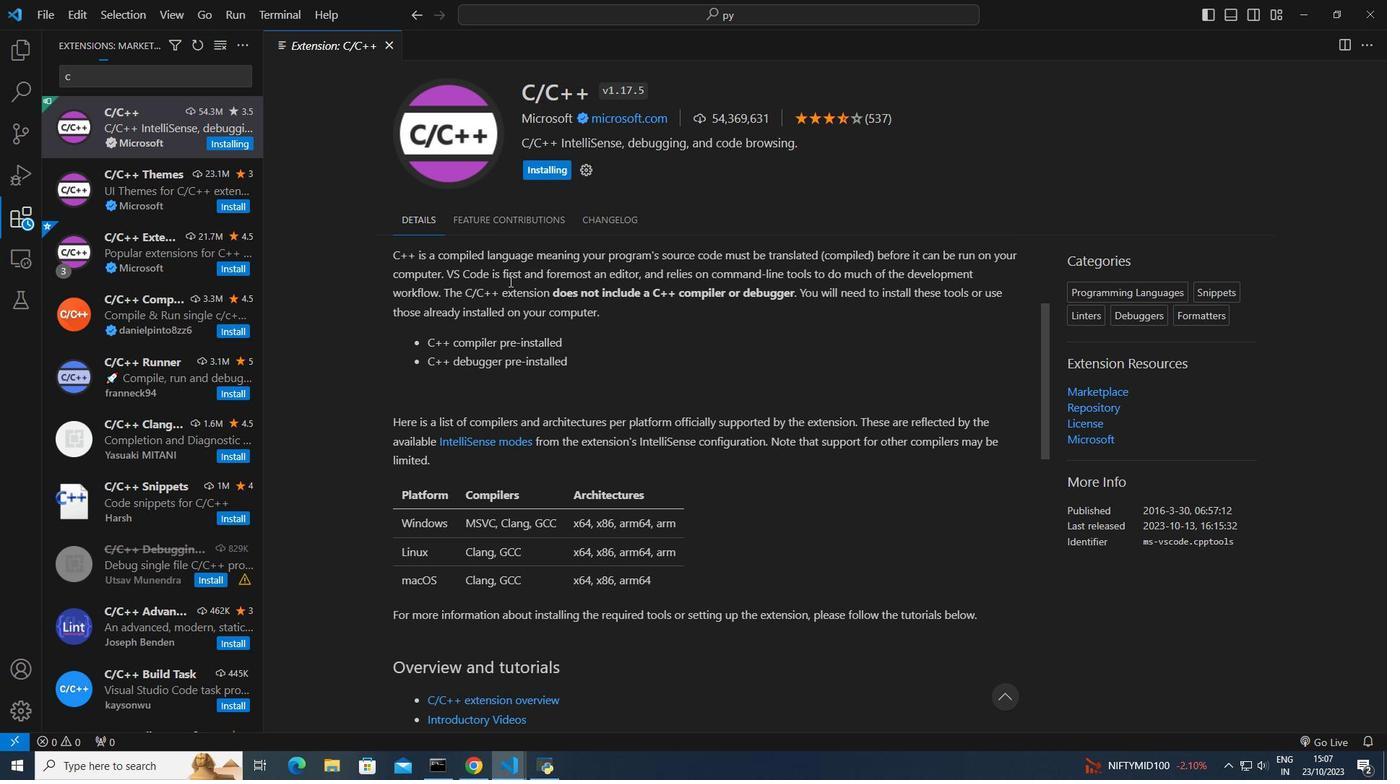 
Action: Mouse scrolled (509, 280) with delta (0, 0)
Screenshot: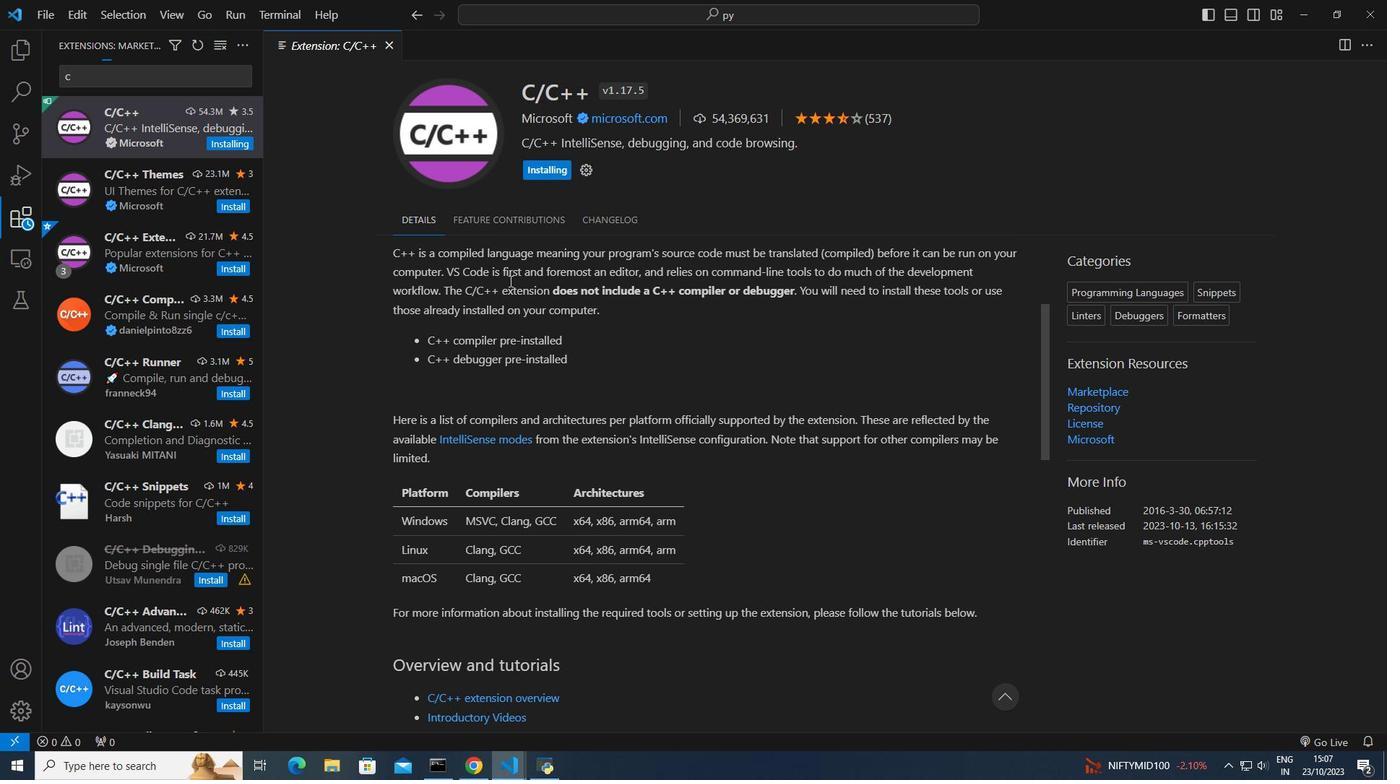 
Action: Mouse moved to (573, 383)
Screenshot: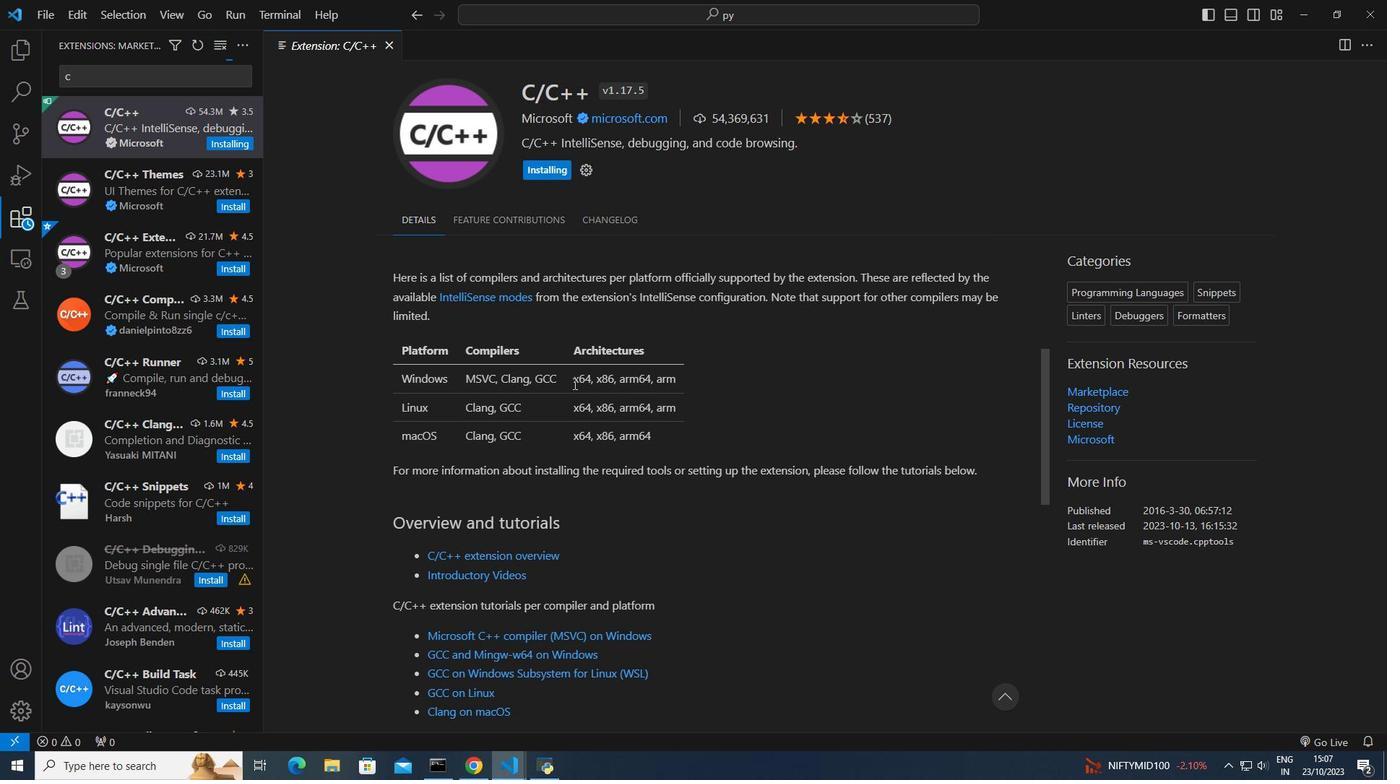 
Action: Mouse scrolled (573, 382) with delta (0, 0)
Screenshot: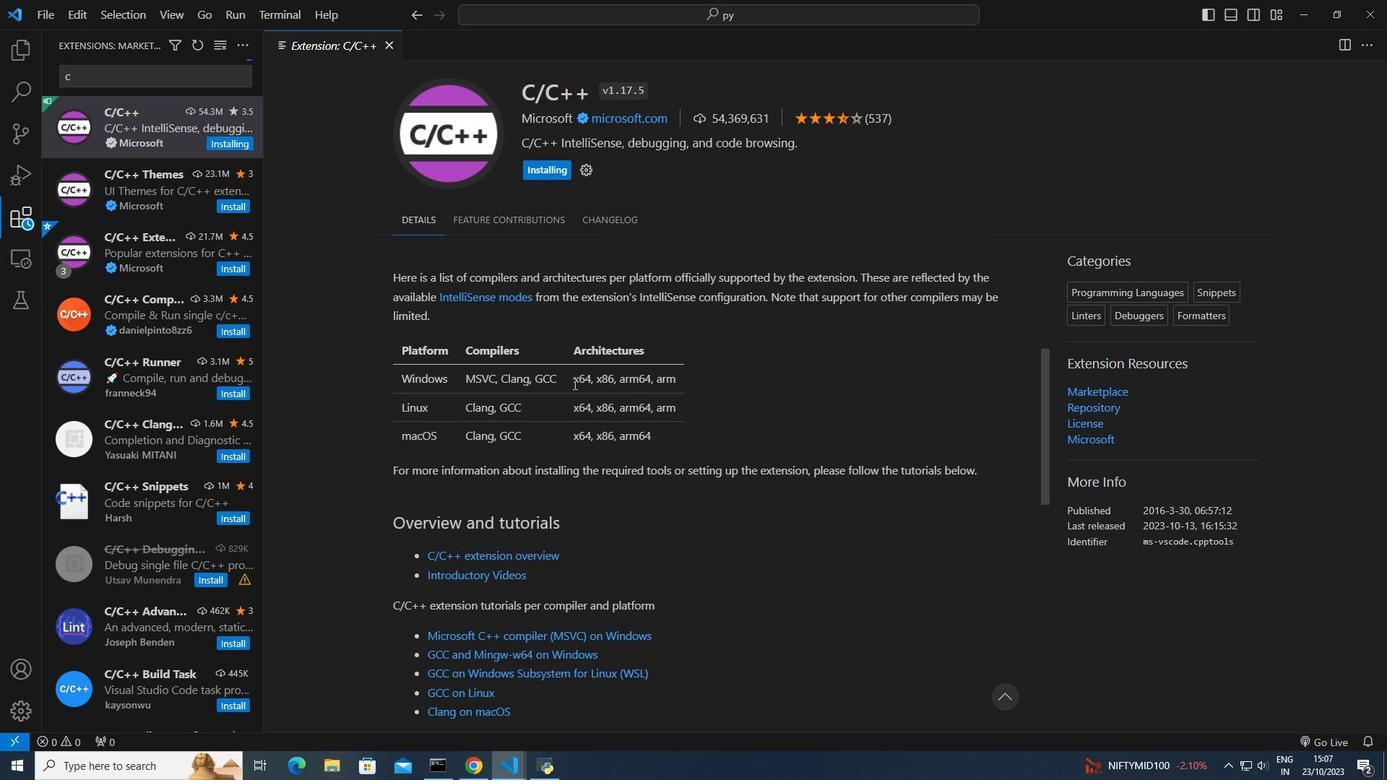 
Action: Mouse moved to (578, 380)
Screenshot: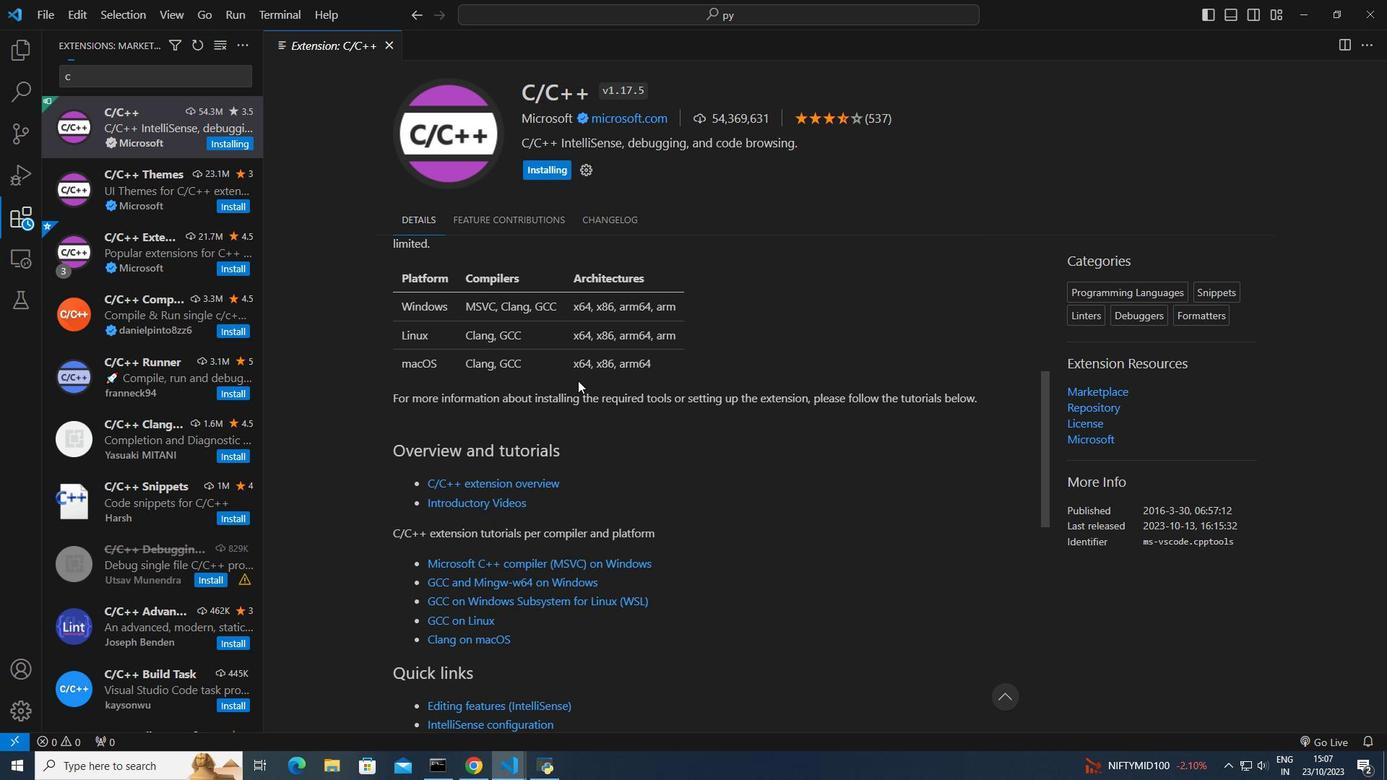 
Action: Mouse scrolled (578, 380) with delta (0, 0)
Screenshot: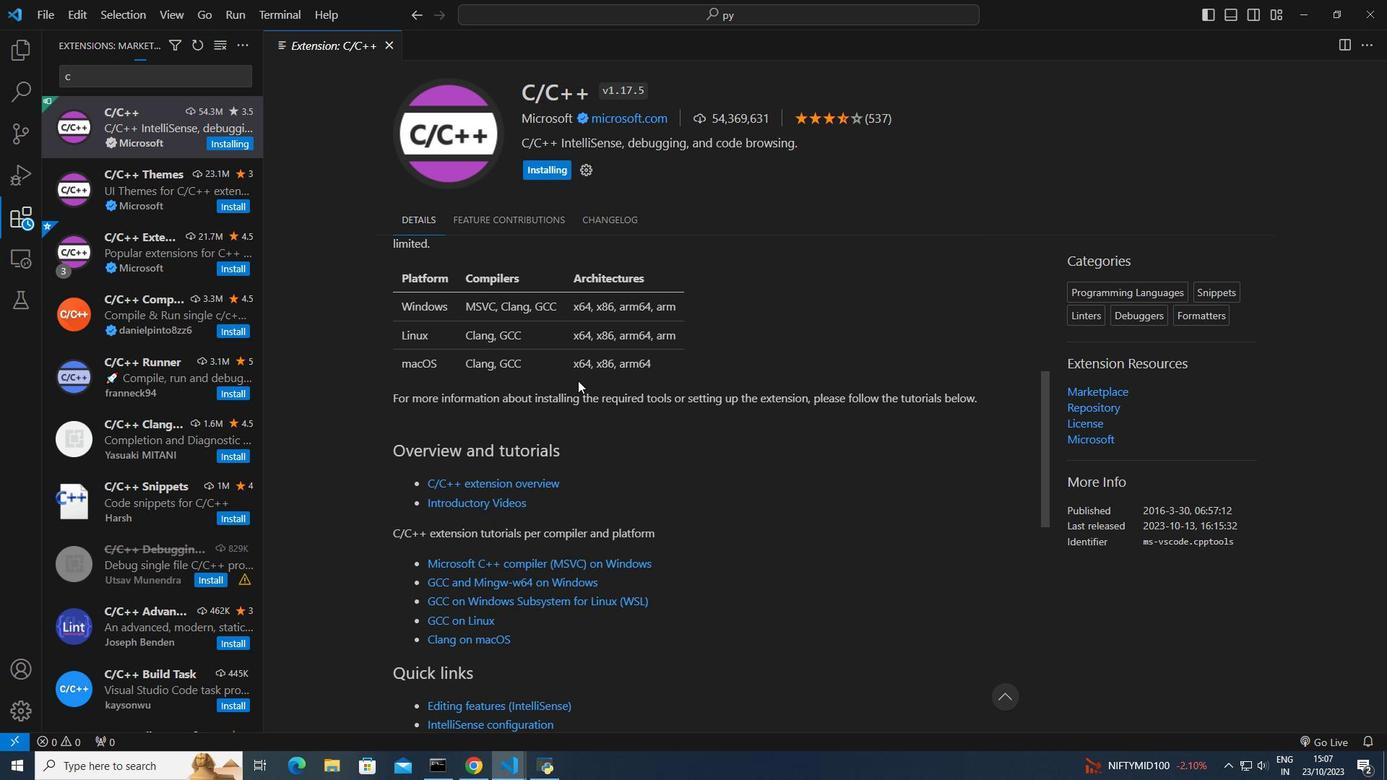 
Action: Mouse scrolled (578, 380) with delta (0, 0)
Screenshot: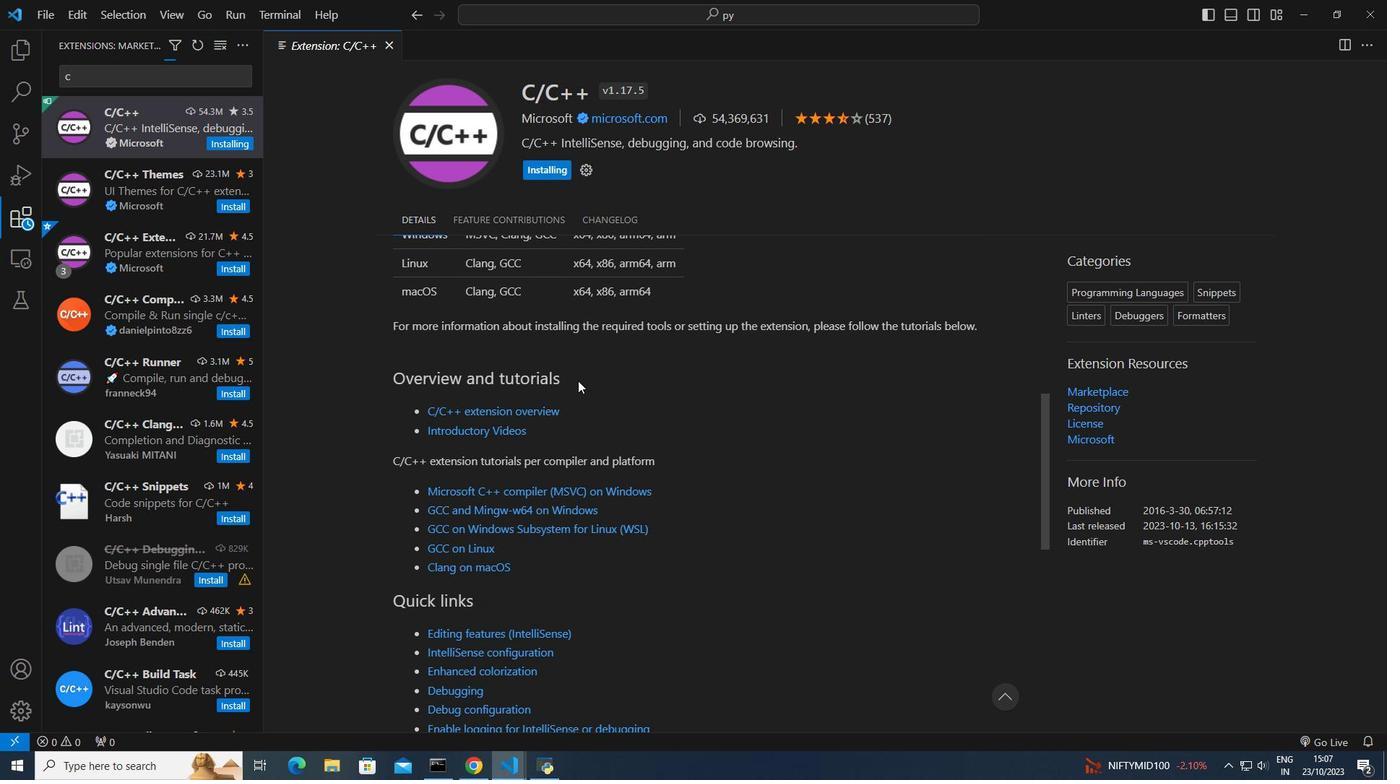 
Action: Mouse scrolled (578, 380) with delta (0, 0)
Screenshot: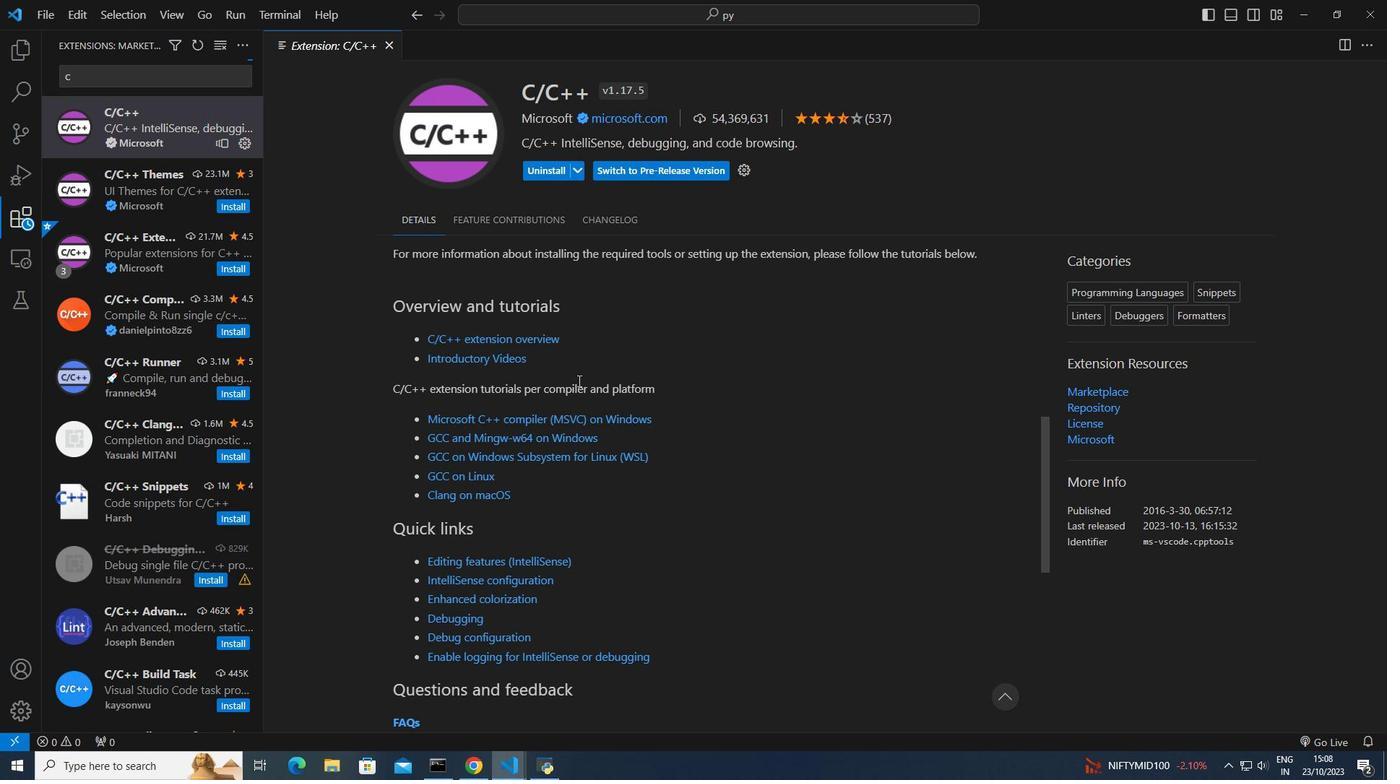 
Action: Mouse scrolled (578, 380) with delta (0, 0)
Screenshot: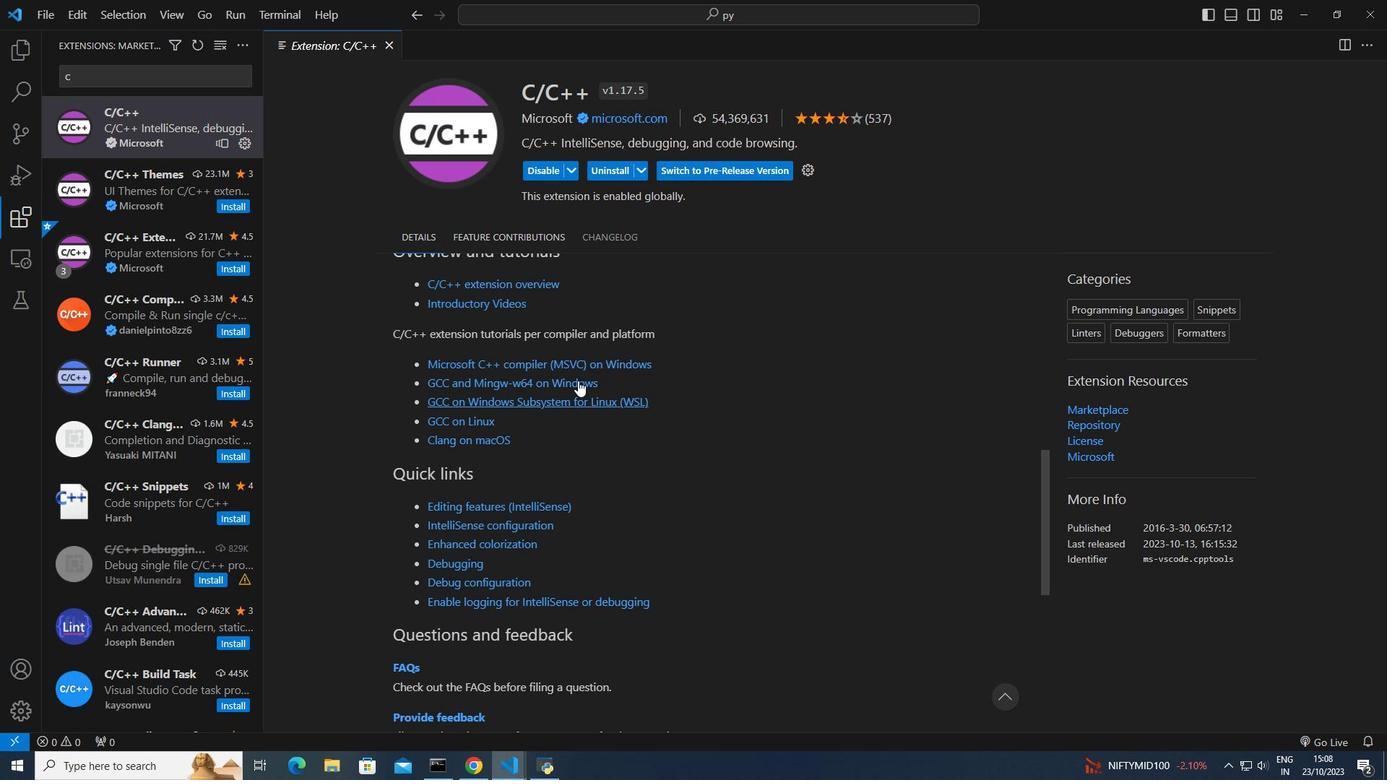 
Action: Mouse scrolled (578, 380) with delta (0, 0)
Screenshot: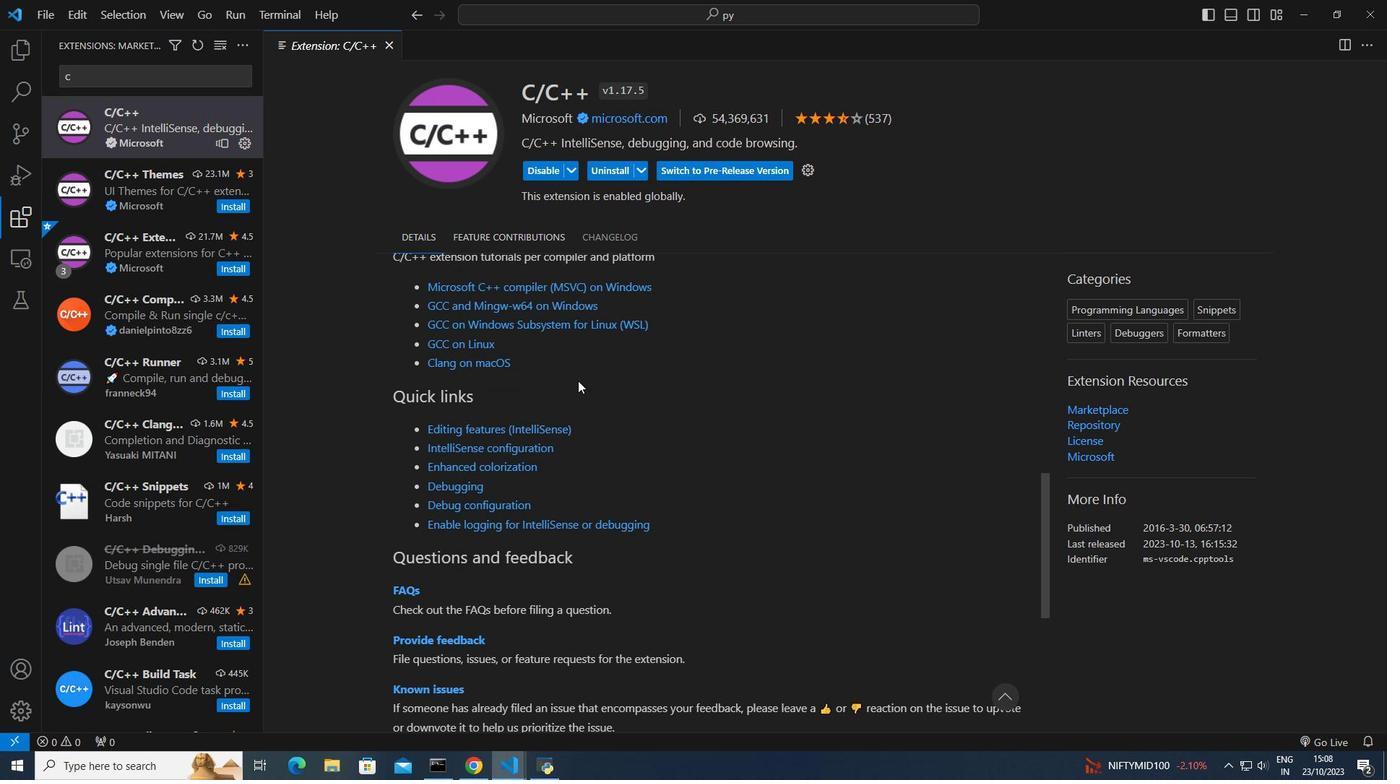 
Action: Mouse moved to (578, 380)
Screenshot: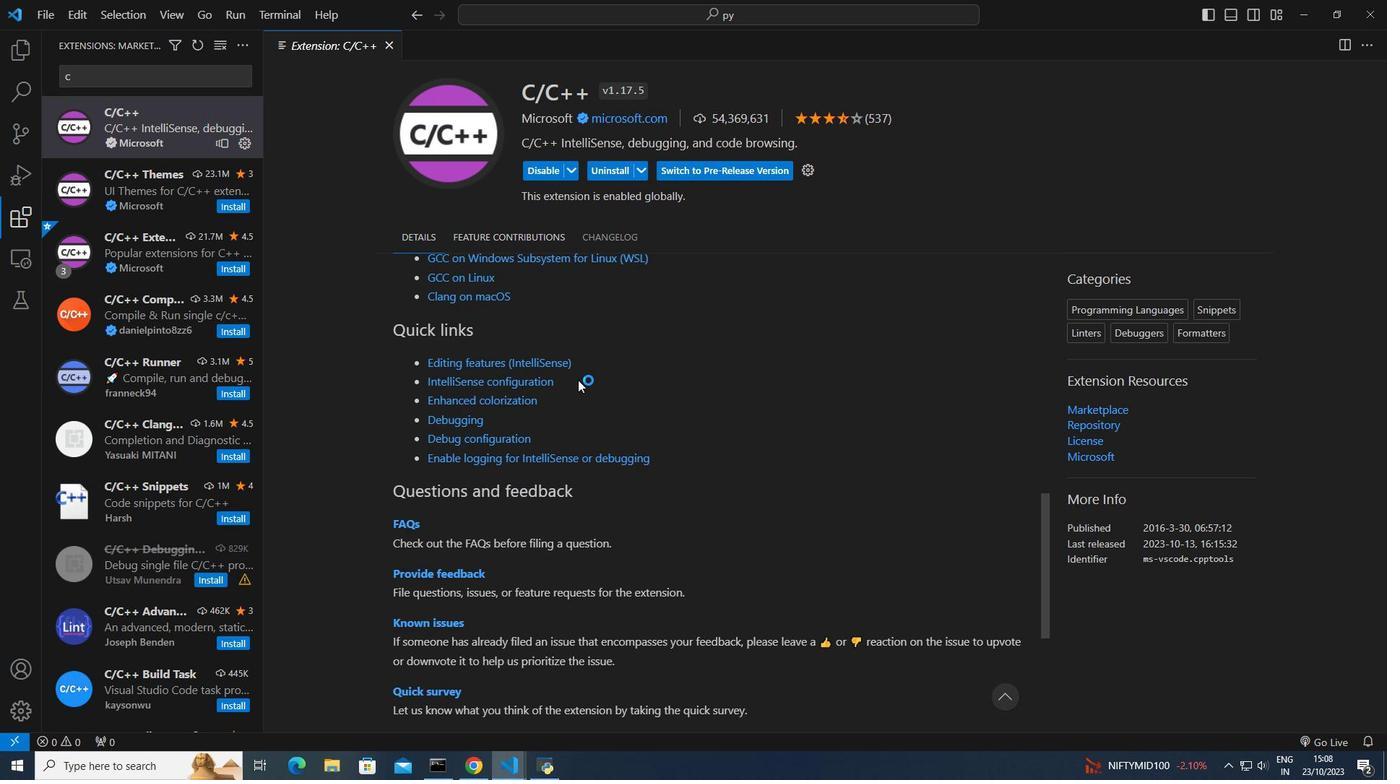
Action: Mouse scrolled (578, 379) with delta (0, 0)
Screenshot: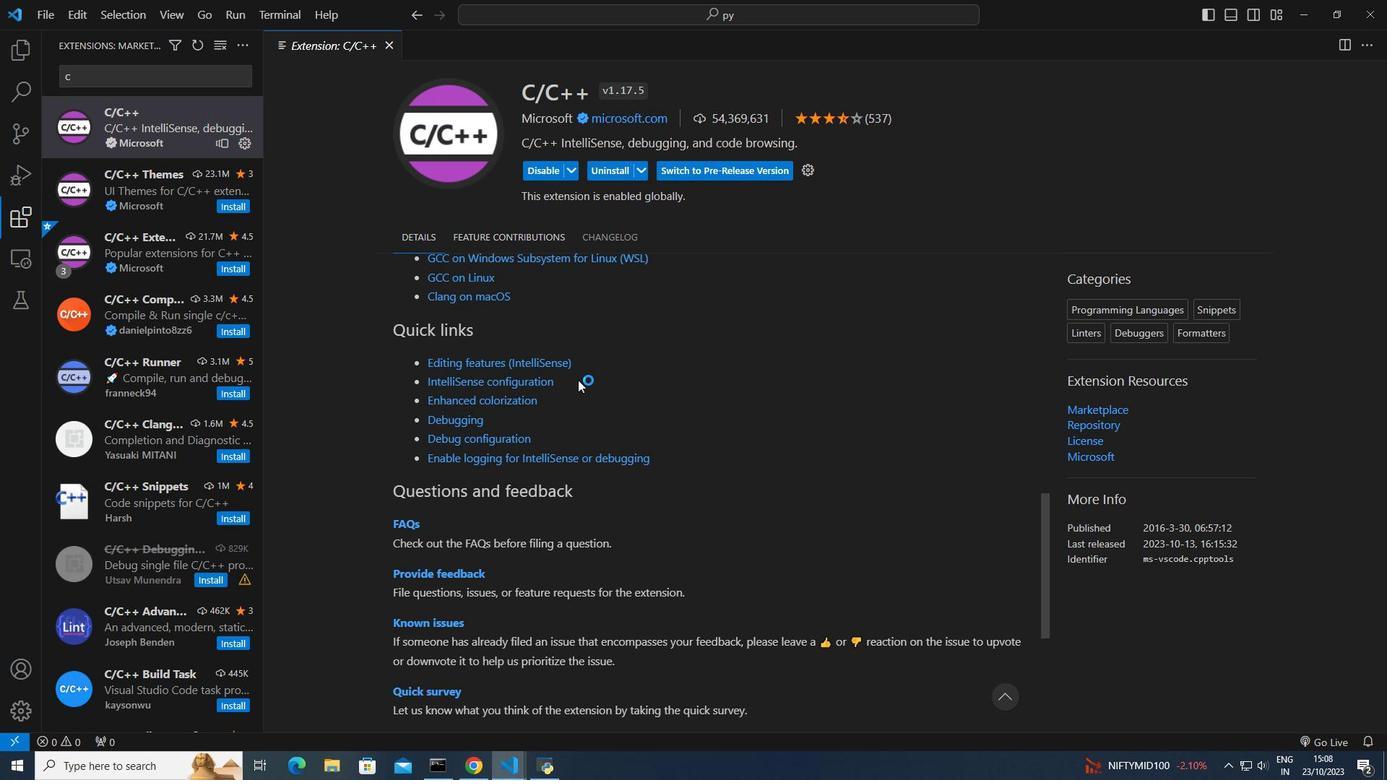 
Action: Mouse scrolled (578, 379) with delta (0, 0)
Screenshot: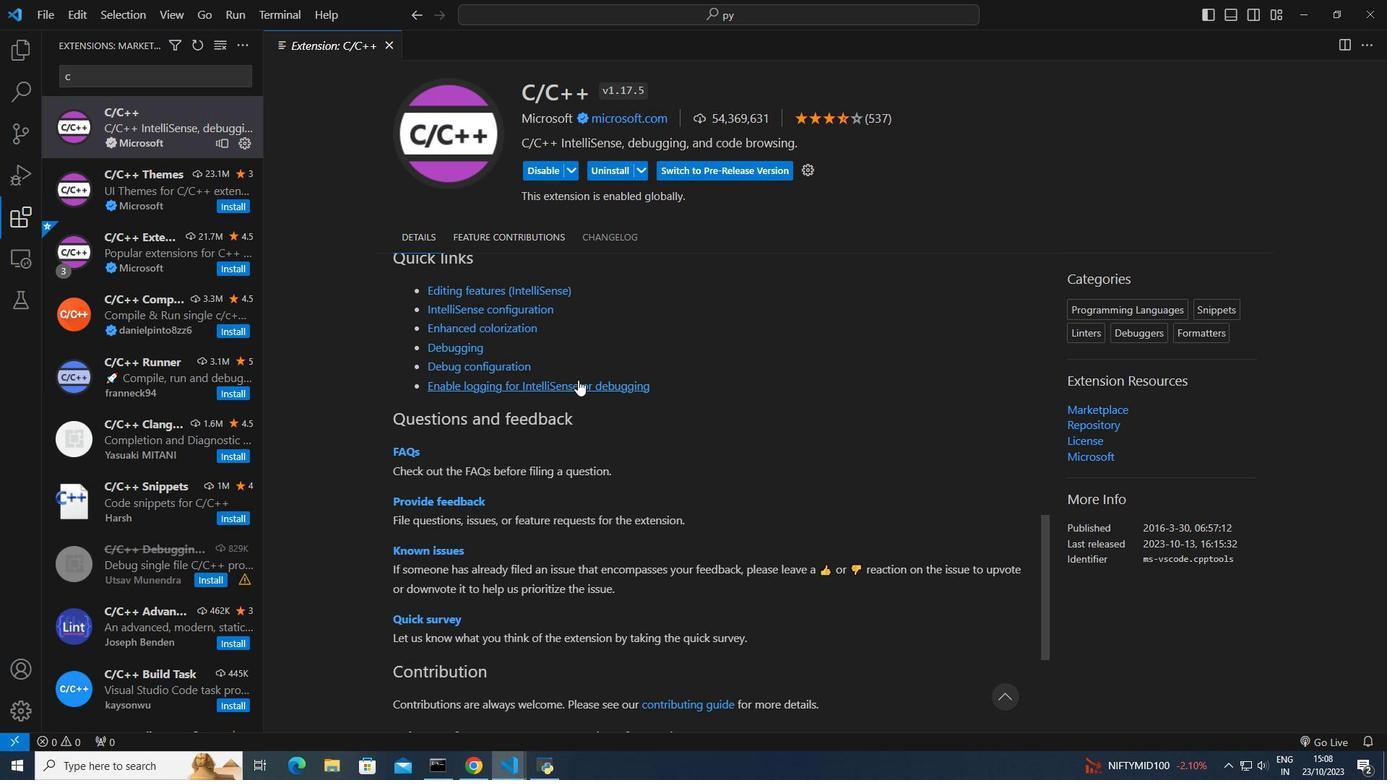 
Action: Mouse scrolled (578, 380) with delta (0, 0)
Screenshot: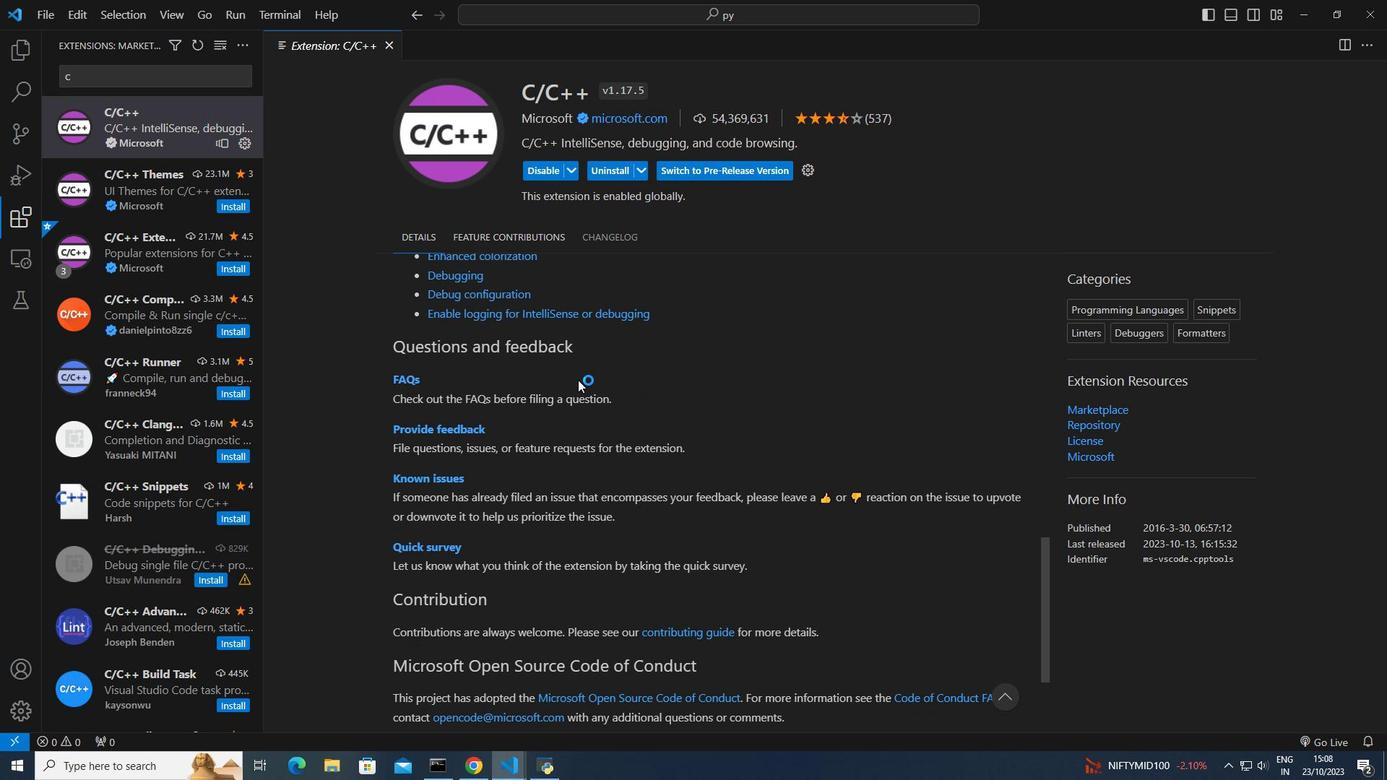 
Action: Mouse scrolled (578, 380) with delta (0, 0)
Screenshot: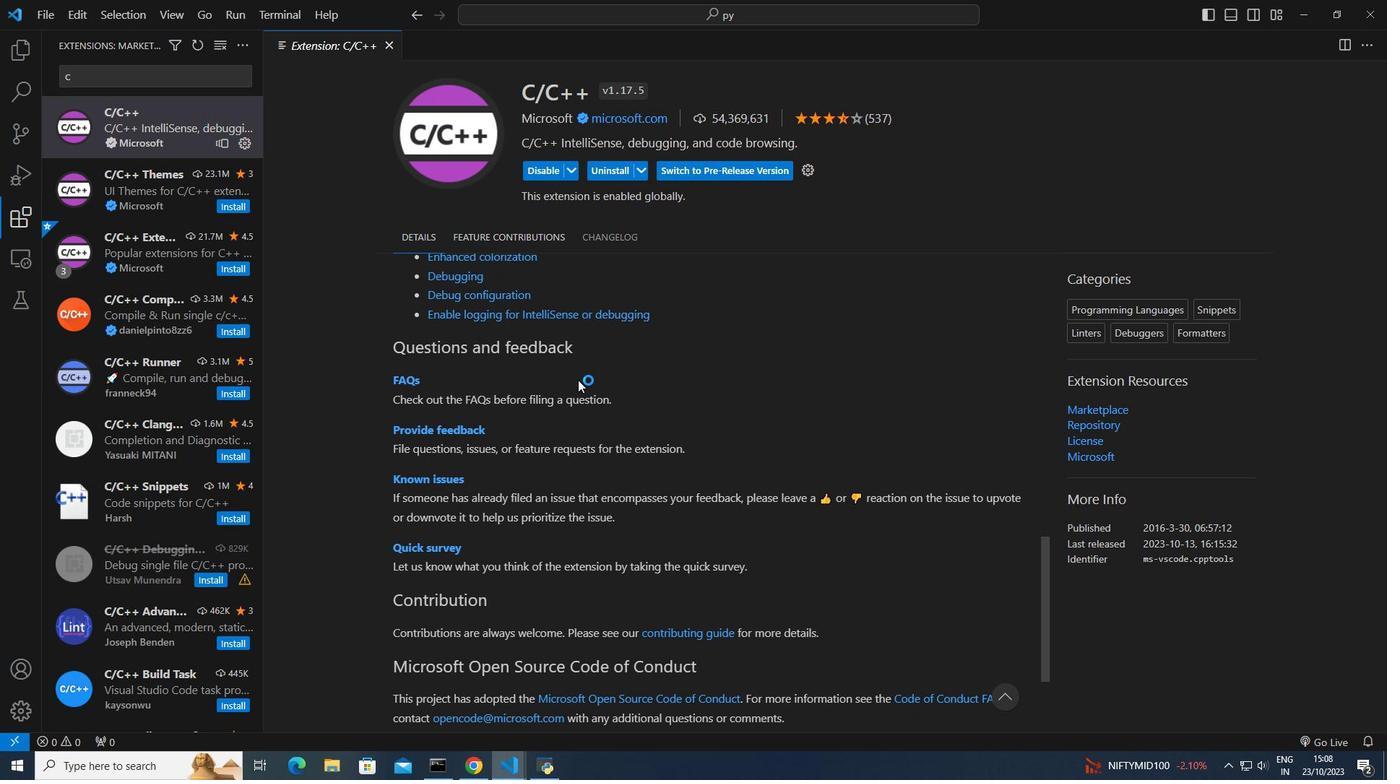 
Action: Mouse moved to (530, 255)
Screenshot: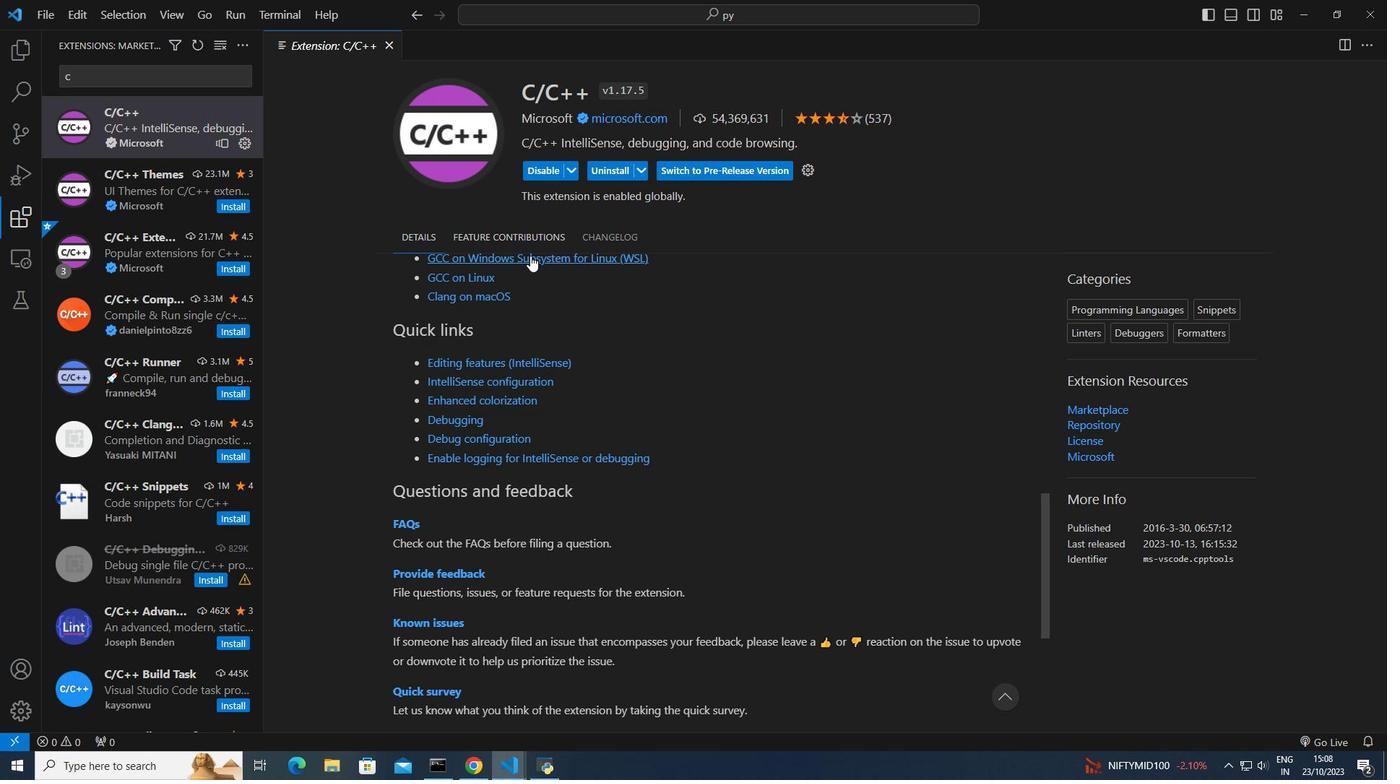 
